 Task: Search one way flight ticket for 1 adult, 5 children, 2 infants in seat and 1 infant on lap in first from Bozeman: Bozeman Yellowstone International Airport (was Gallatin Field) to Fort Wayne: Fort Wayne International Airport on 5-4-2023. Choice of flights is Sun country airlines. Number of bags: 2 carry on bags and 6 checked bags. Price is upto 82000. Outbound departure time preference is 20:15.
Action: Mouse moved to (286, 112)
Screenshot: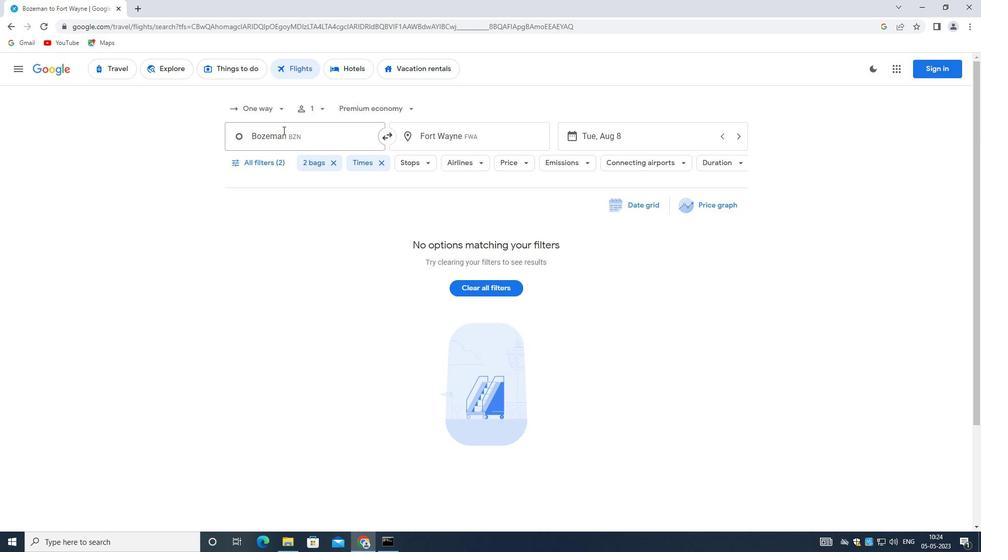 
Action: Mouse pressed left at (286, 112)
Screenshot: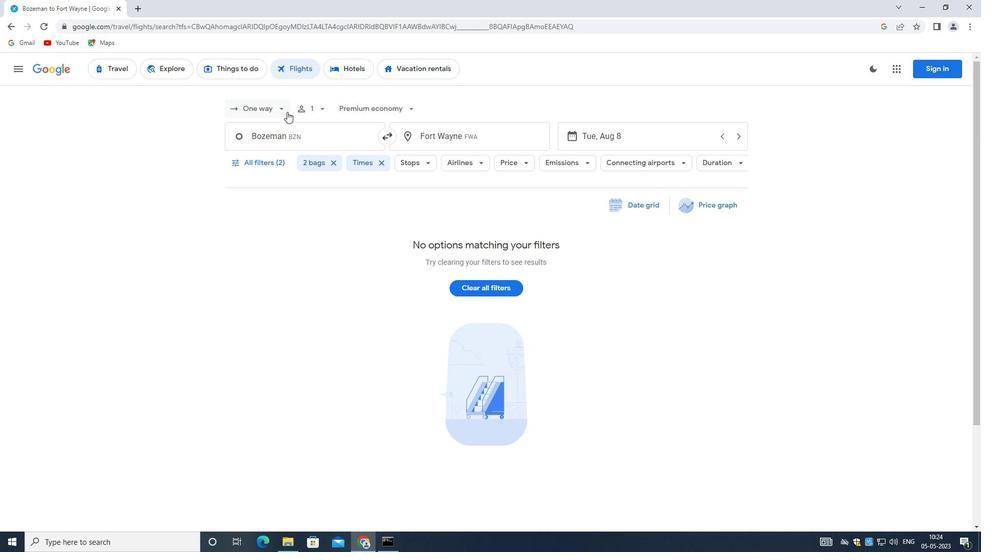 
Action: Mouse moved to (277, 155)
Screenshot: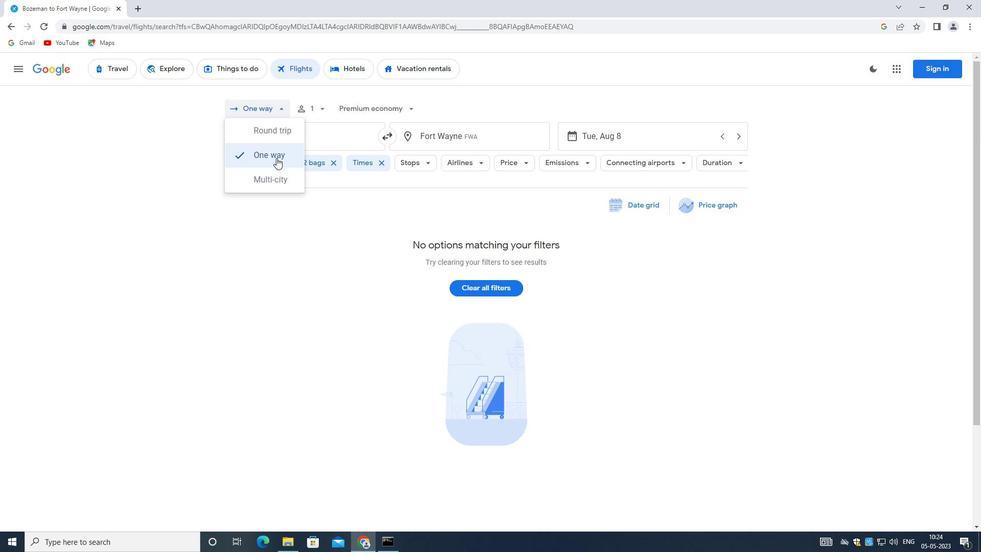 
Action: Mouse pressed left at (277, 155)
Screenshot: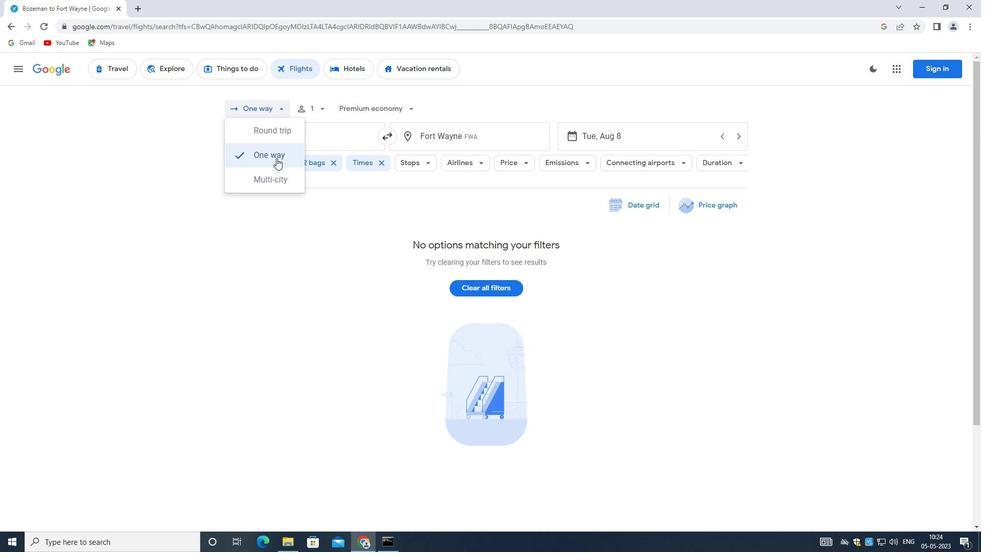 
Action: Mouse moved to (324, 107)
Screenshot: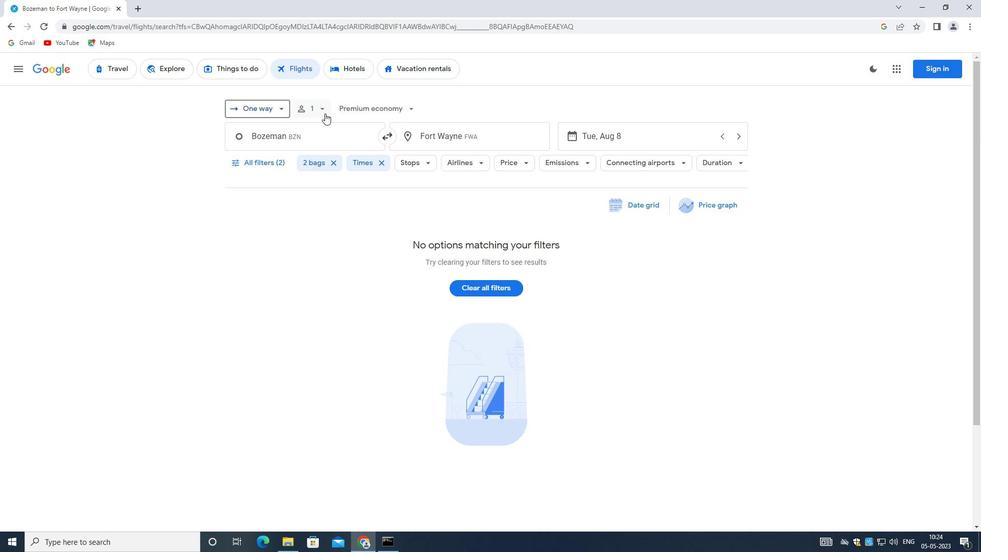 
Action: Mouse pressed left at (324, 107)
Screenshot: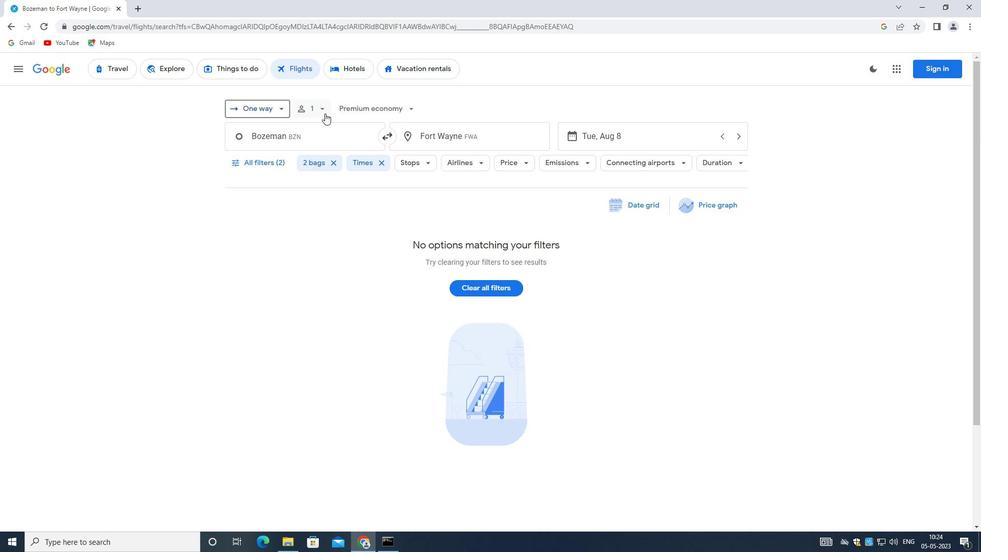 
Action: Mouse moved to (410, 166)
Screenshot: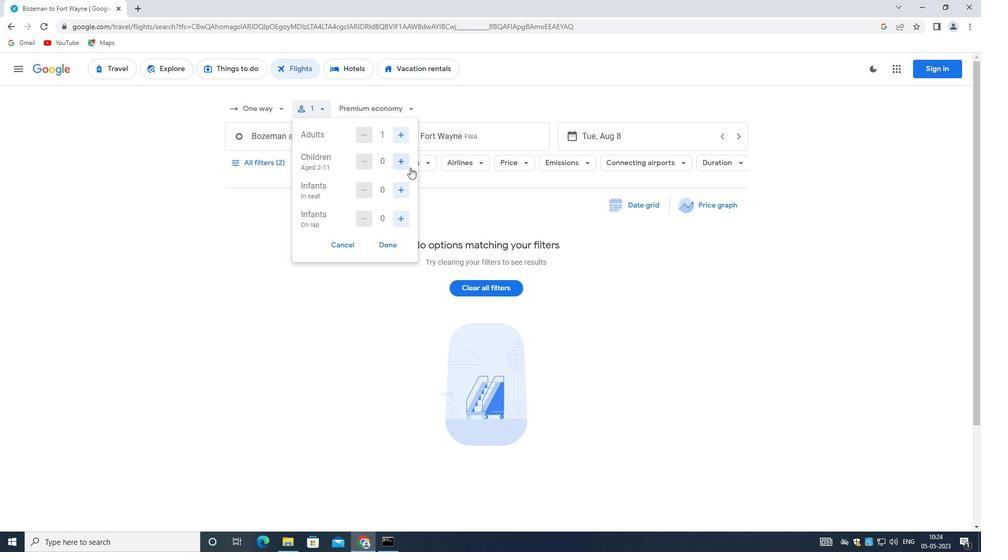 
Action: Mouse pressed left at (410, 166)
Screenshot: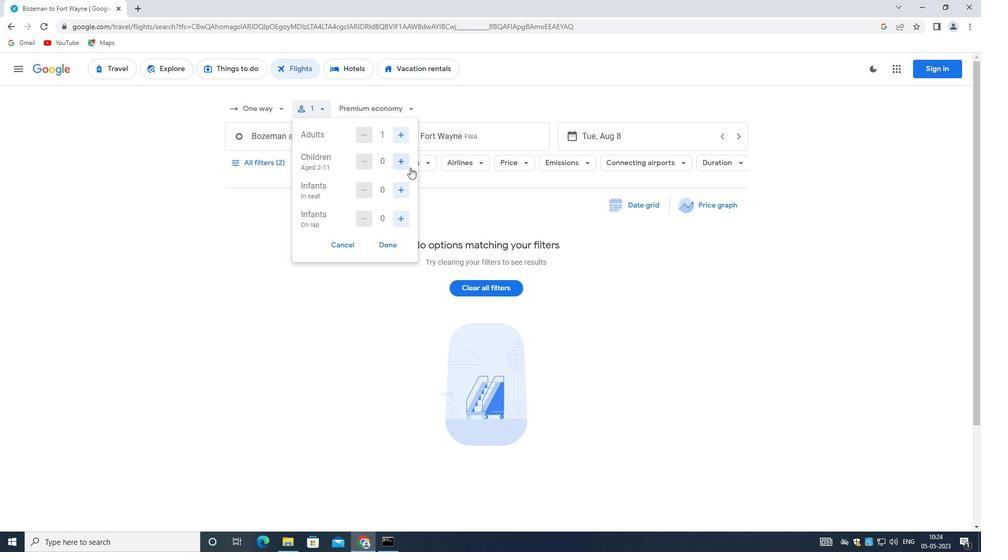 
Action: Mouse pressed left at (410, 166)
Screenshot: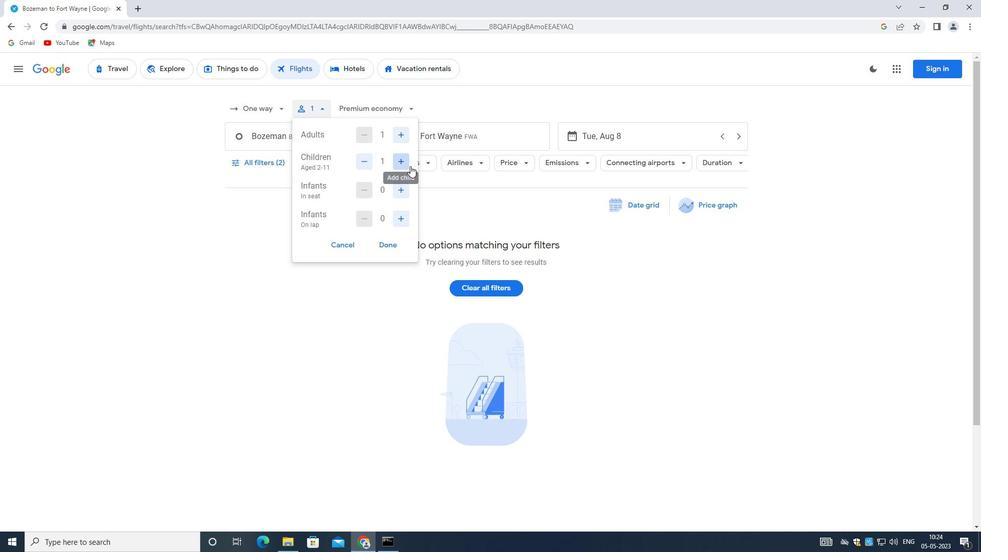 
Action: Mouse pressed left at (410, 166)
Screenshot: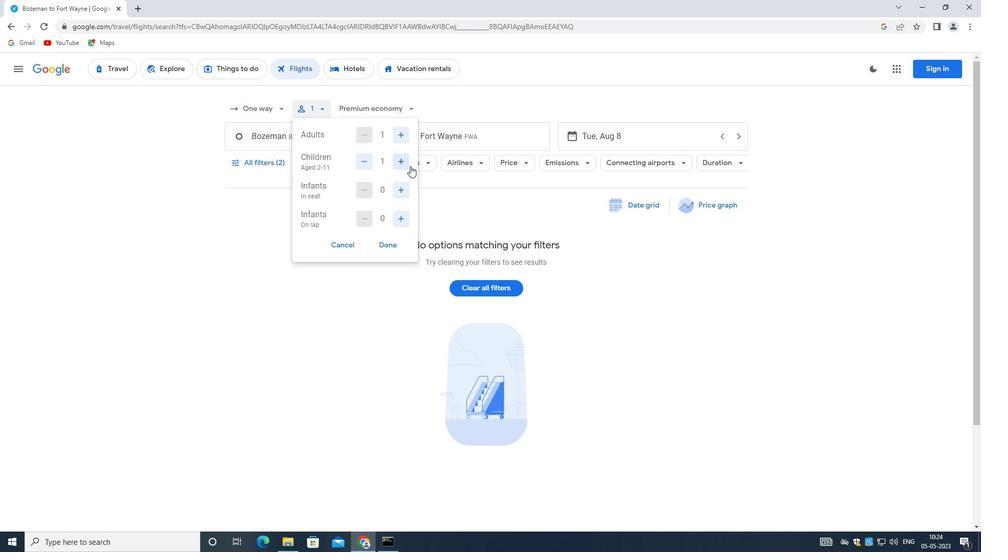 
Action: Mouse pressed left at (410, 166)
Screenshot: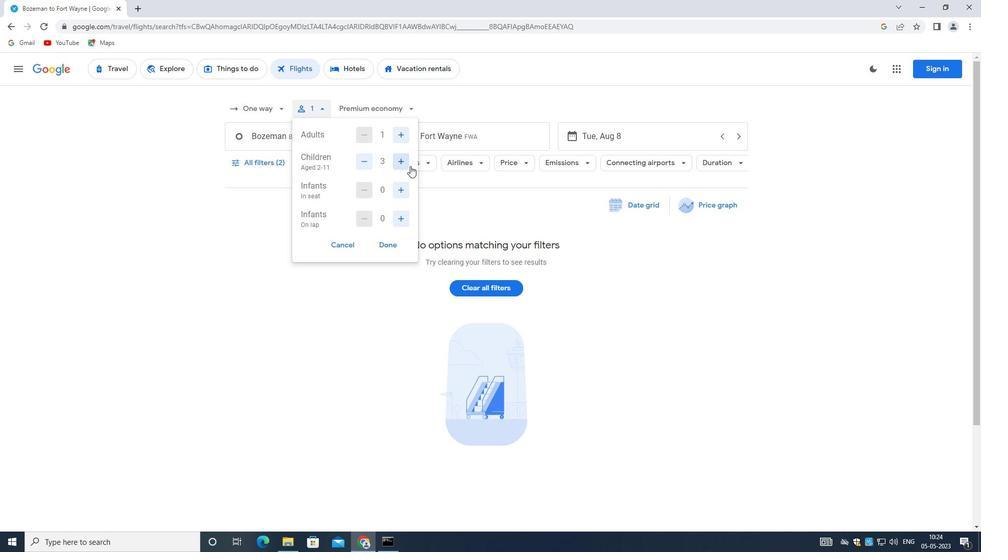 
Action: Mouse moved to (409, 164)
Screenshot: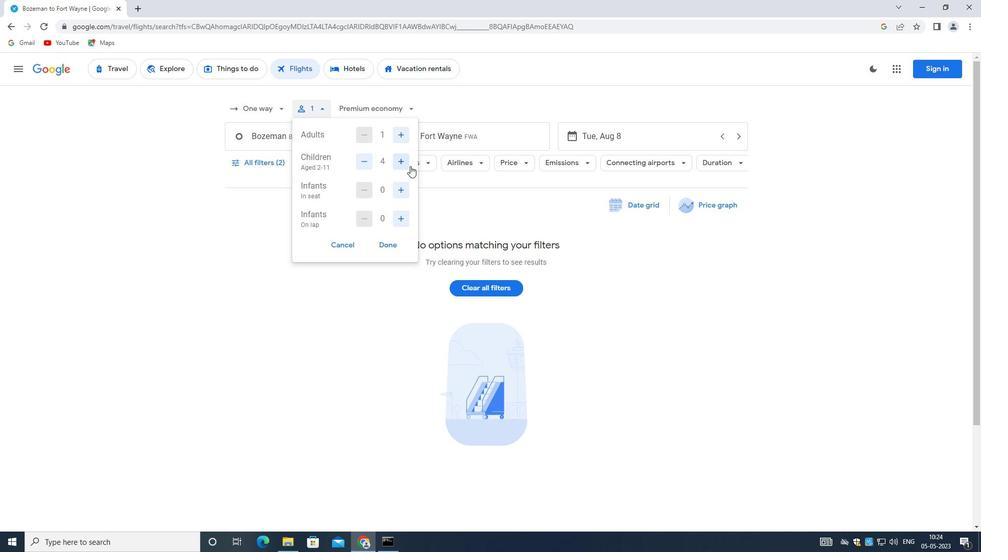 
Action: Mouse pressed left at (409, 164)
Screenshot: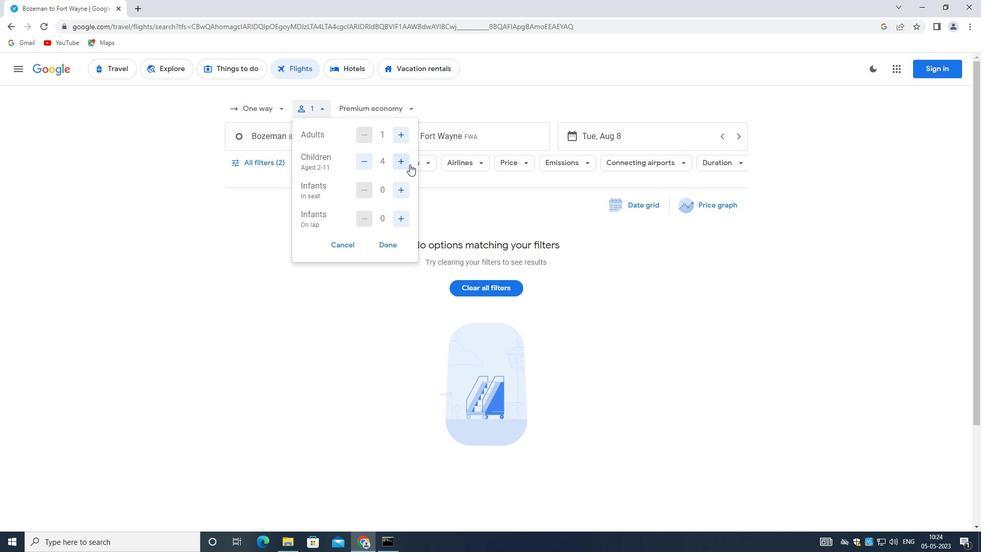 
Action: Mouse moved to (402, 190)
Screenshot: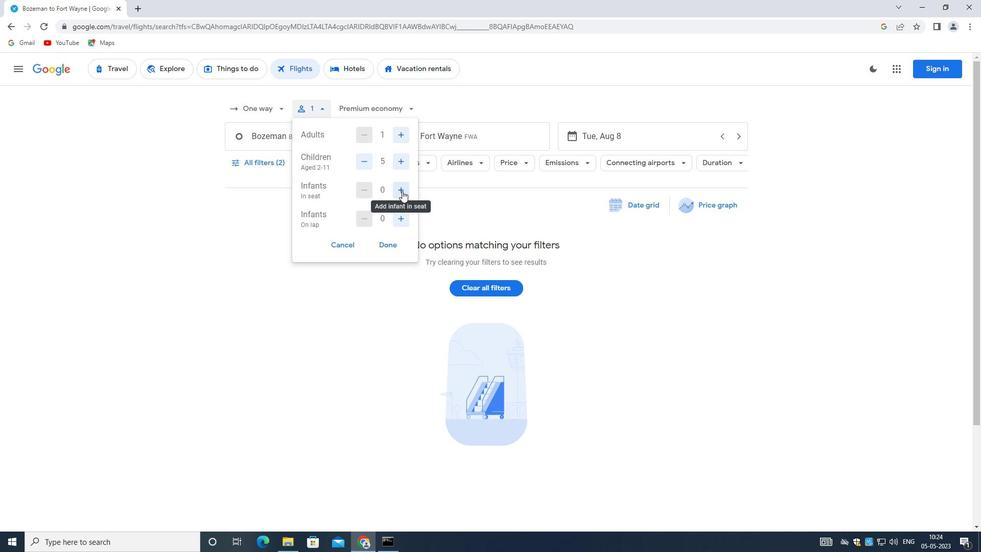 
Action: Mouse pressed left at (402, 190)
Screenshot: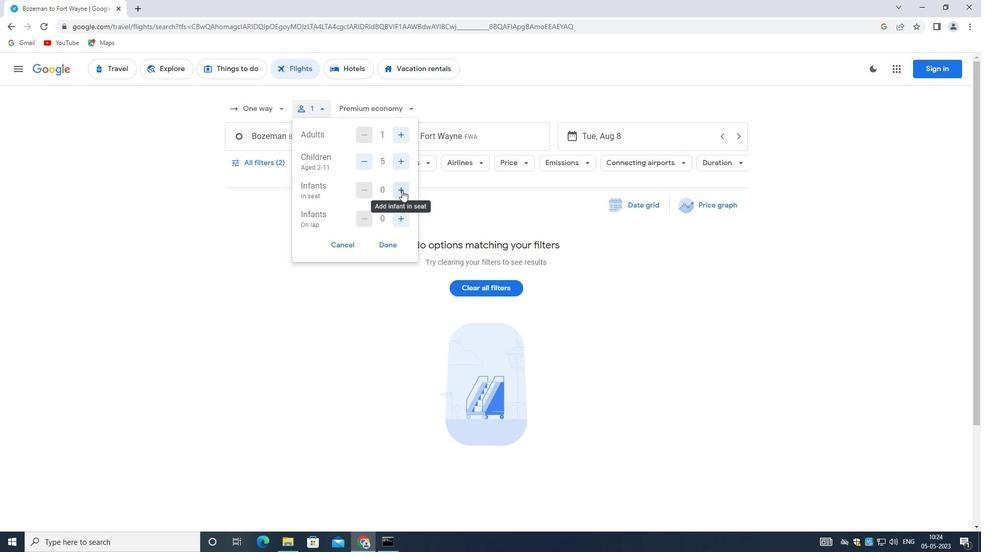 
Action: Mouse pressed left at (402, 190)
Screenshot: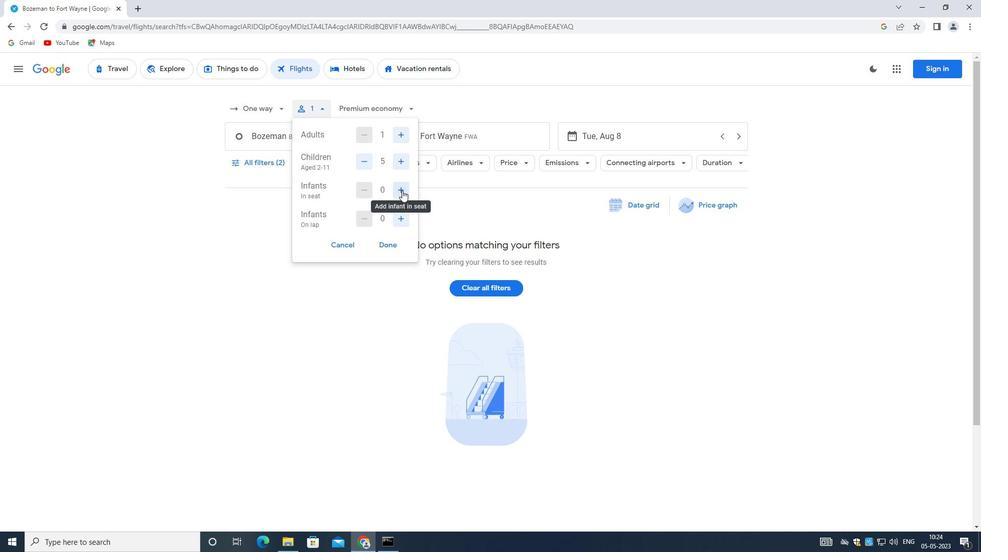 
Action: Mouse moved to (393, 216)
Screenshot: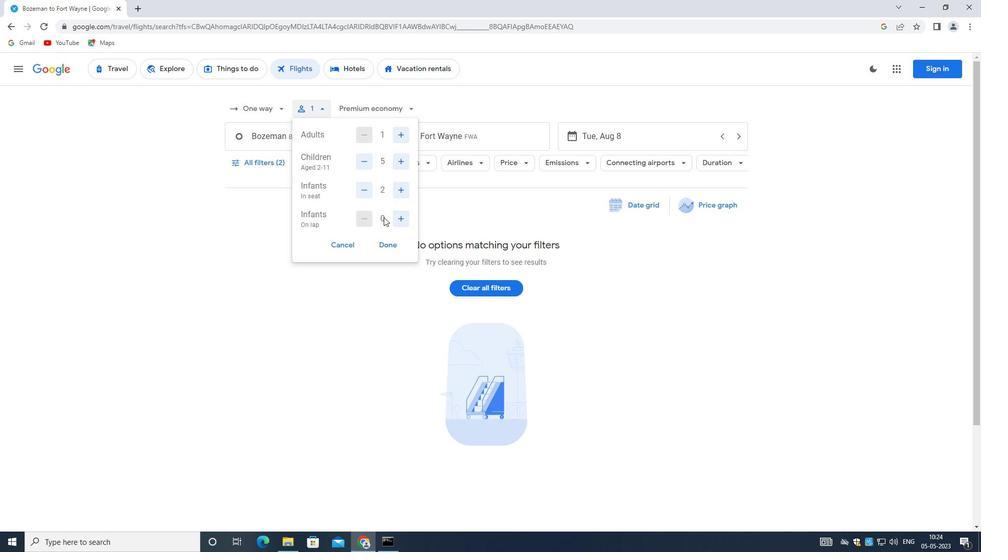 
Action: Mouse pressed left at (393, 216)
Screenshot: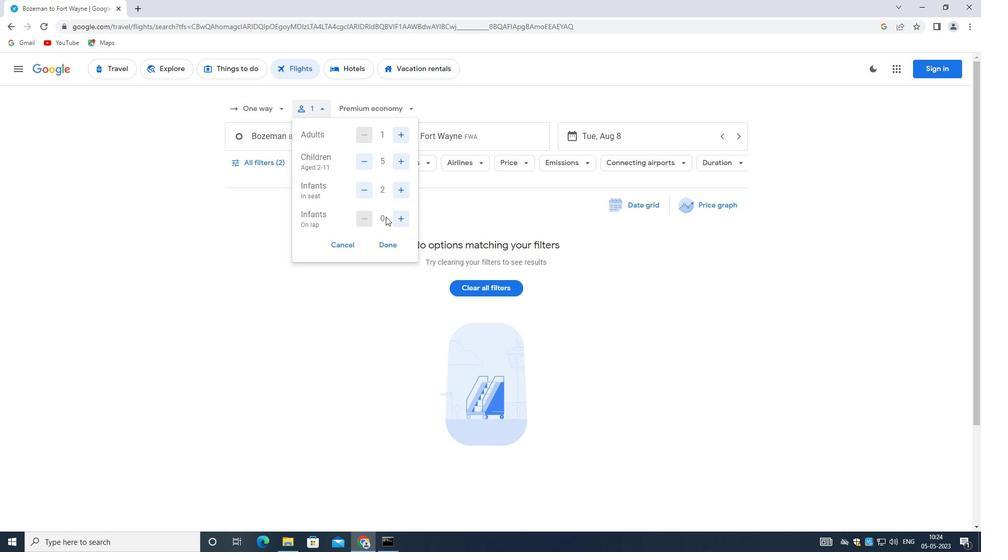 
Action: Mouse moved to (365, 190)
Screenshot: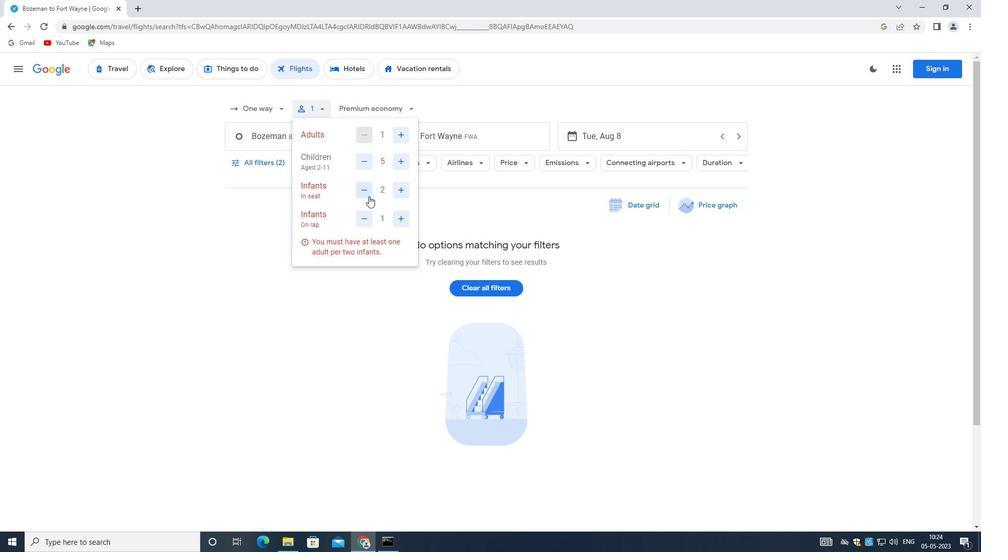 
Action: Mouse pressed left at (365, 190)
Screenshot: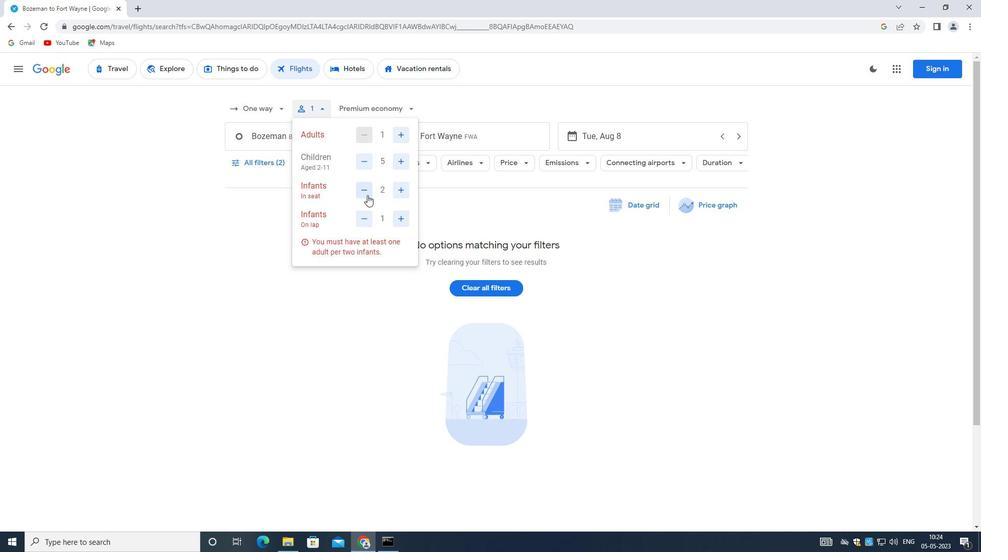 
Action: Mouse moved to (387, 242)
Screenshot: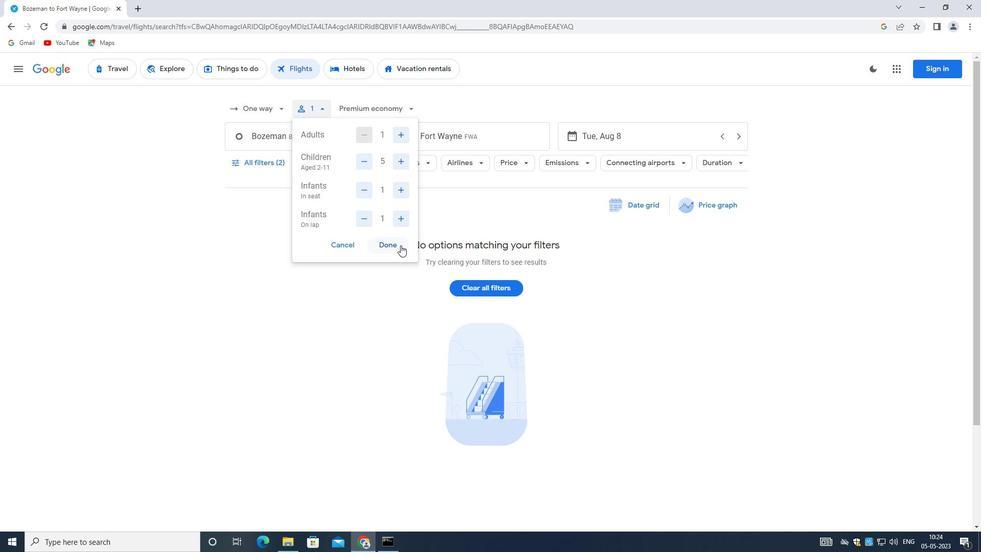 
Action: Mouse pressed left at (387, 242)
Screenshot: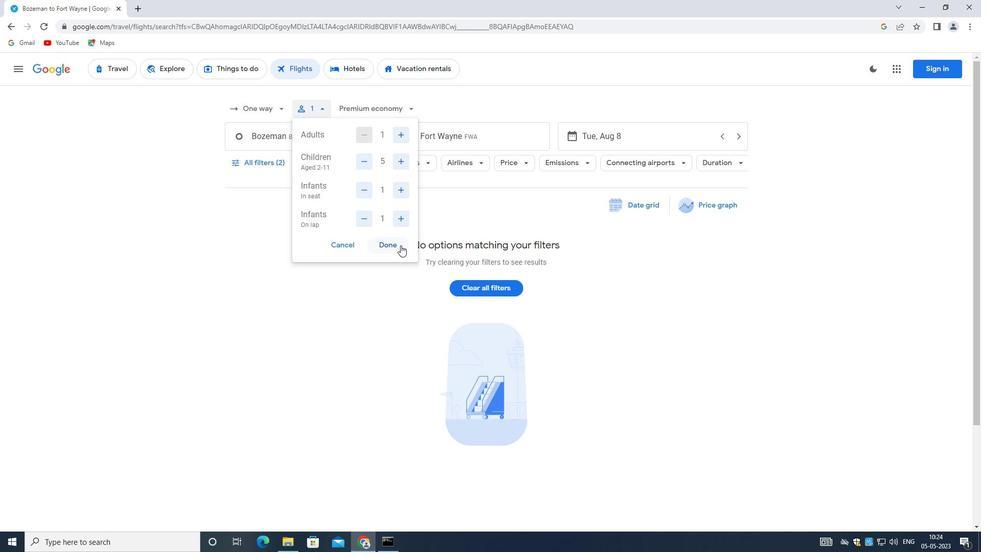
Action: Mouse moved to (313, 139)
Screenshot: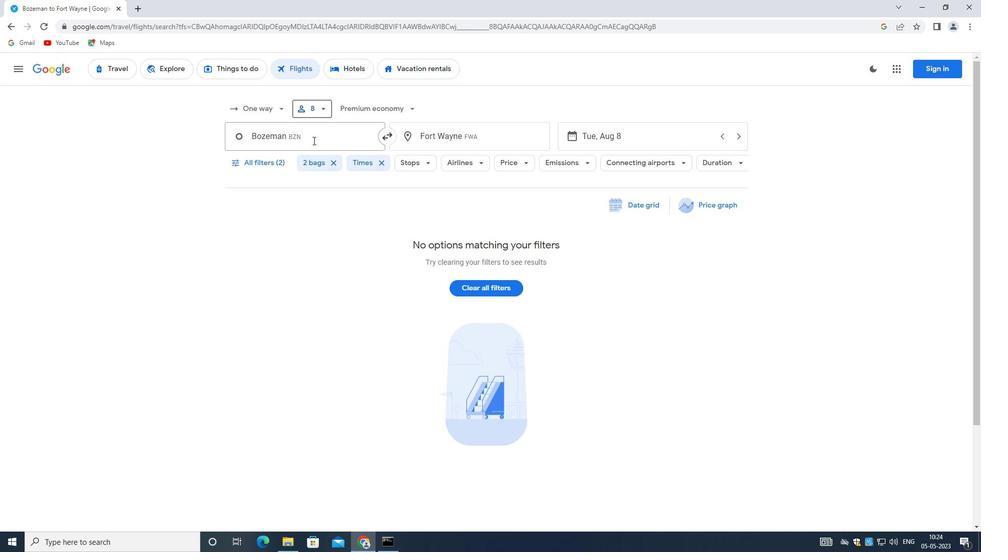 
Action: Mouse pressed left at (313, 139)
Screenshot: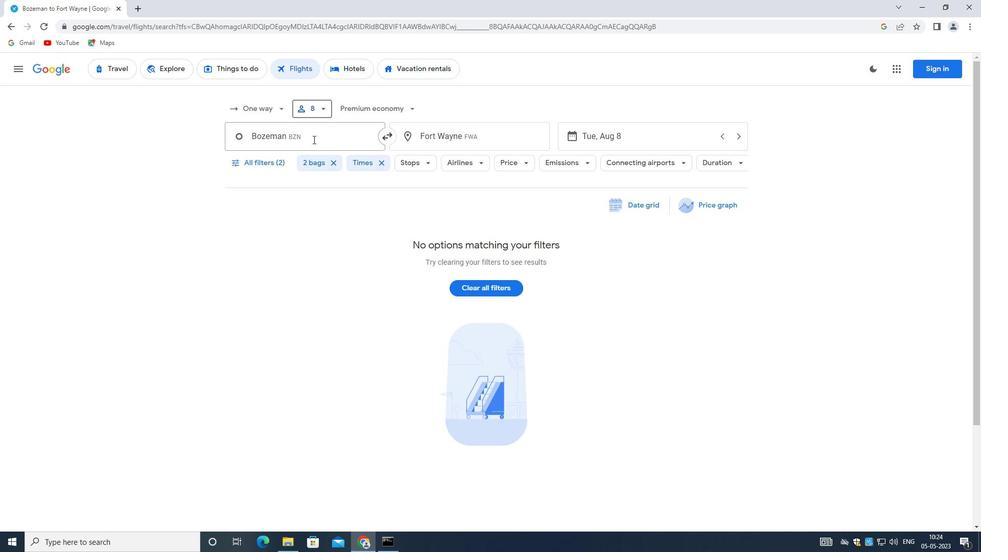 
Action: Mouse moved to (314, 190)
Screenshot: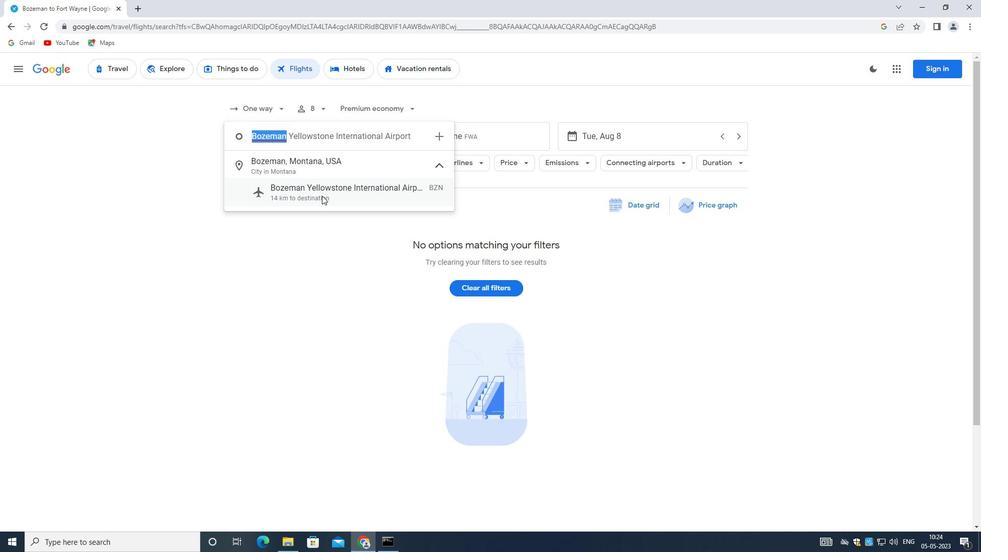 
Action: Mouse pressed left at (314, 190)
Screenshot: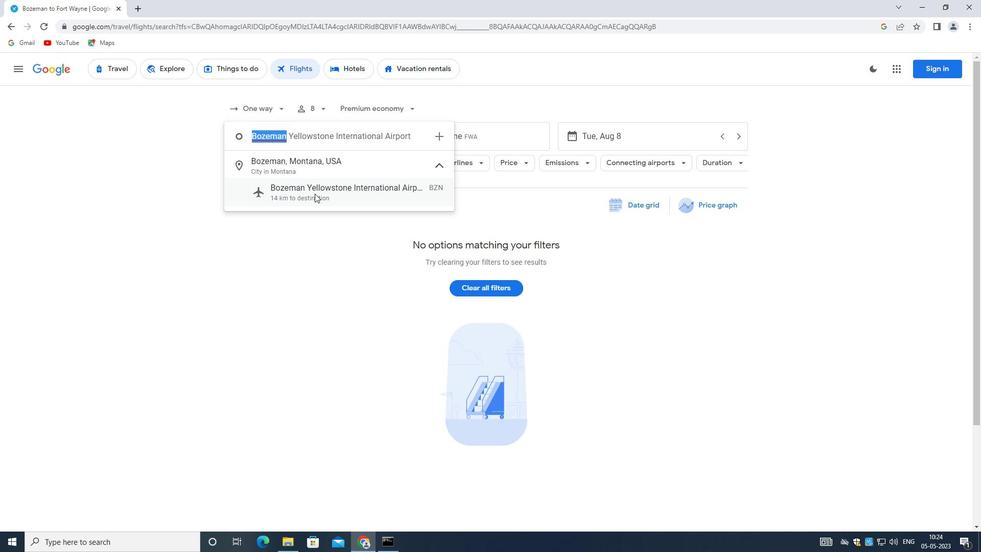 
Action: Mouse moved to (445, 136)
Screenshot: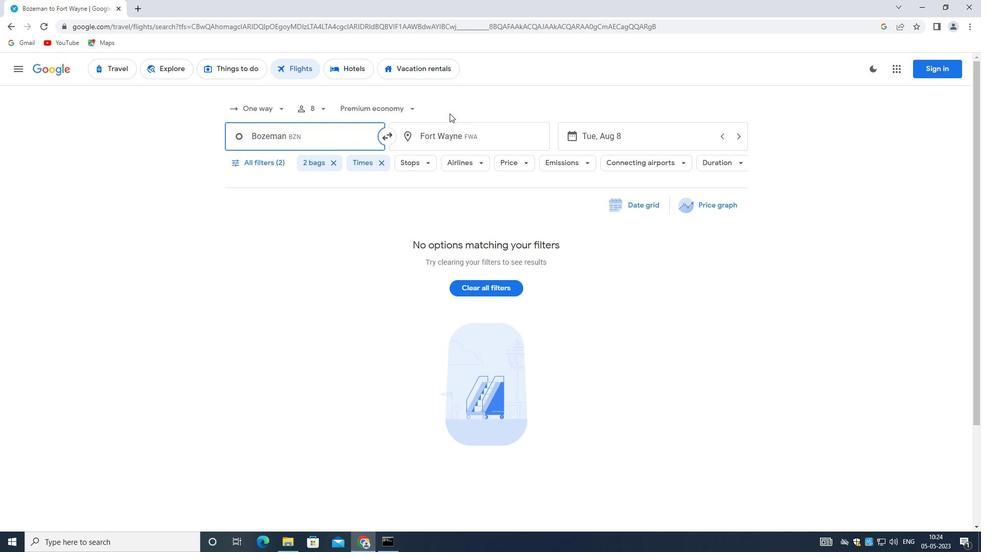 
Action: Mouse pressed left at (445, 136)
Screenshot: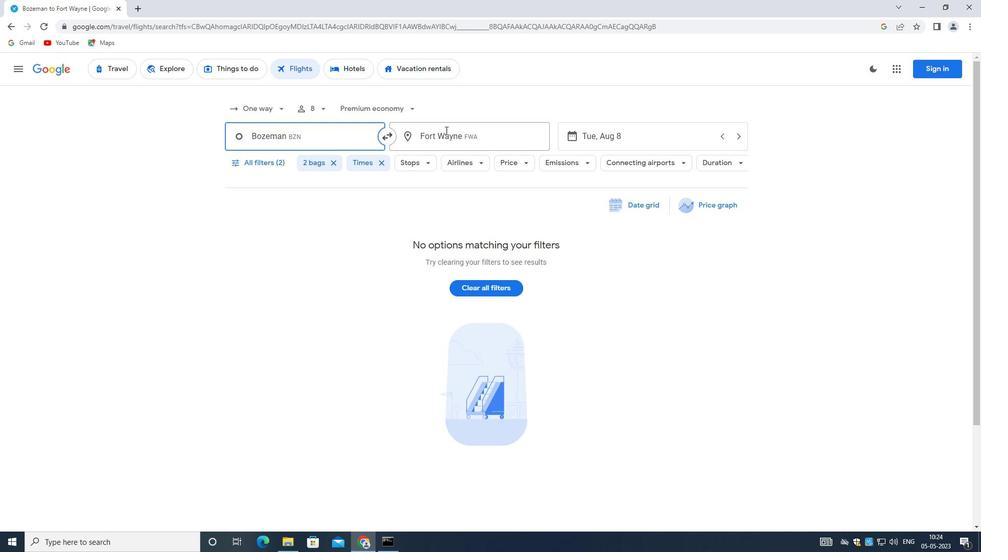 
Action: Mouse moved to (475, 199)
Screenshot: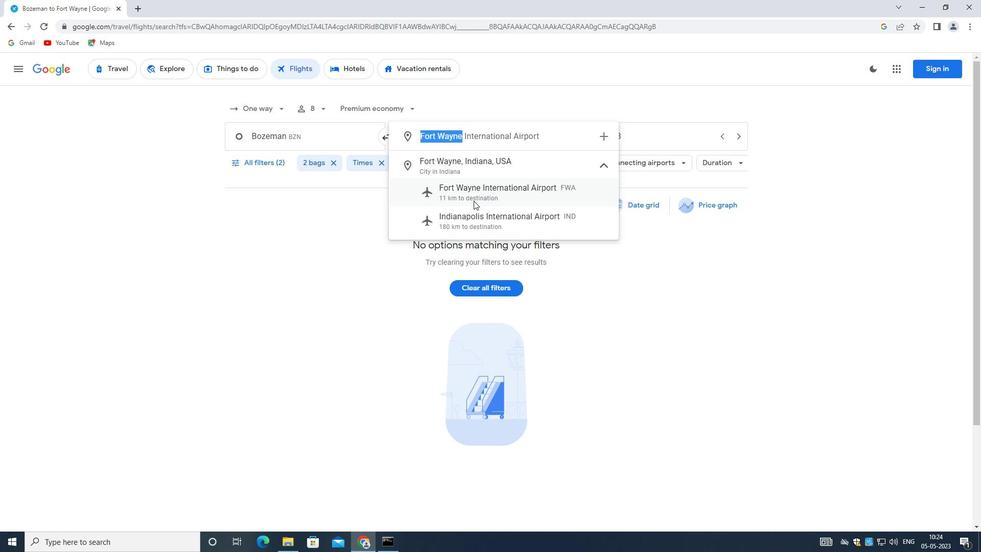 
Action: Mouse pressed left at (475, 199)
Screenshot: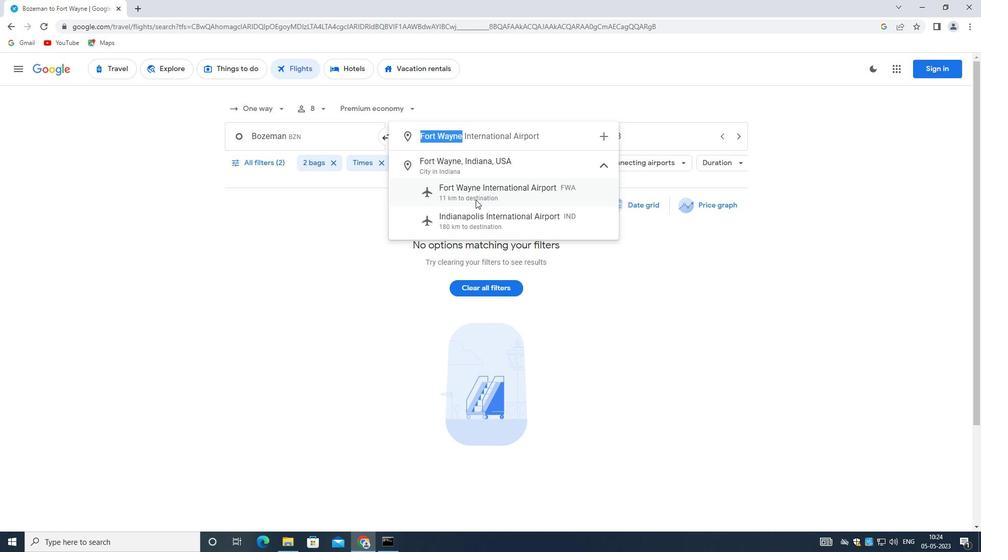 
Action: Mouse moved to (628, 132)
Screenshot: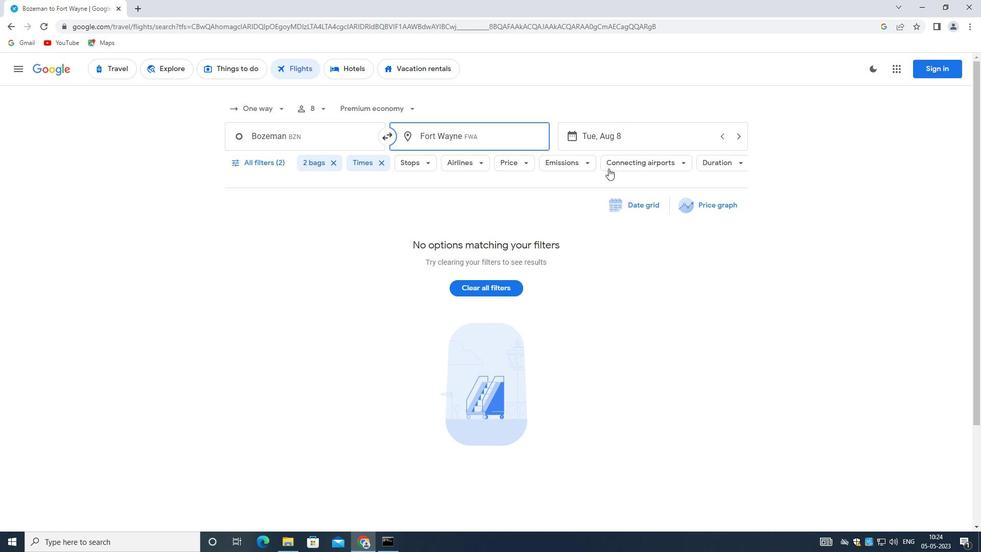 
Action: Mouse pressed left at (628, 132)
Screenshot: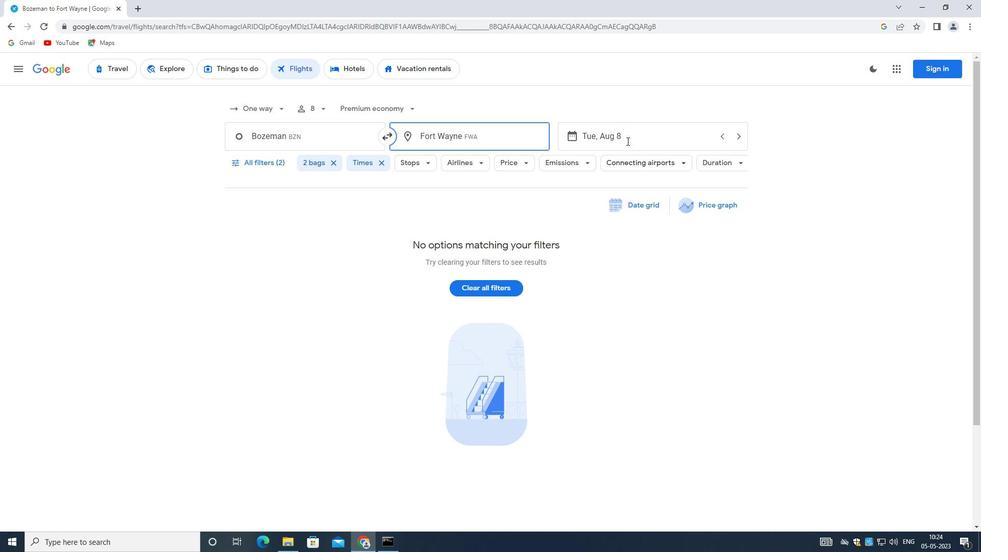 
Action: Mouse moved to (442, 243)
Screenshot: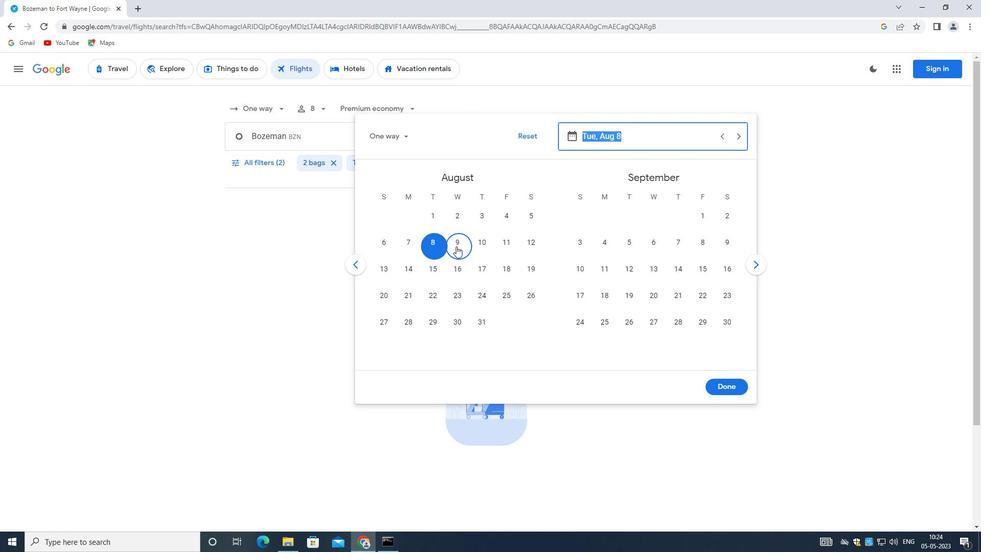 
Action: Mouse pressed left at (442, 243)
Screenshot: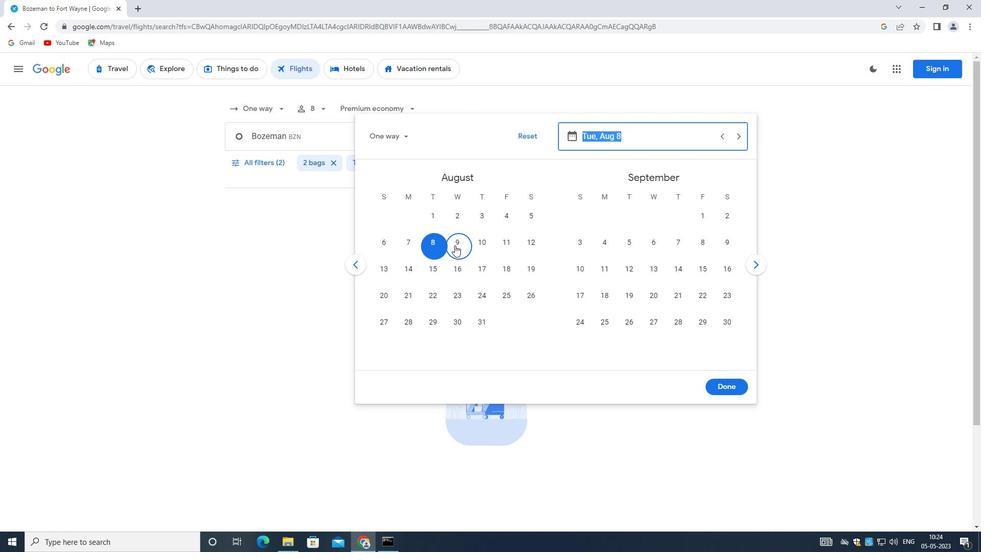 
Action: Mouse moved to (719, 382)
Screenshot: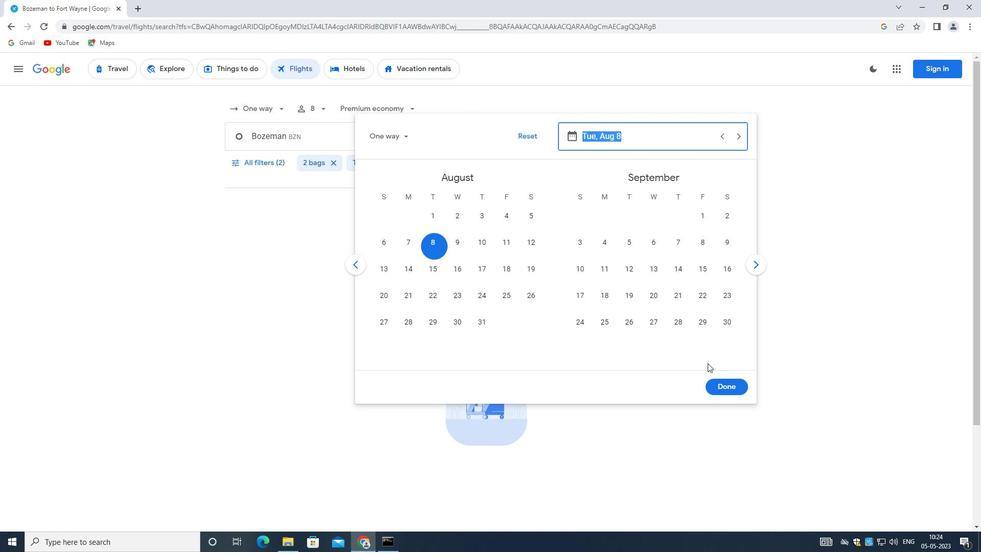 
Action: Mouse pressed left at (719, 382)
Screenshot: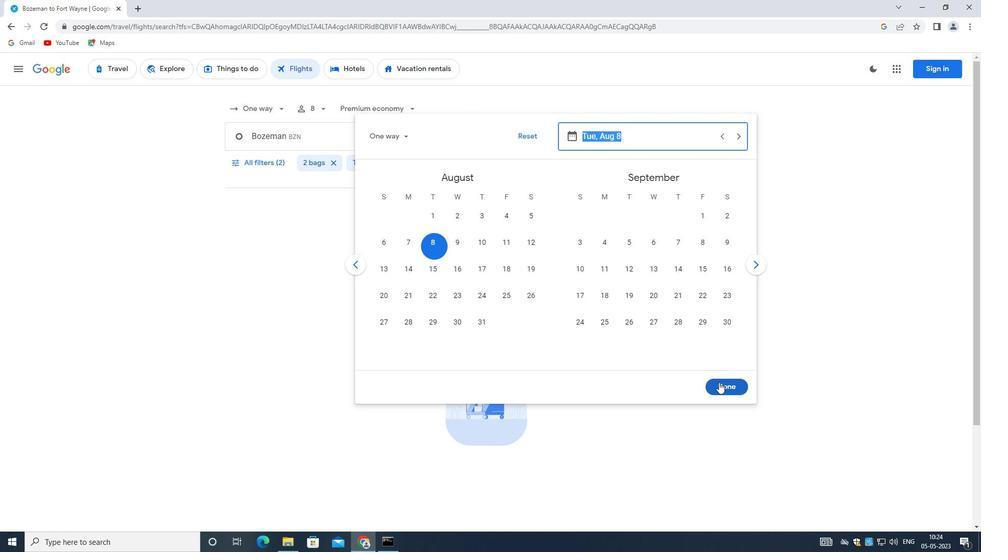 
Action: Mouse moved to (266, 161)
Screenshot: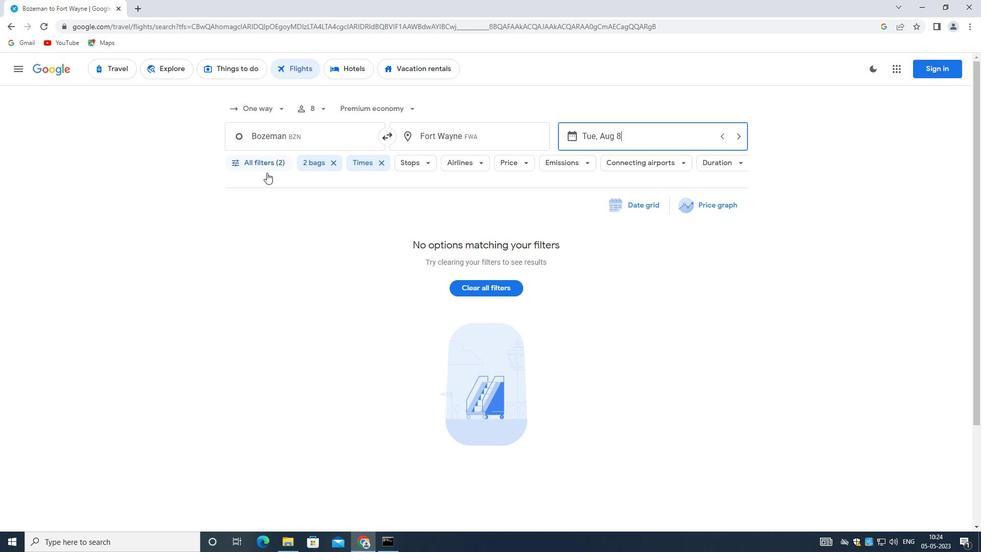 
Action: Mouse pressed left at (266, 161)
Screenshot: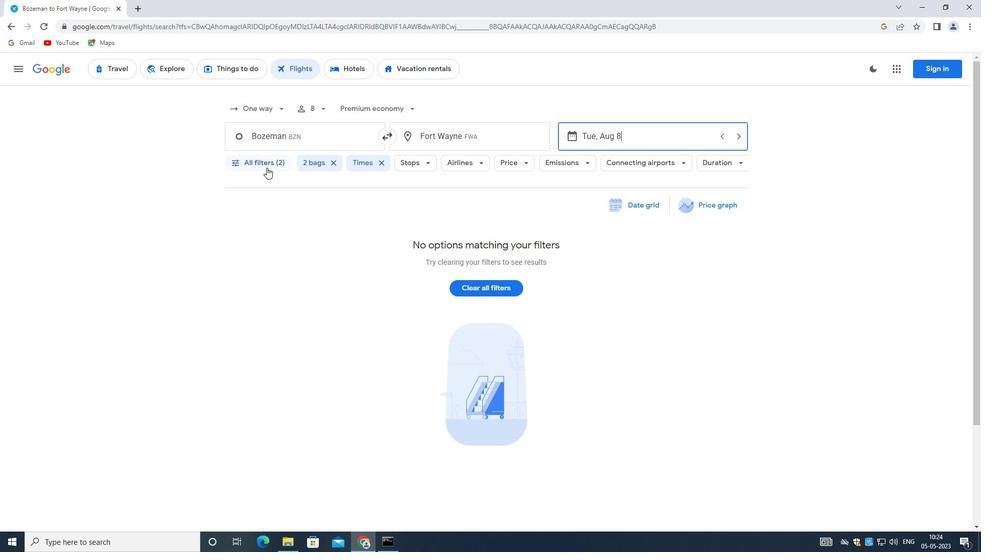 
Action: Mouse moved to (346, 364)
Screenshot: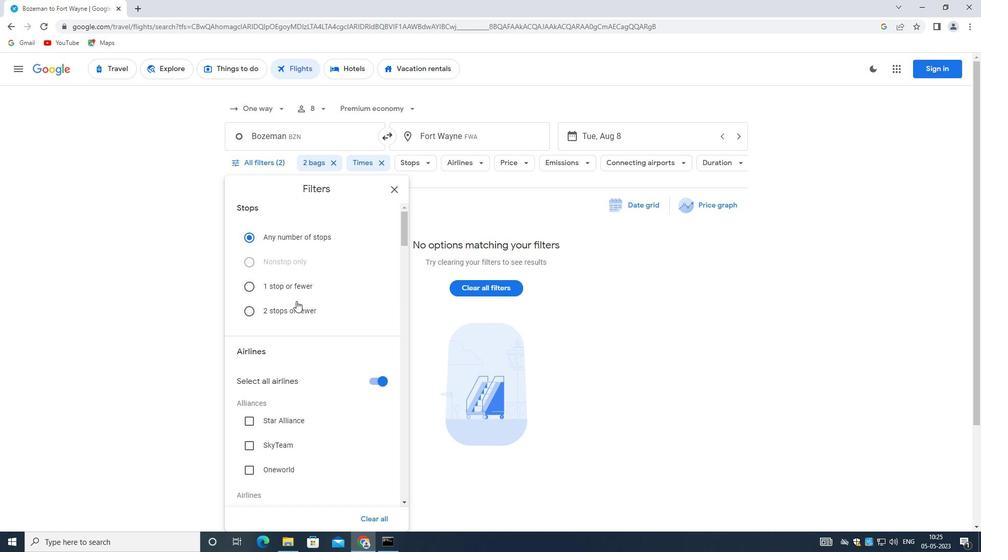 
Action: Mouse scrolled (346, 363) with delta (0, 0)
Screenshot: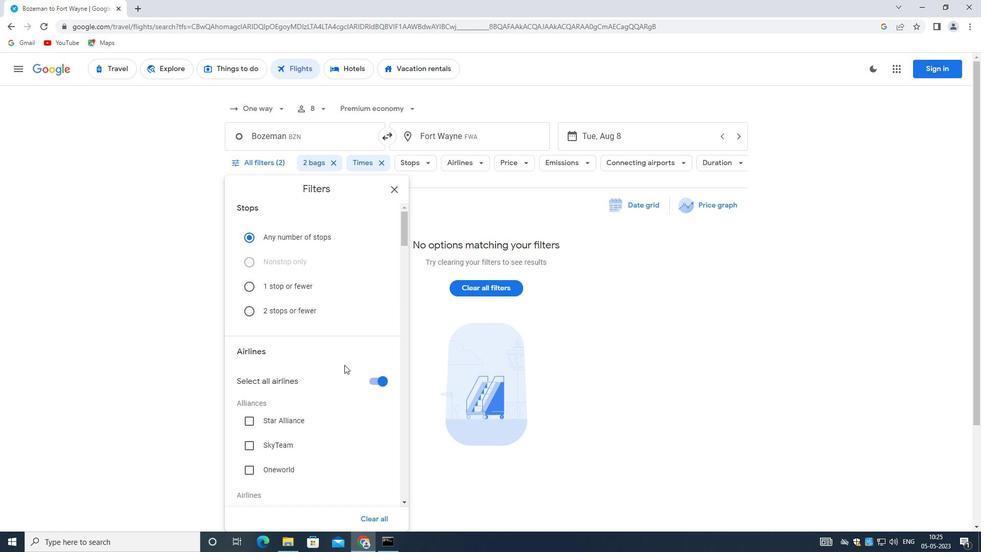 
Action: Mouse moved to (374, 330)
Screenshot: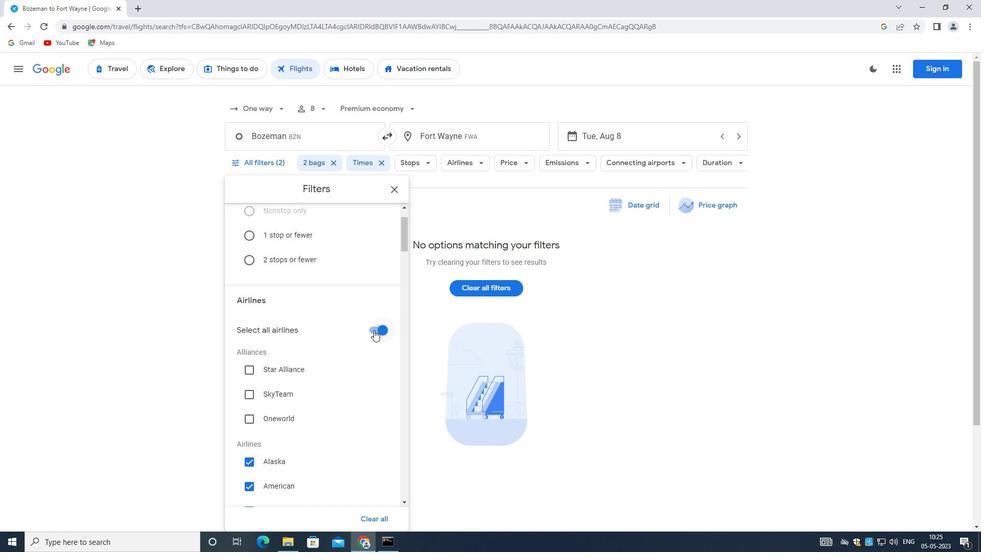 
Action: Mouse scrolled (374, 330) with delta (0, 0)
Screenshot: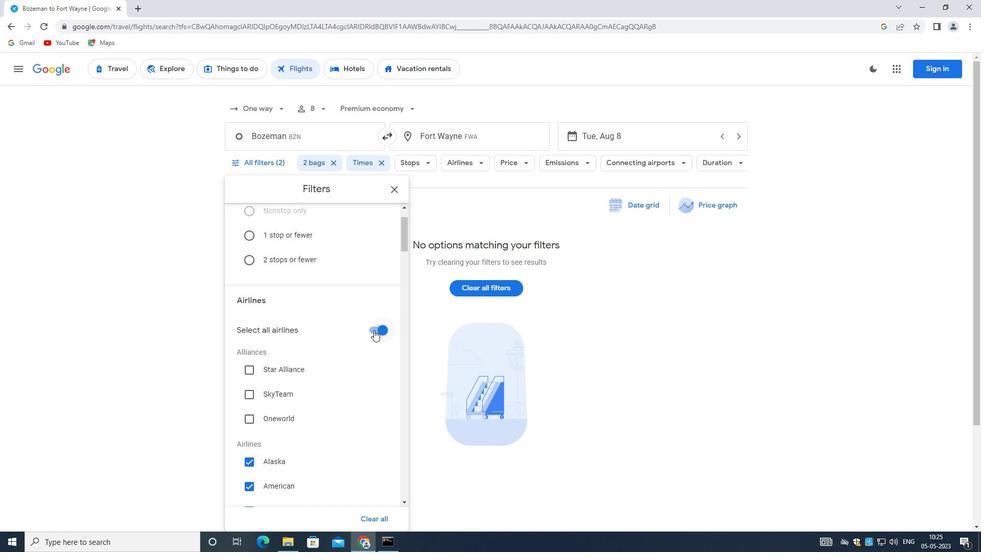 
Action: Mouse moved to (373, 332)
Screenshot: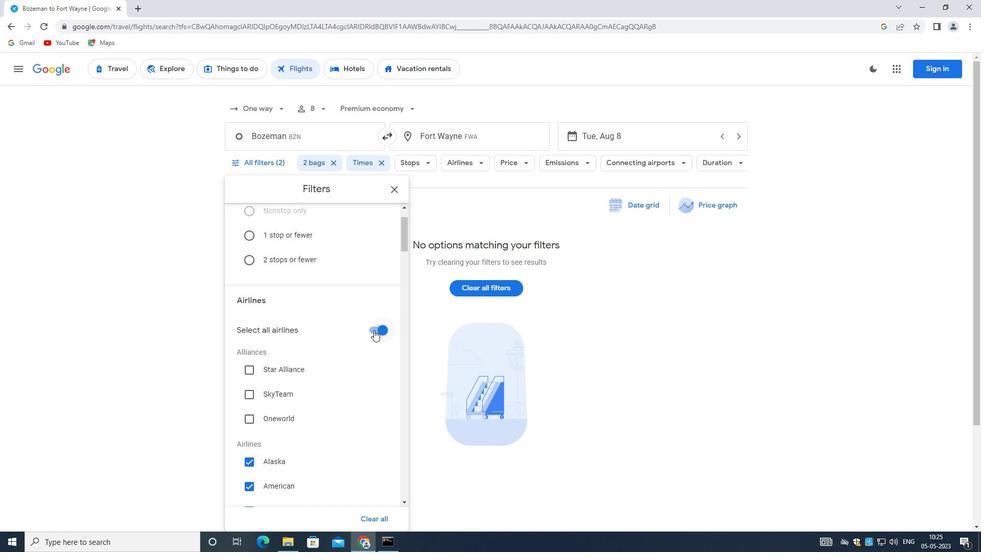 
Action: Mouse scrolled (373, 332) with delta (0, 0)
Screenshot: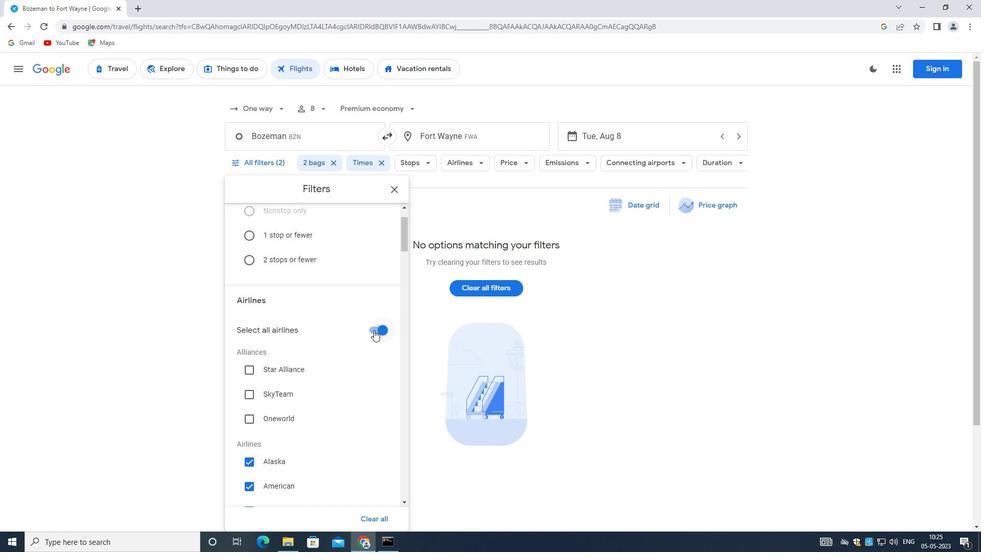 
Action: Mouse moved to (373, 333)
Screenshot: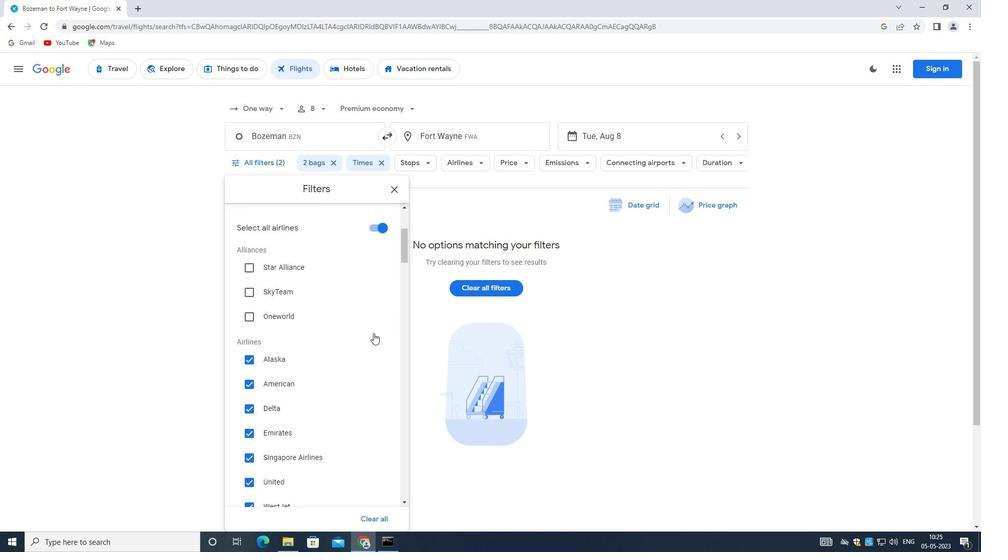 
Action: Mouse scrolled (373, 333) with delta (0, 0)
Screenshot: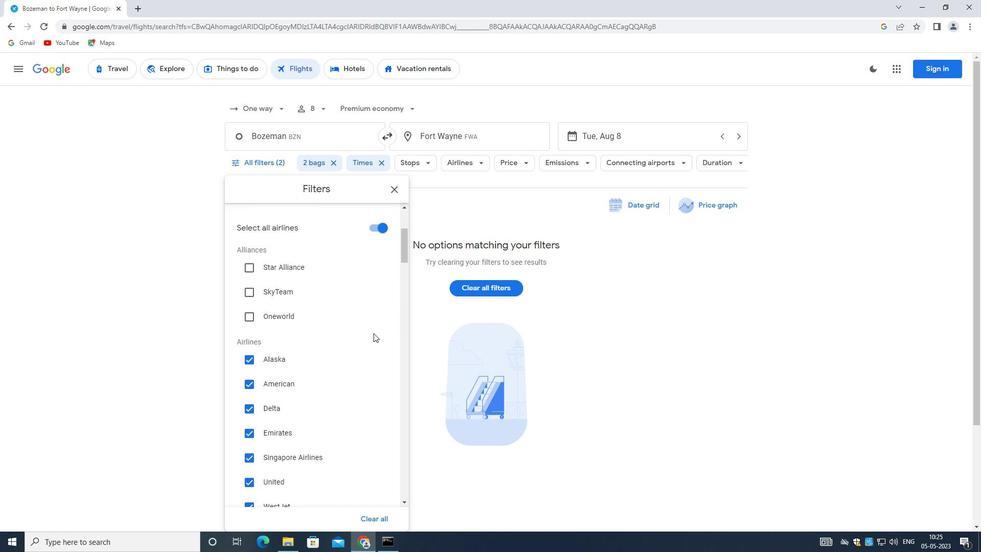 
Action: Mouse moved to (324, 351)
Screenshot: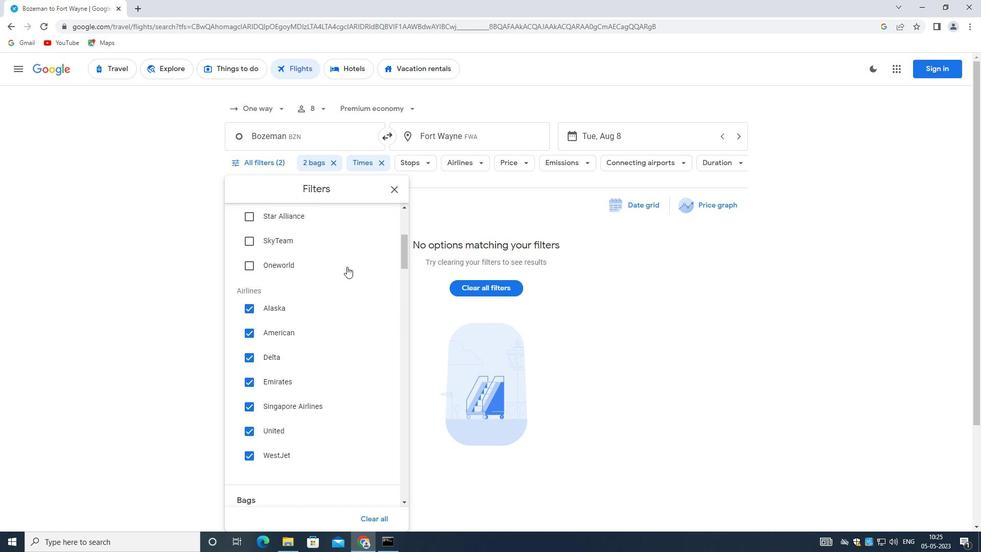 
Action: Mouse scrolled (324, 351) with delta (0, 0)
Screenshot: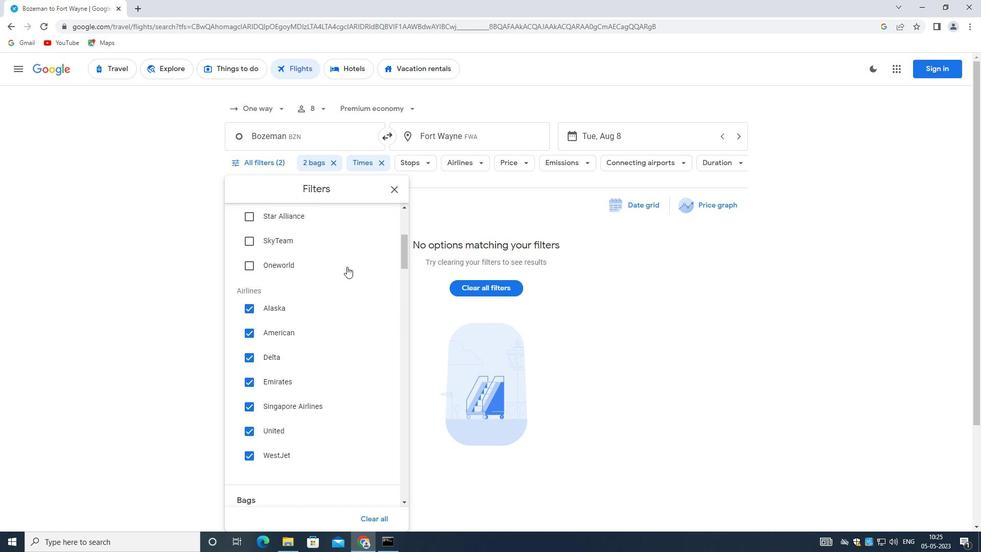 
Action: Mouse moved to (325, 344)
Screenshot: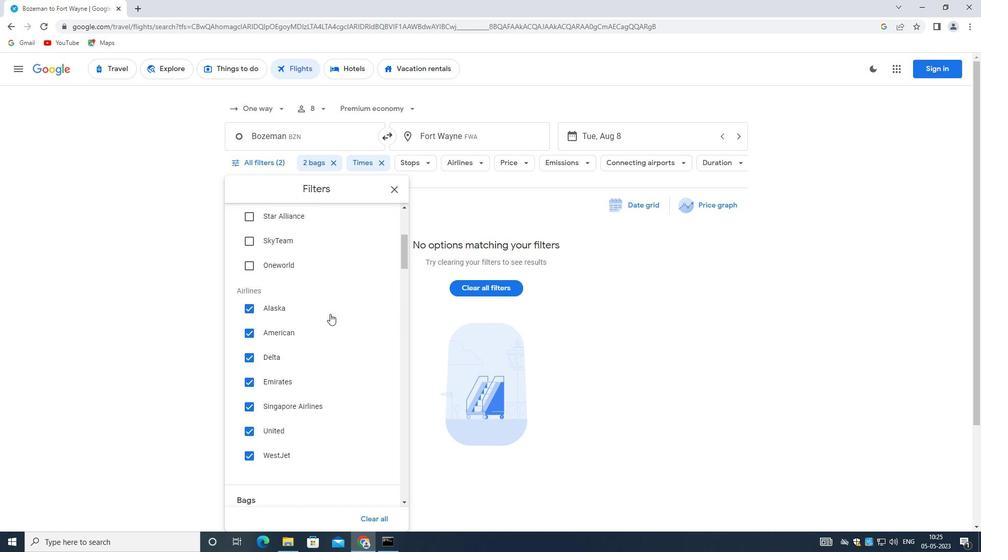 
Action: Mouse scrolled (325, 345) with delta (0, 0)
Screenshot: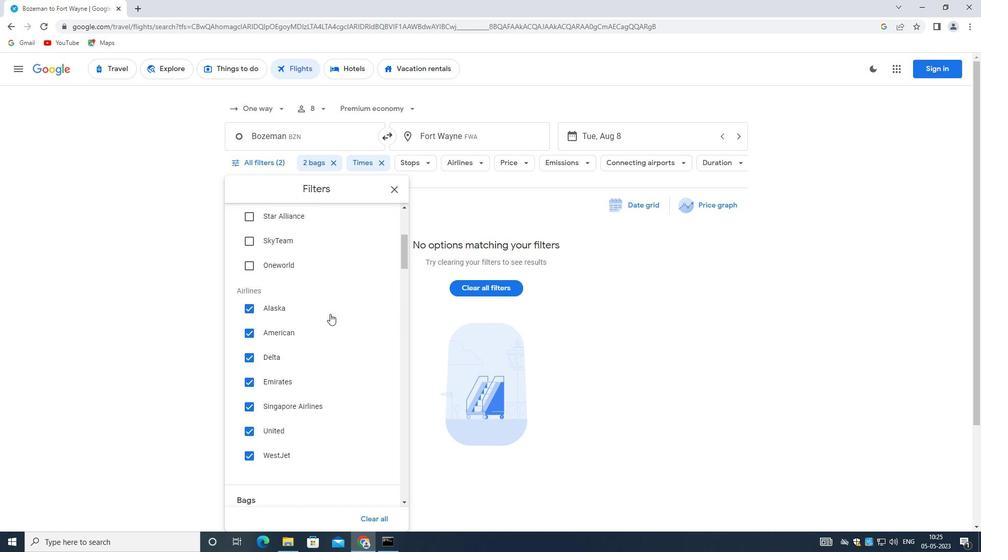 
Action: Mouse moved to (326, 343)
Screenshot: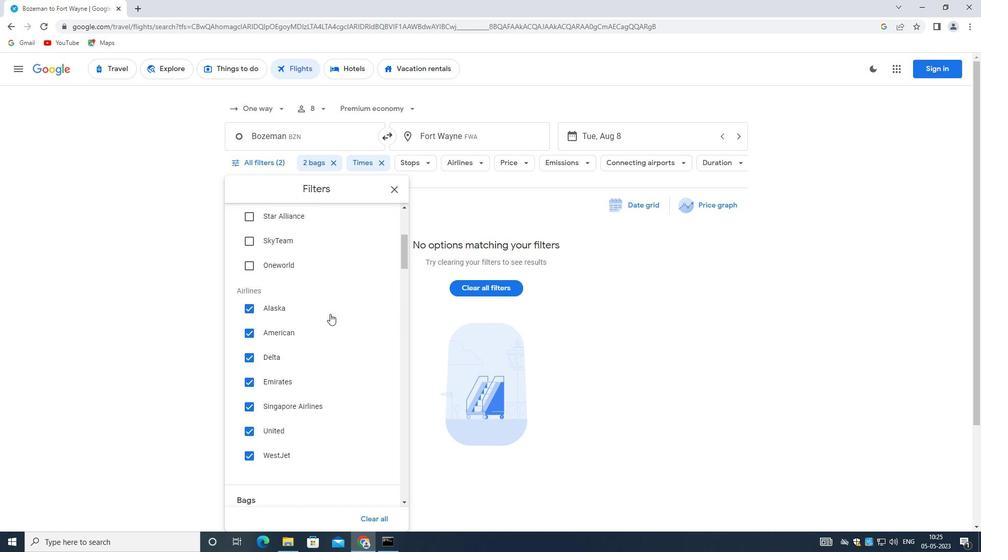 
Action: Mouse scrolled (326, 343) with delta (0, 0)
Screenshot: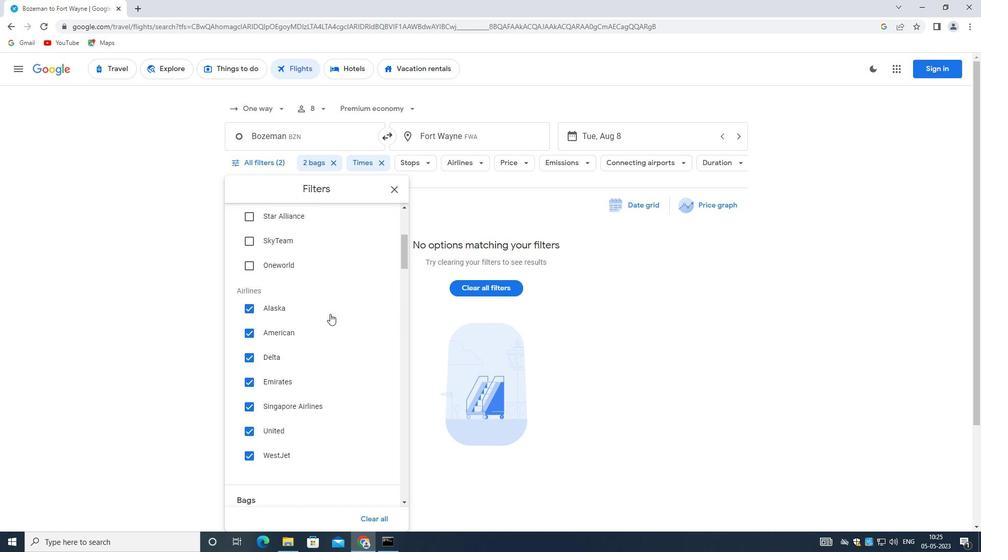 
Action: Mouse moved to (365, 329)
Screenshot: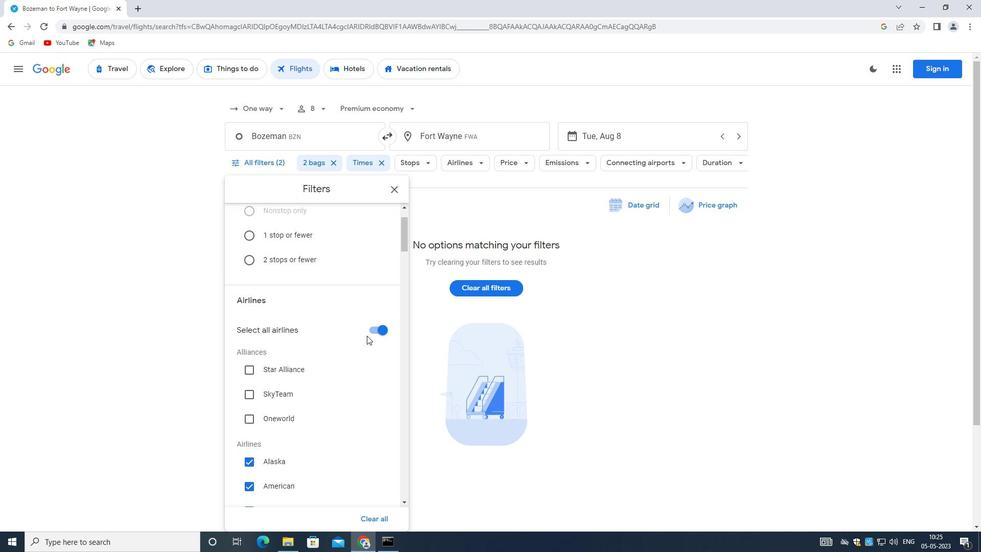 
Action: Mouse pressed left at (365, 329)
Screenshot: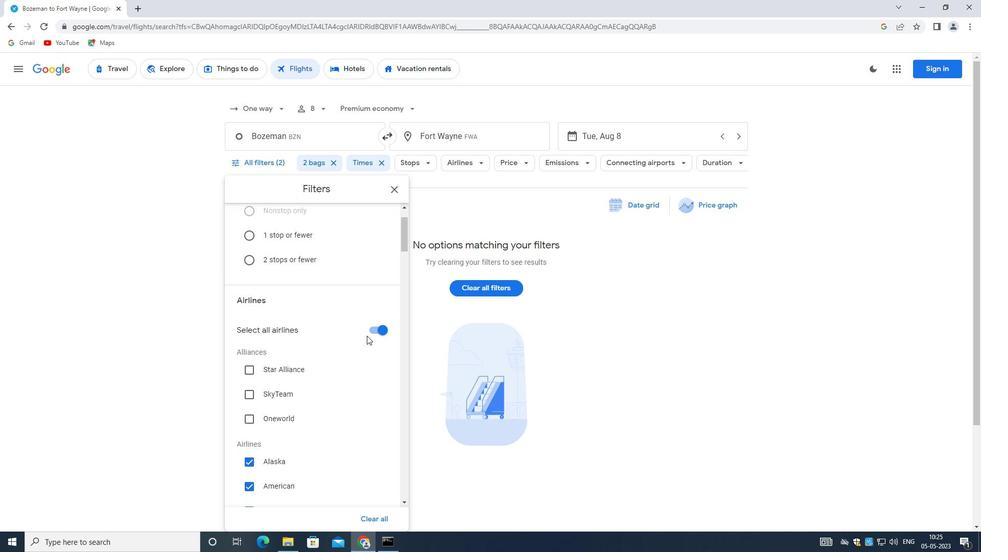 
Action: Mouse moved to (372, 327)
Screenshot: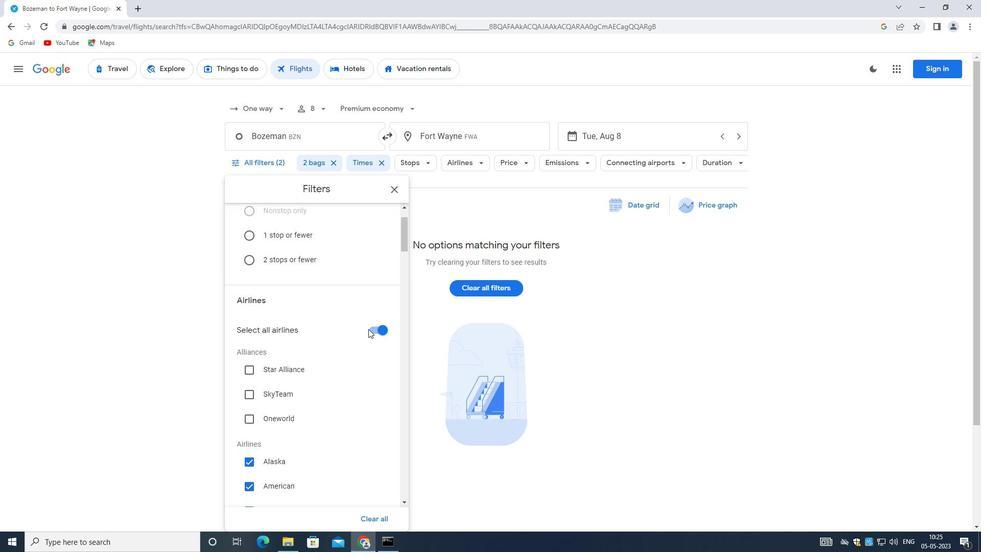 
Action: Mouse pressed left at (372, 327)
Screenshot: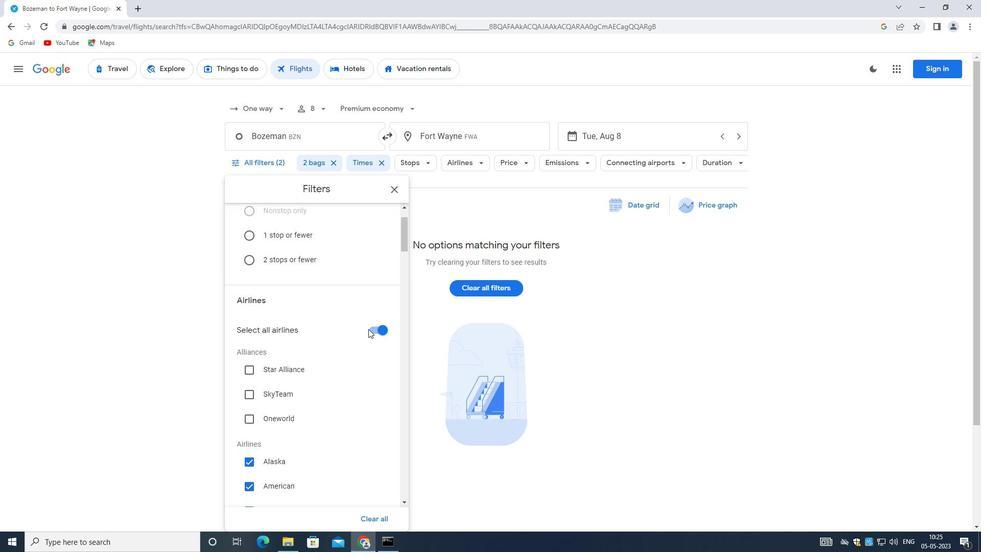 
Action: Mouse moved to (348, 328)
Screenshot: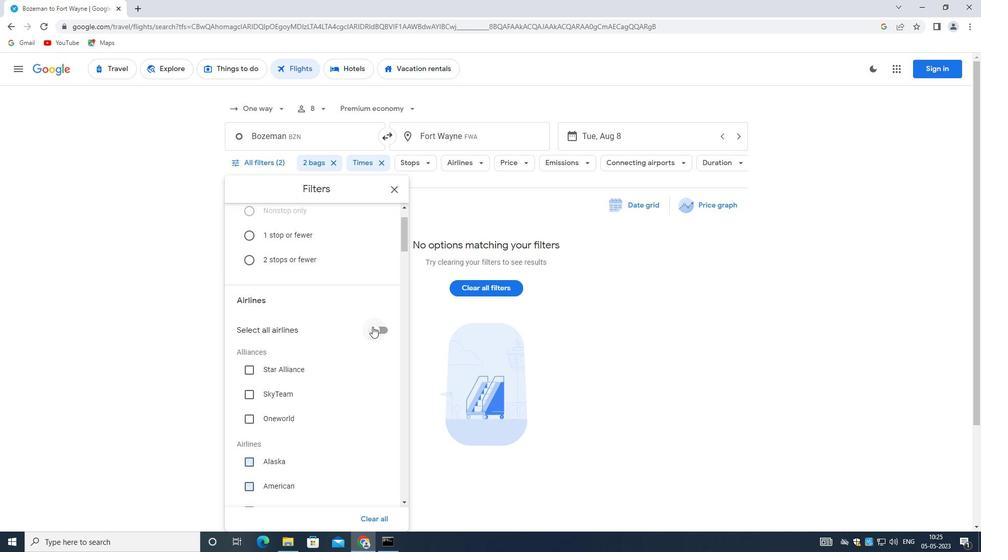 
Action: Mouse scrolled (348, 328) with delta (0, 0)
Screenshot: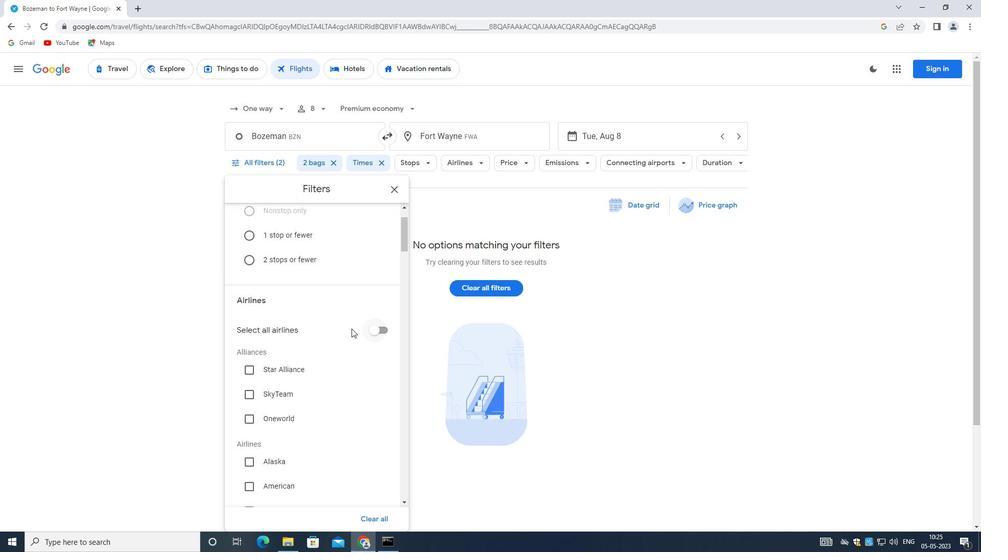 
Action: Mouse scrolled (348, 328) with delta (0, 0)
Screenshot: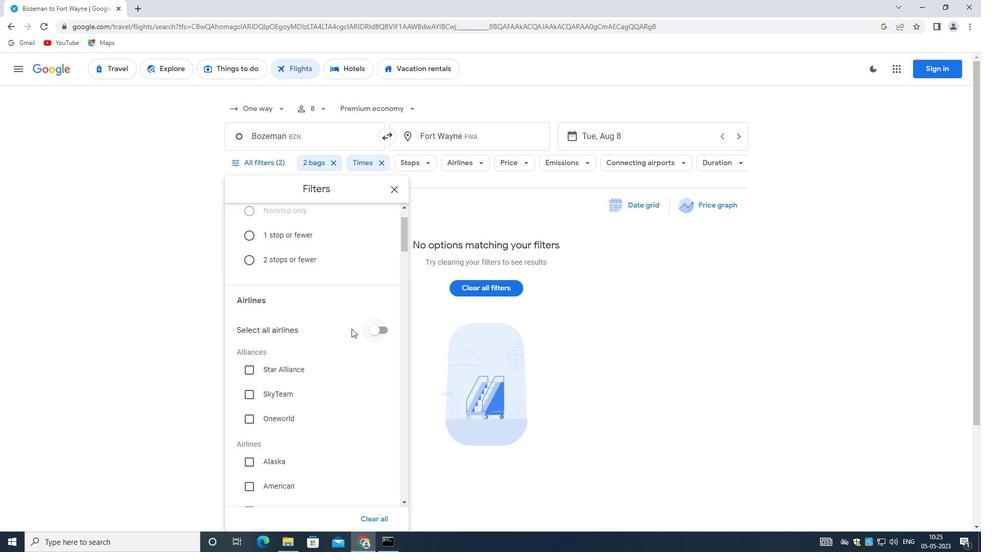 
Action: Mouse scrolled (348, 328) with delta (0, 0)
Screenshot: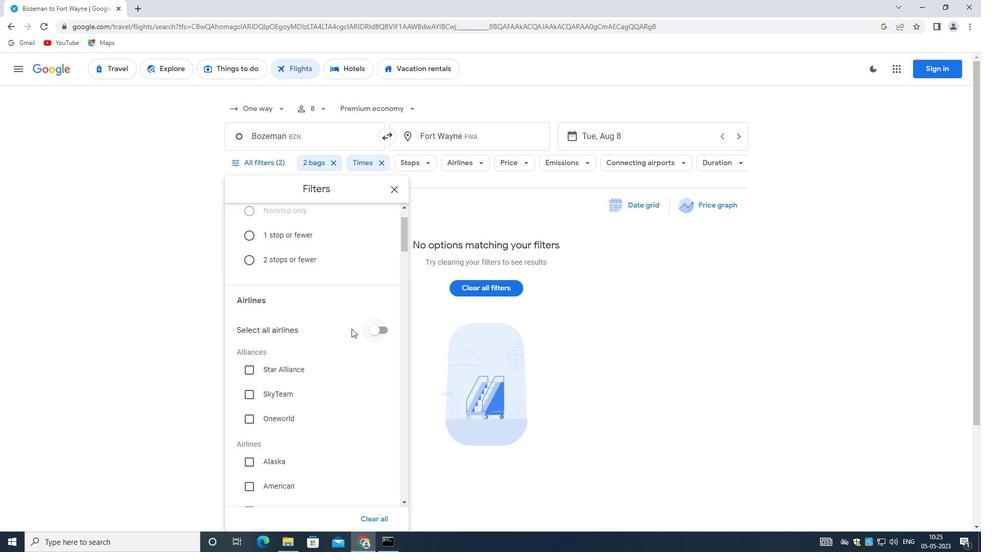 
Action: Mouse scrolled (348, 328) with delta (0, 0)
Screenshot: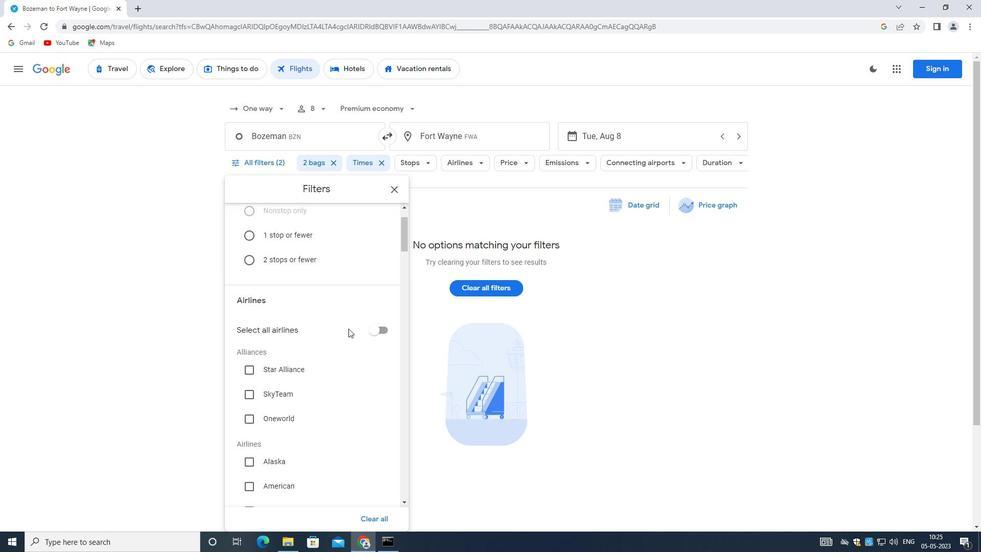 
Action: Mouse scrolled (348, 328) with delta (0, 0)
Screenshot: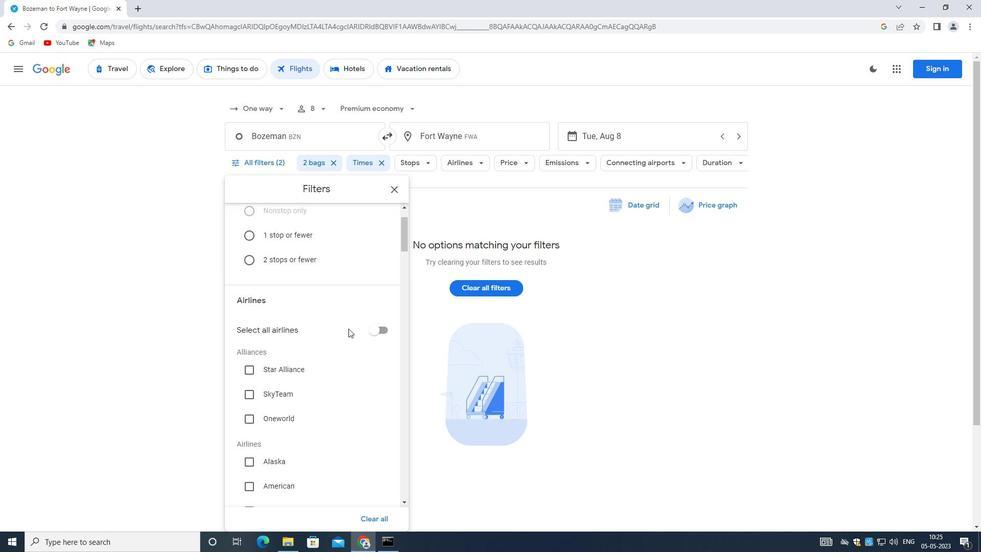 
Action: Mouse scrolled (348, 328) with delta (0, 0)
Screenshot: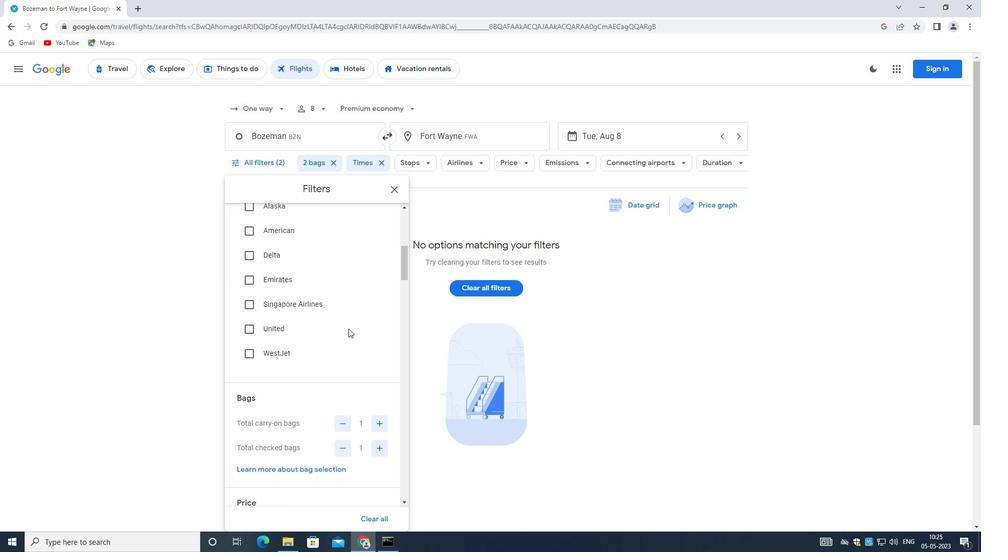 
Action: Mouse scrolled (348, 328) with delta (0, 0)
Screenshot: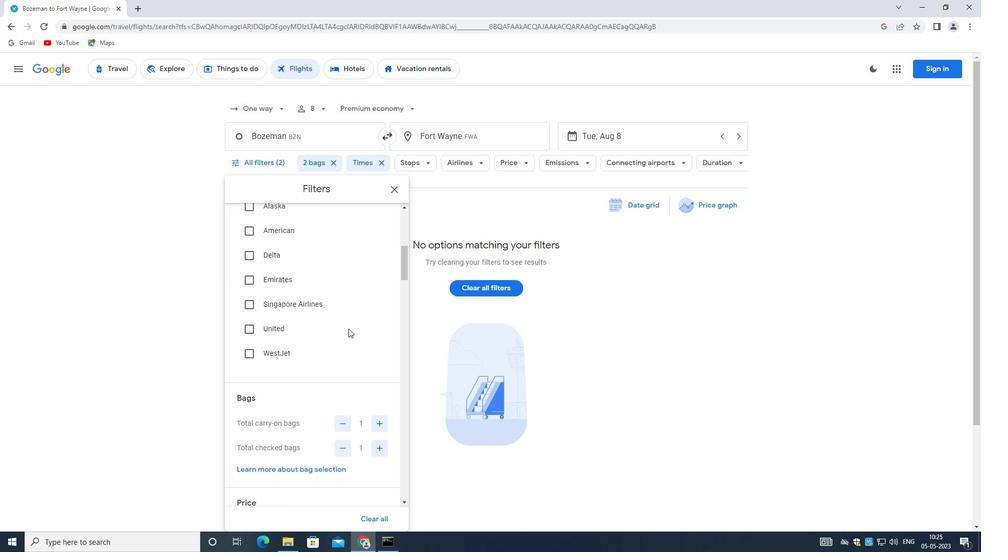 
Action: Mouse moved to (378, 319)
Screenshot: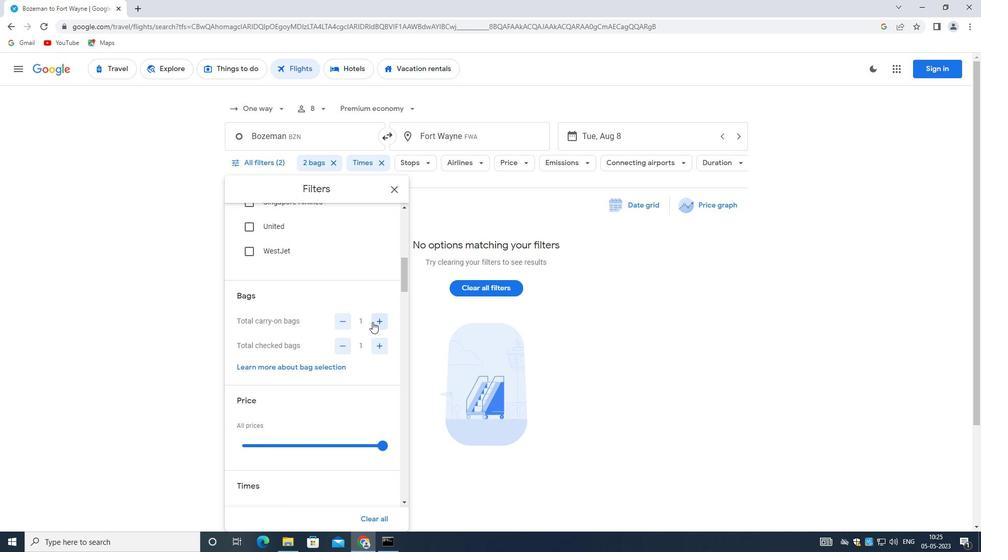 
Action: Mouse pressed left at (378, 319)
Screenshot: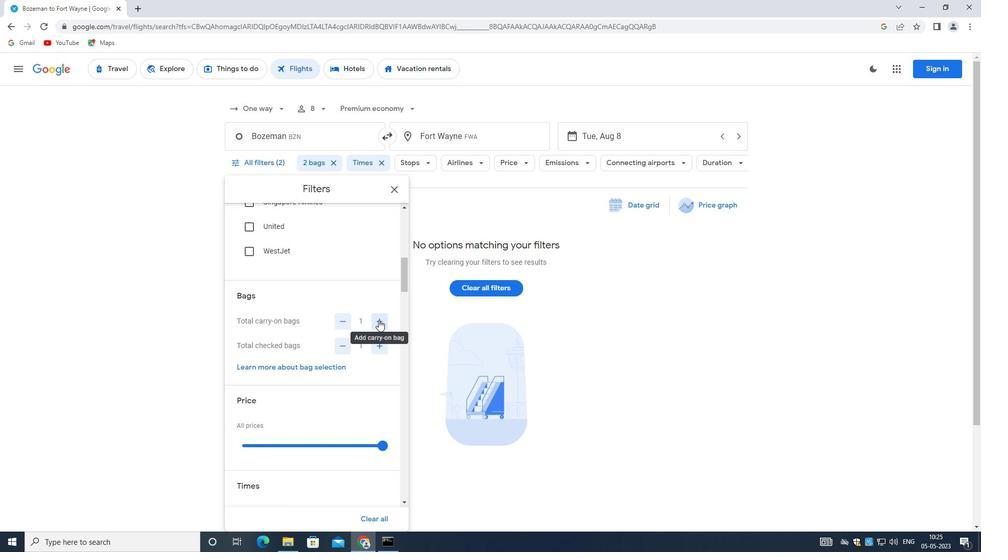
Action: Mouse moved to (376, 348)
Screenshot: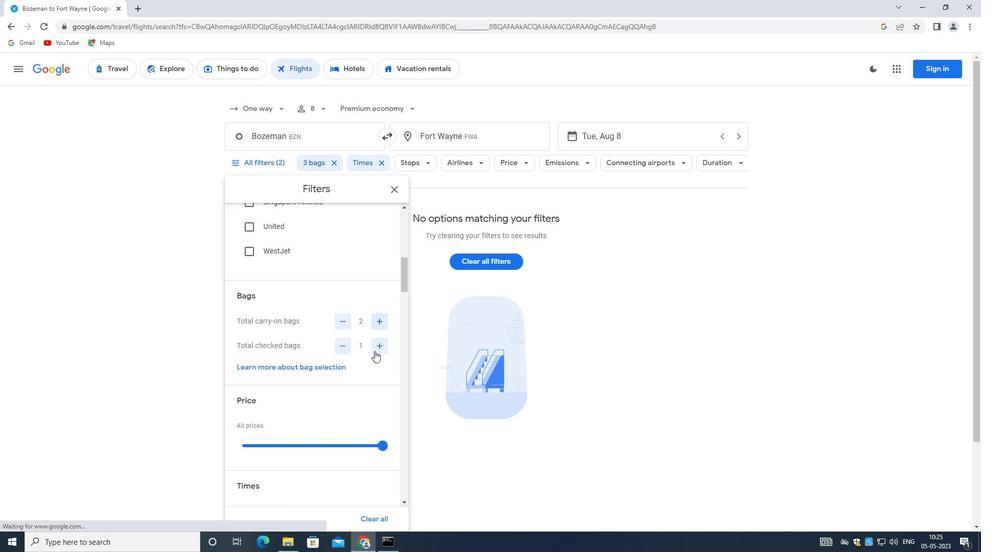 
Action: Mouse pressed left at (376, 348)
Screenshot: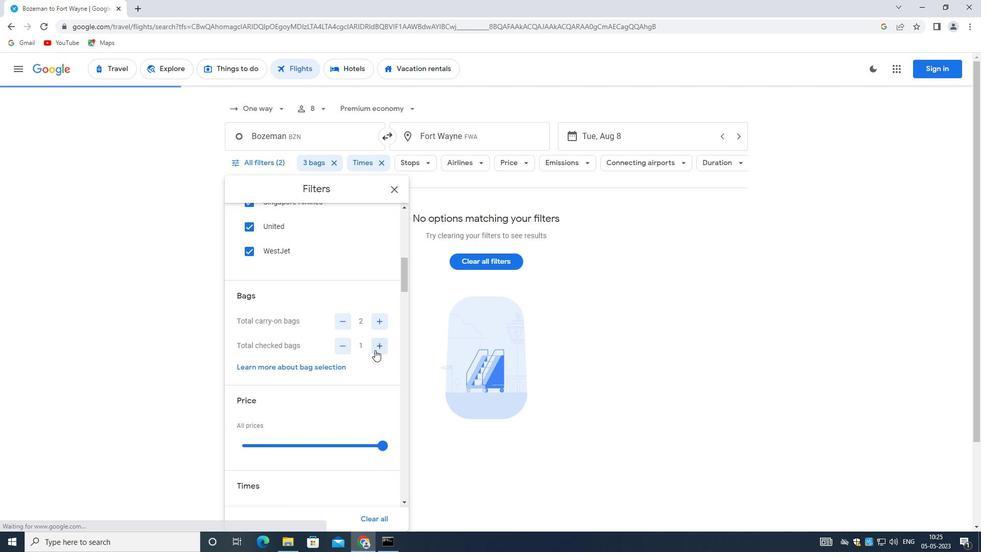 
Action: Mouse pressed left at (376, 348)
Screenshot: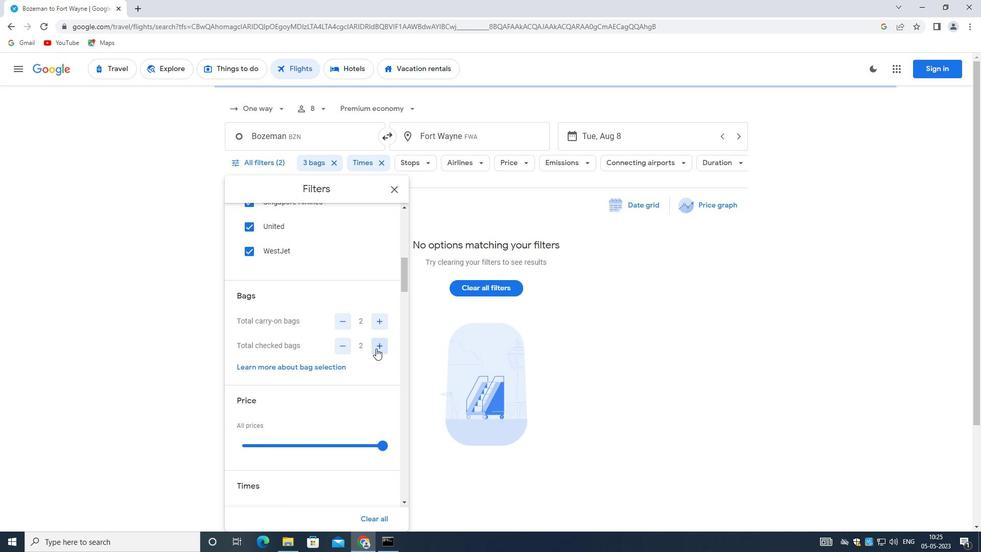 
Action: Mouse pressed left at (376, 348)
Screenshot: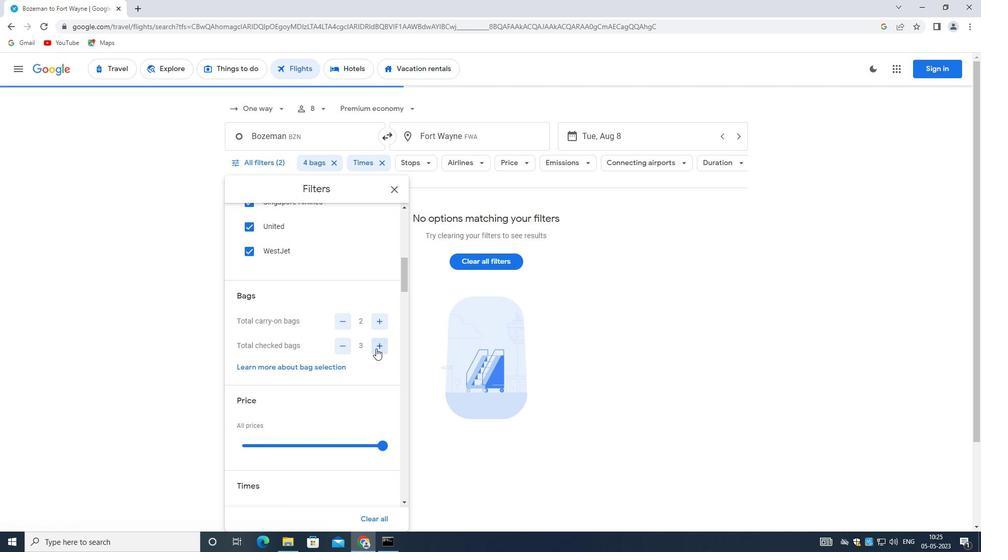 
Action: Mouse pressed left at (376, 348)
Screenshot: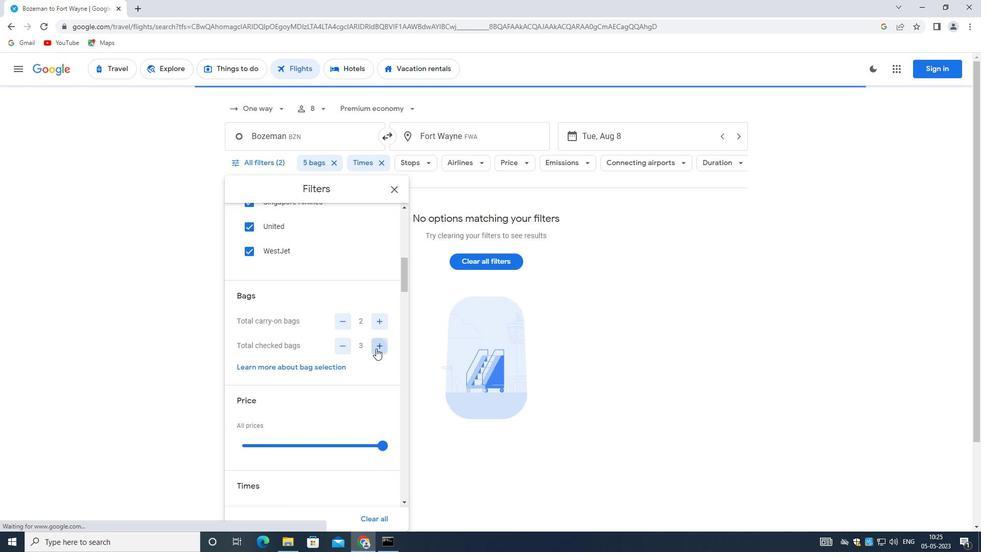 
Action: Mouse pressed left at (376, 348)
Screenshot: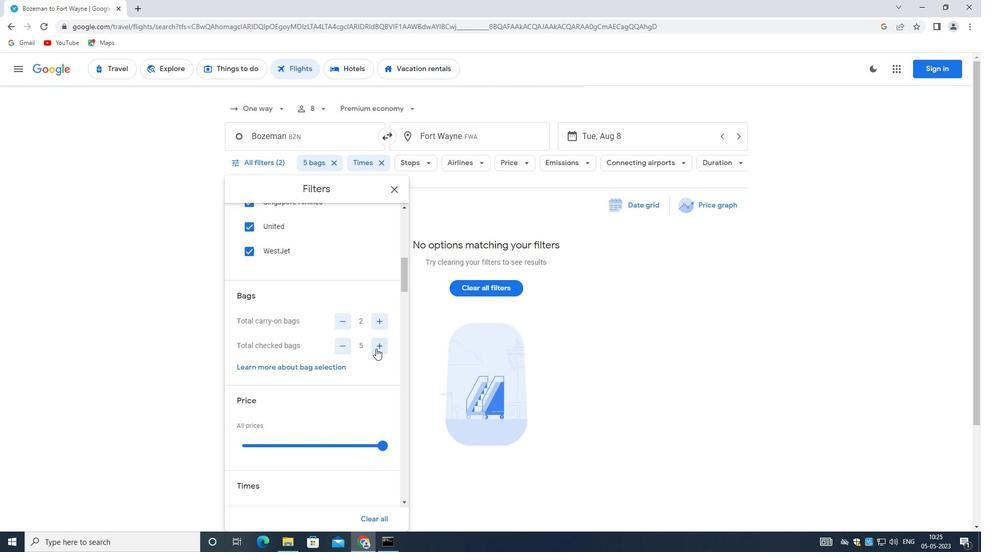 
Action: Mouse moved to (321, 368)
Screenshot: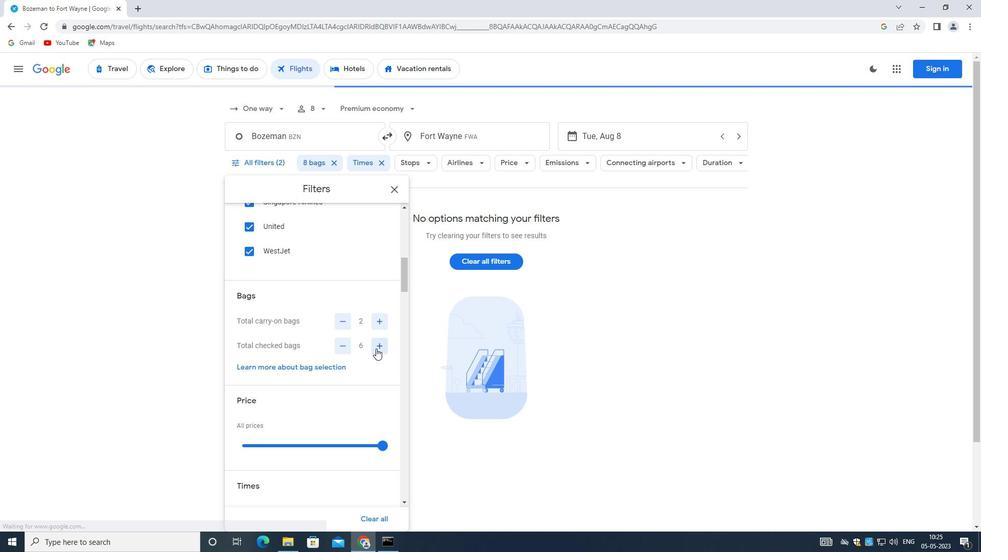 
Action: Mouse scrolled (321, 367) with delta (0, 0)
Screenshot: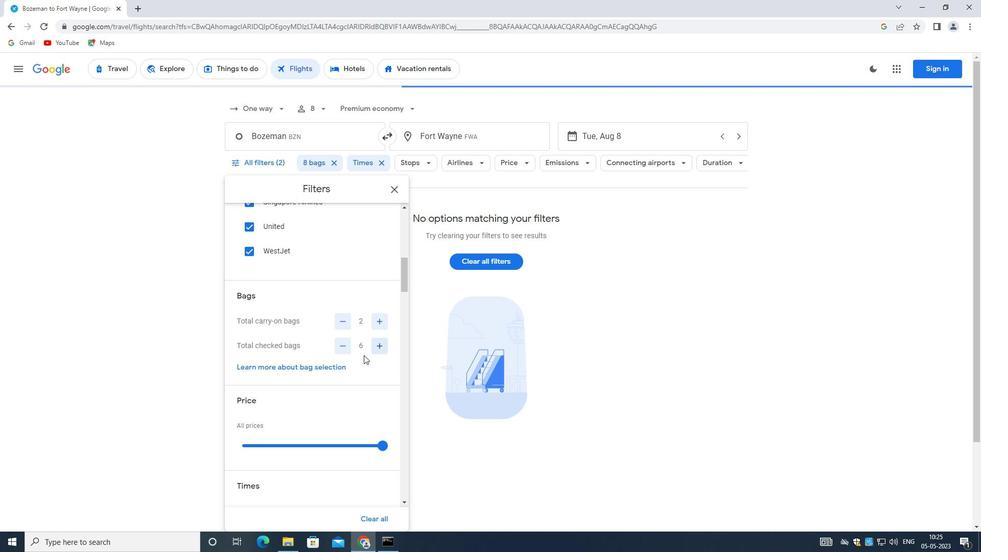
Action: Mouse moved to (318, 368)
Screenshot: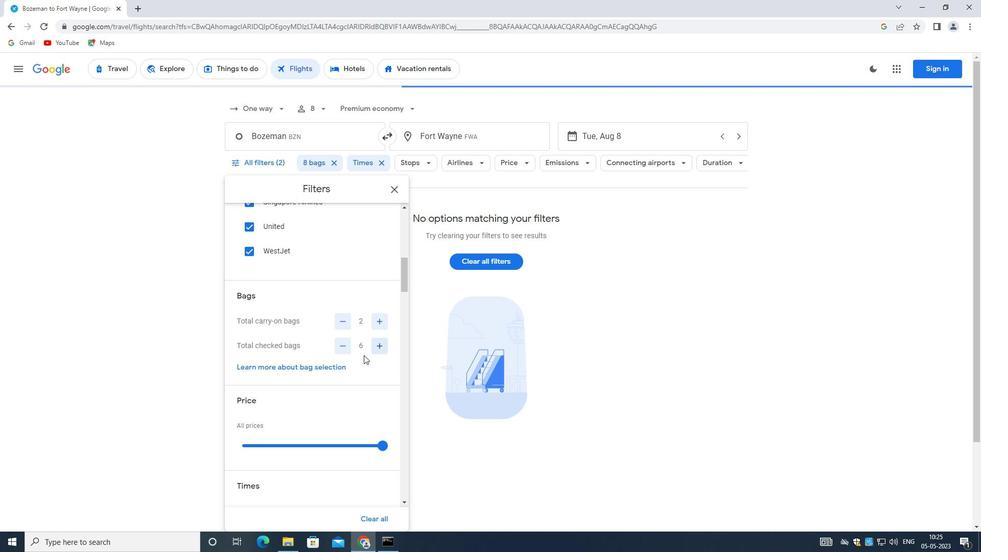 
Action: Mouse scrolled (318, 367) with delta (0, 0)
Screenshot: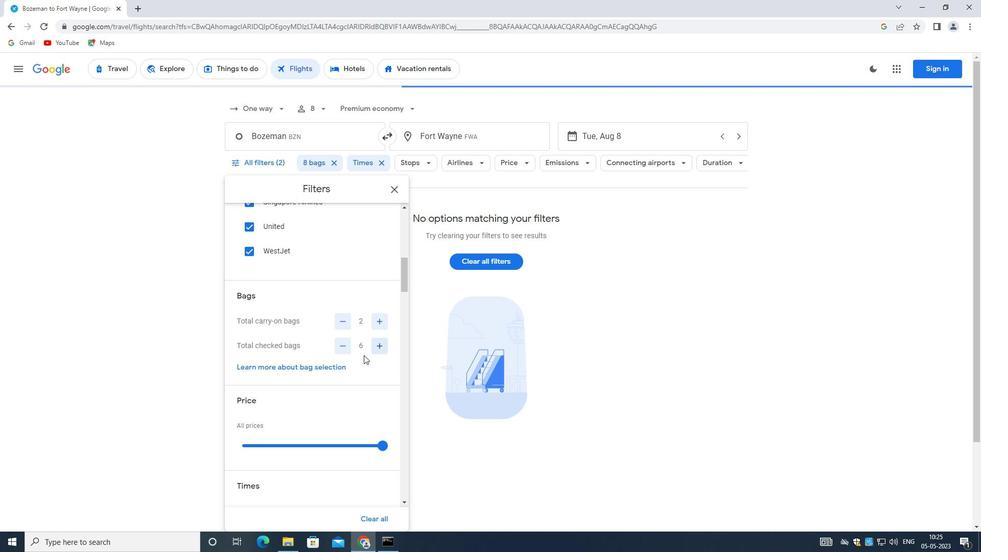 
Action: Mouse moved to (317, 369)
Screenshot: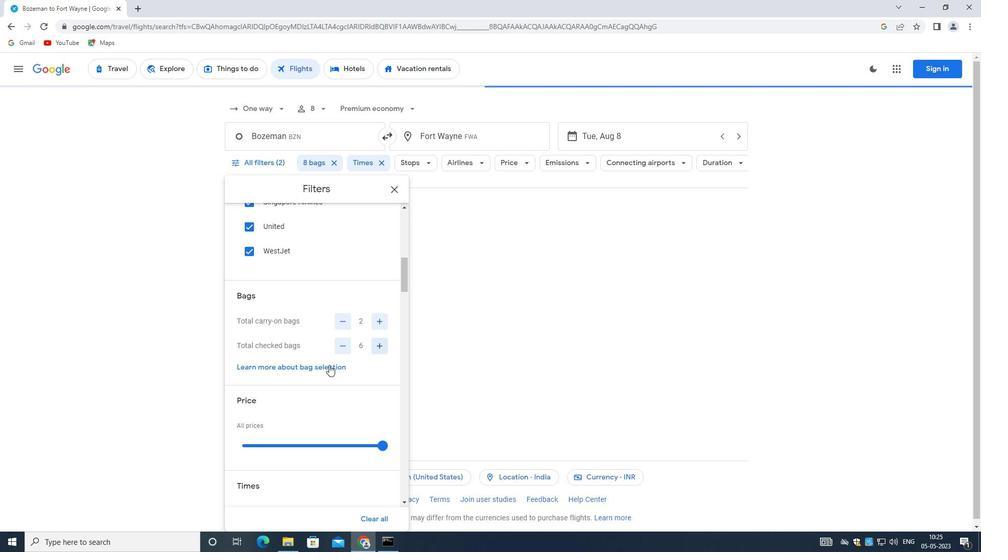 
Action: Mouse scrolled (317, 368) with delta (0, 0)
Screenshot: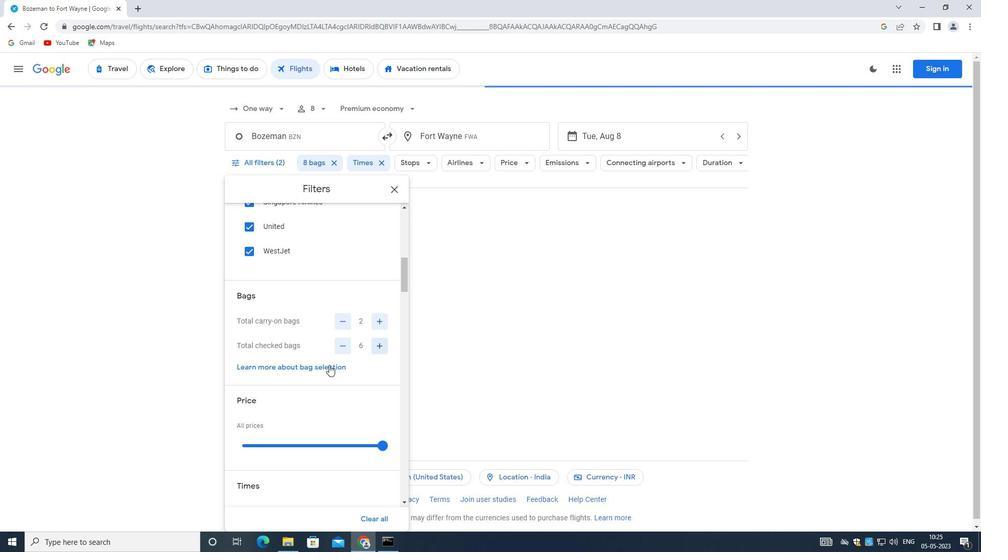 
Action: Mouse moved to (385, 293)
Screenshot: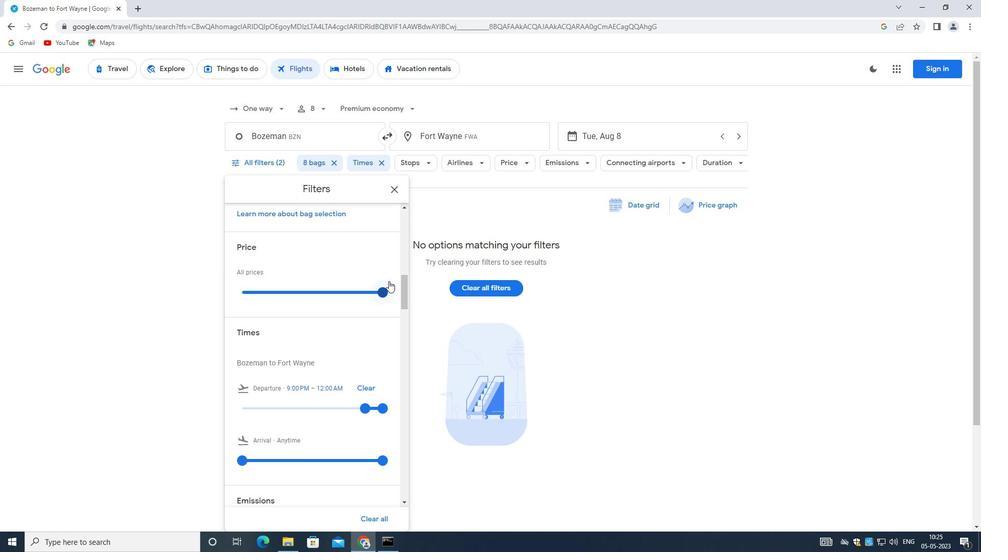 
Action: Mouse pressed left at (385, 293)
Screenshot: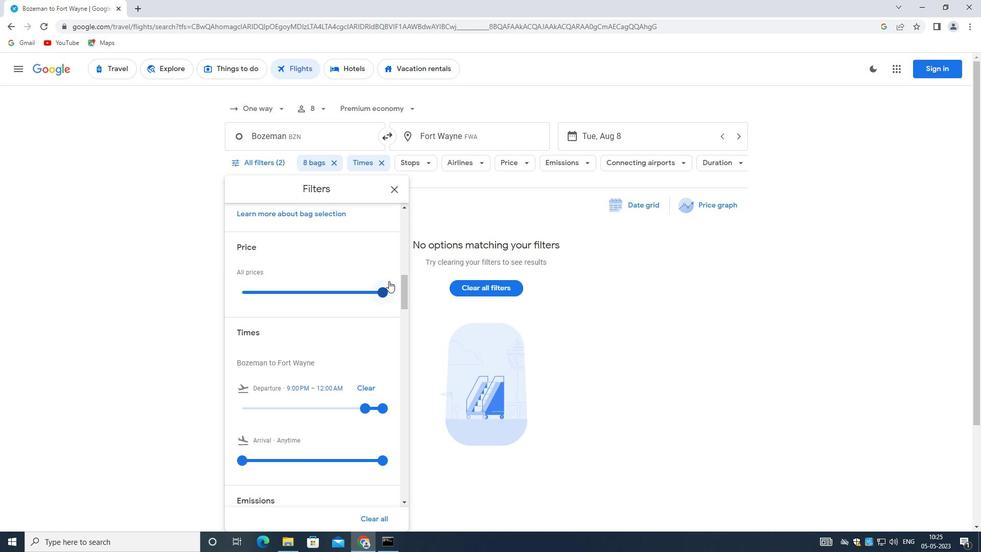 
Action: Mouse moved to (385, 294)
Screenshot: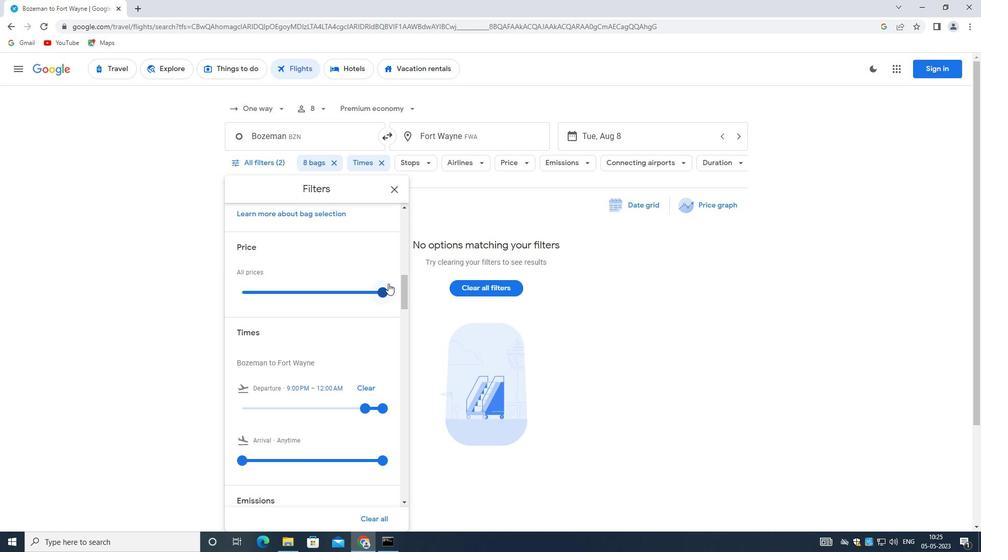 
Action: Mouse pressed left at (385, 294)
Screenshot: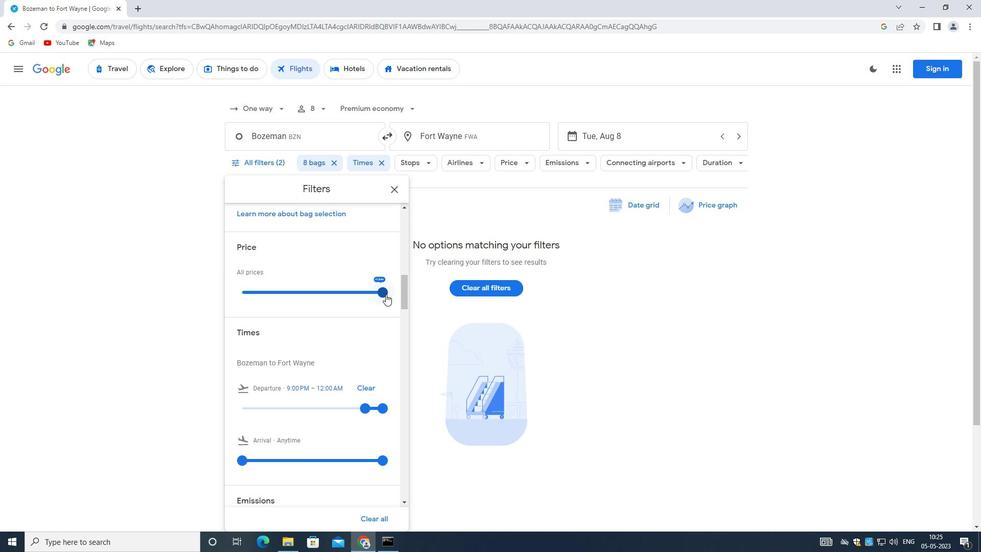 
Action: Mouse moved to (367, 405)
Screenshot: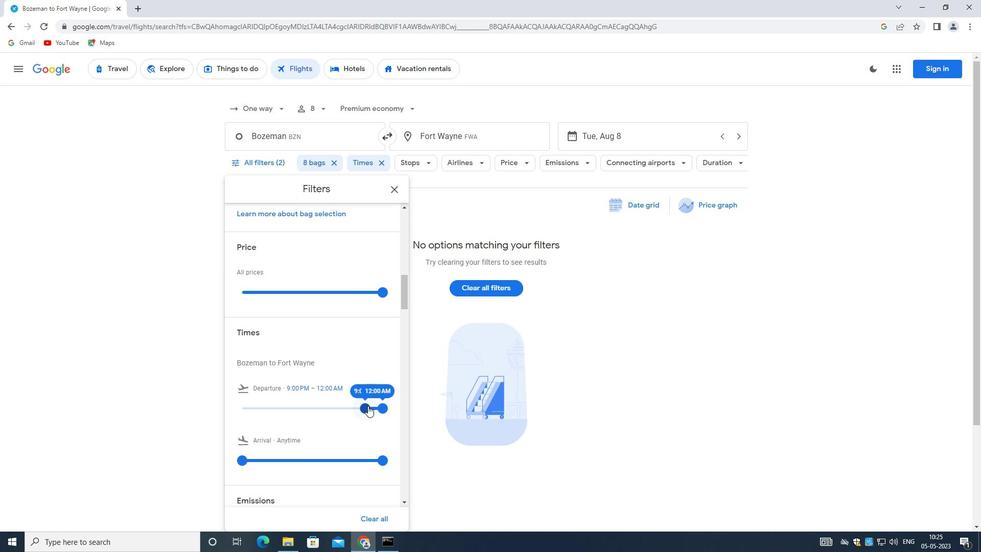 
Action: Mouse pressed left at (367, 405)
Screenshot: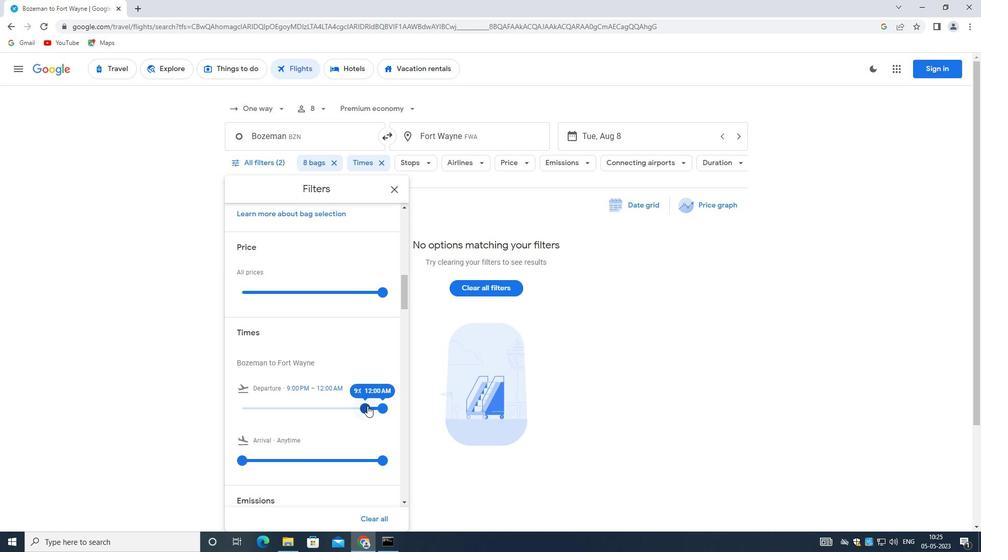 
Action: Mouse moved to (352, 408)
Screenshot: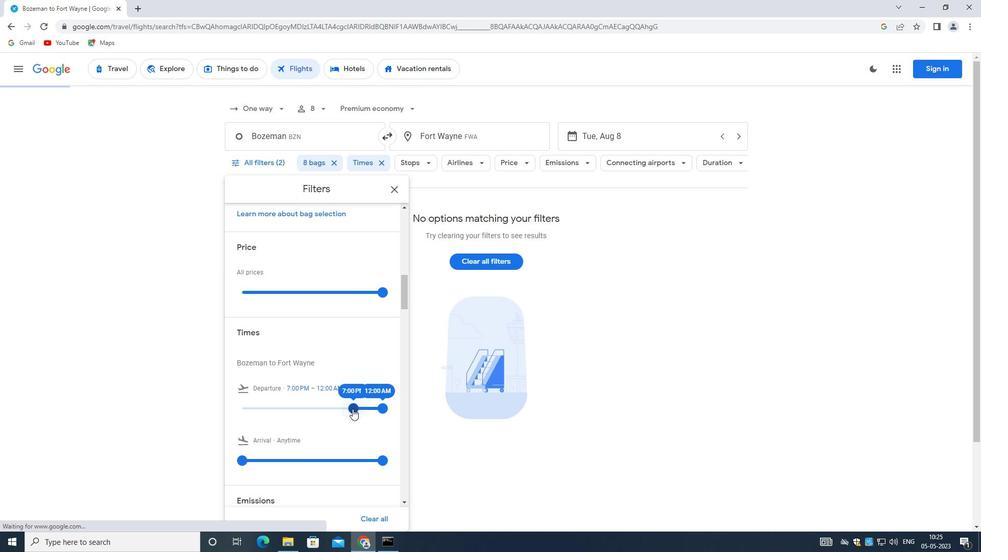 
Action: Mouse pressed left at (352, 408)
Screenshot: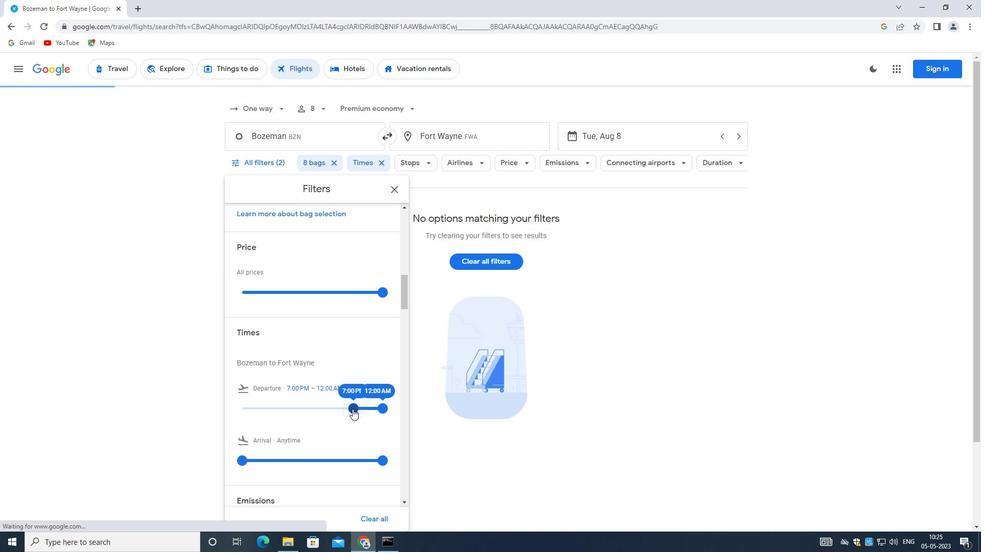 
Action: Mouse moved to (381, 406)
Screenshot: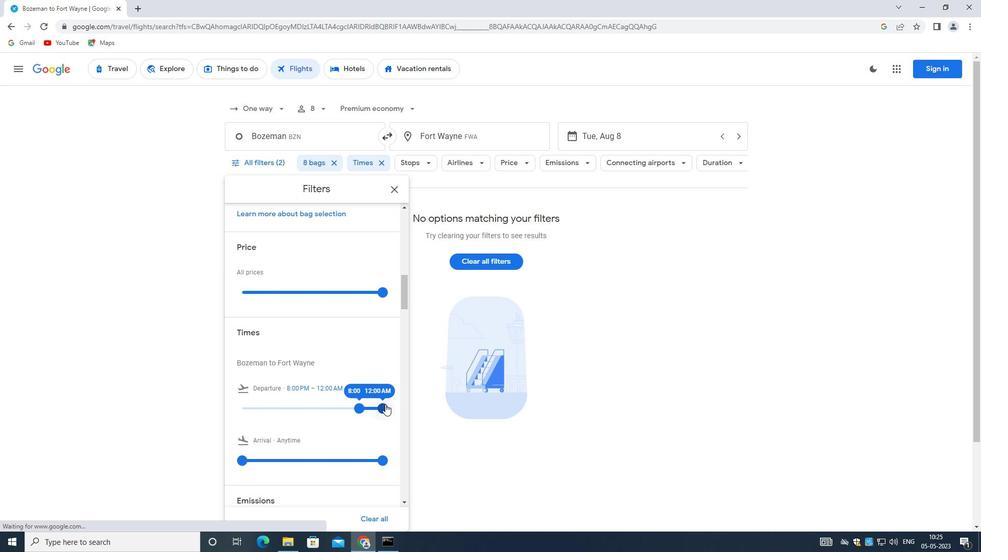 
Action: Mouse pressed left at (381, 406)
Screenshot: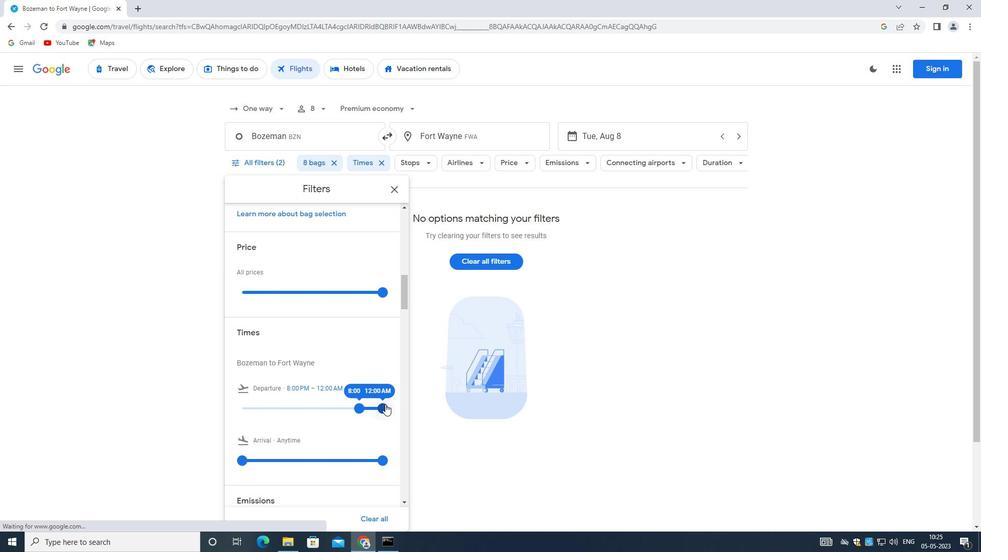 
Action: Mouse moved to (360, 400)
Screenshot: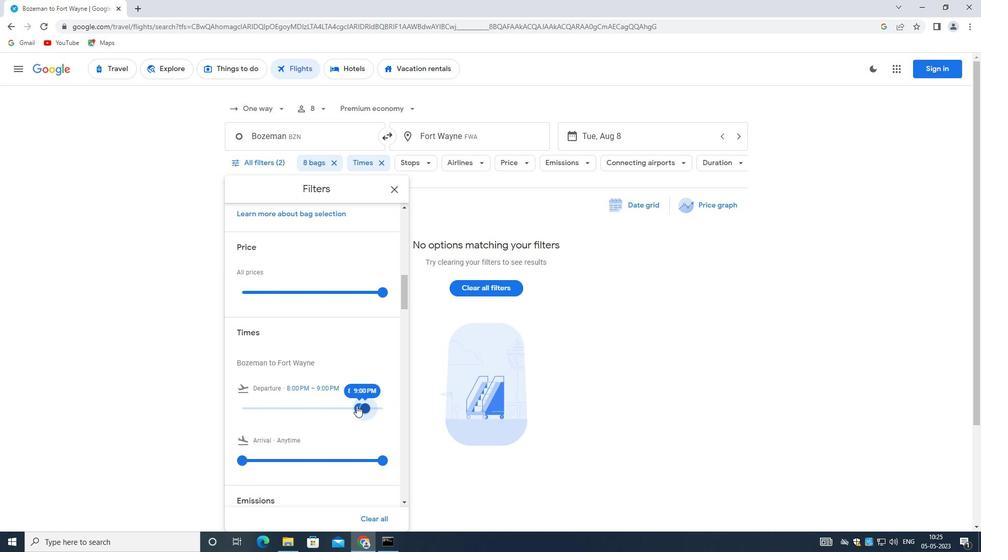 
Action: Mouse scrolled (360, 399) with delta (0, 0)
Screenshot: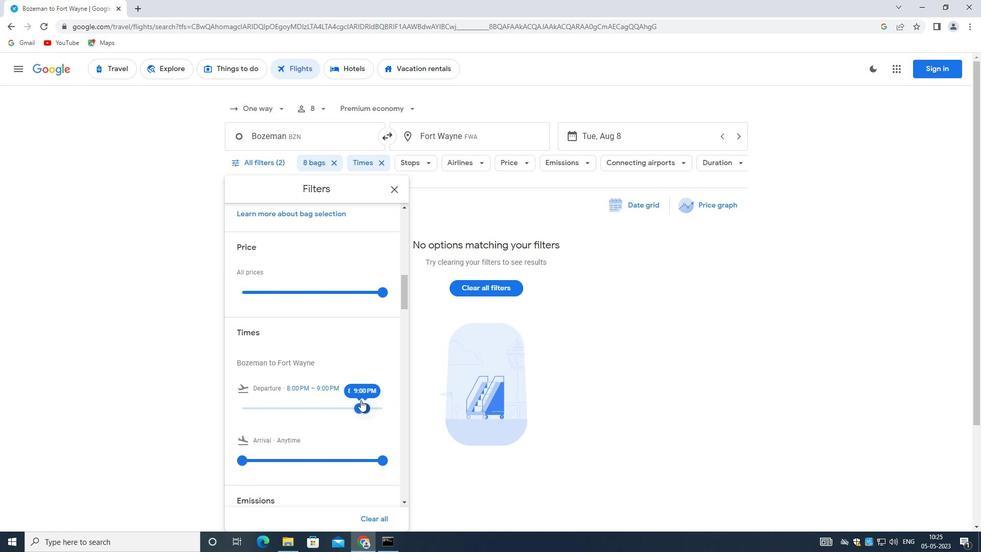 
Action: Mouse scrolled (360, 399) with delta (0, 0)
Screenshot: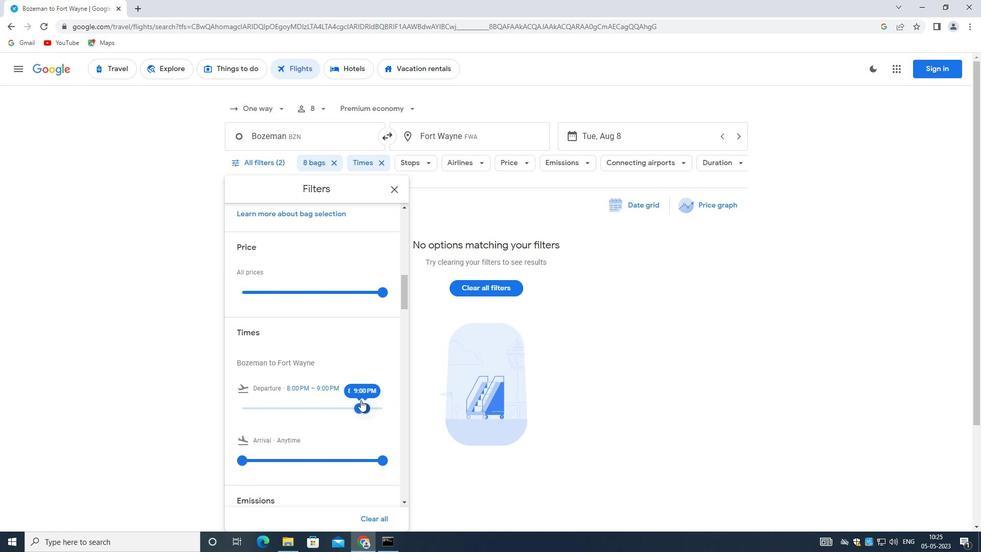 
Action: Mouse scrolled (360, 399) with delta (0, 0)
Screenshot: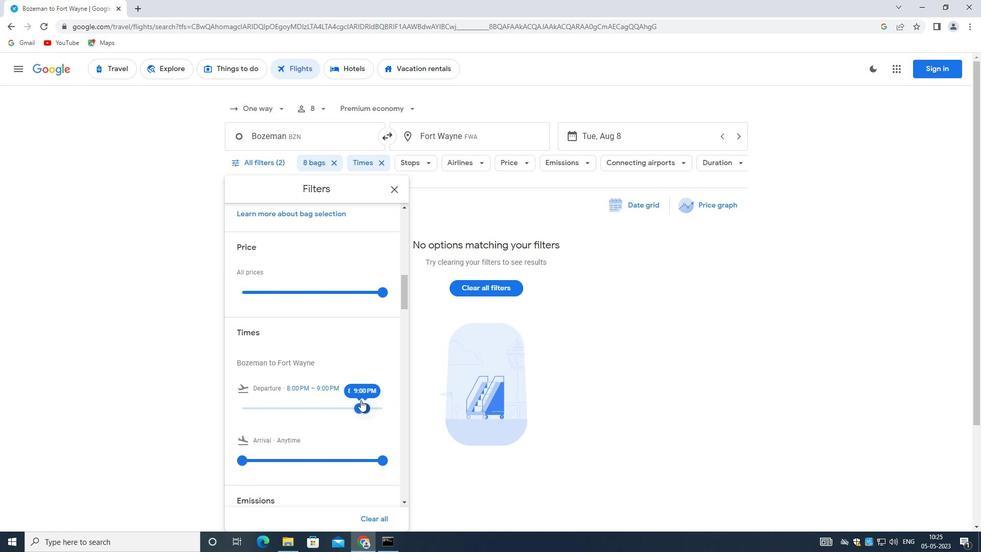 
Action: Mouse scrolled (360, 399) with delta (0, 0)
Screenshot: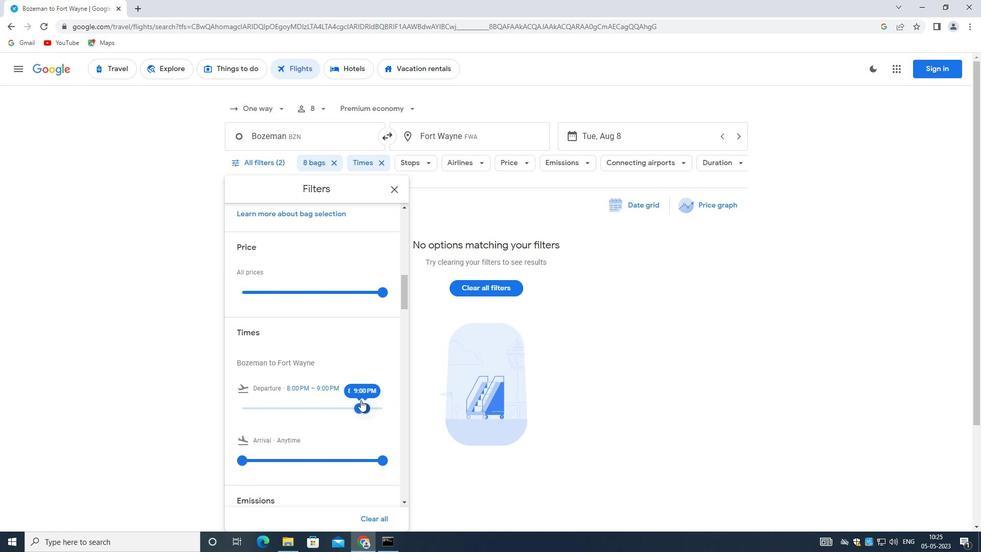 
Action: Mouse scrolled (360, 399) with delta (0, 0)
Screenshot: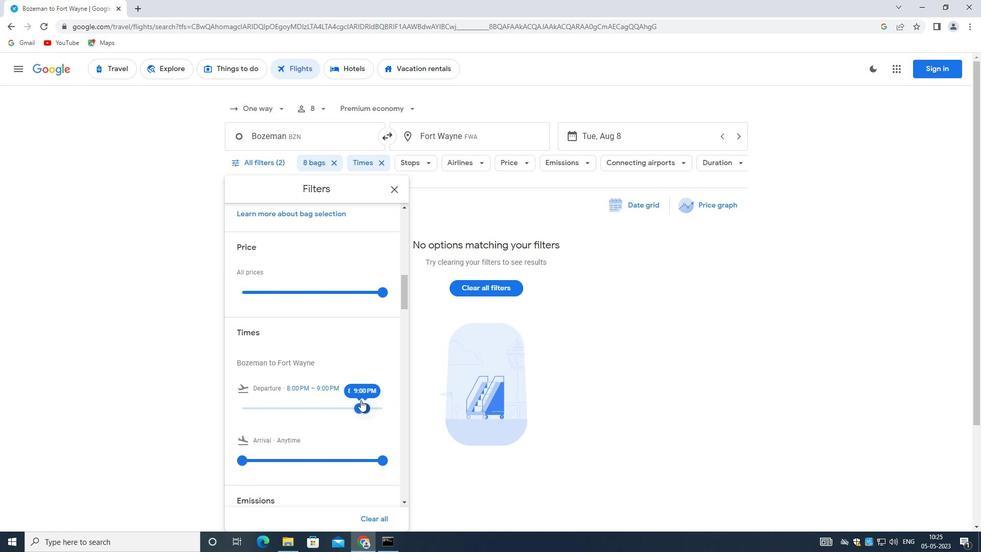 
Action: Mouse moved to (356, 393)
Screenshot: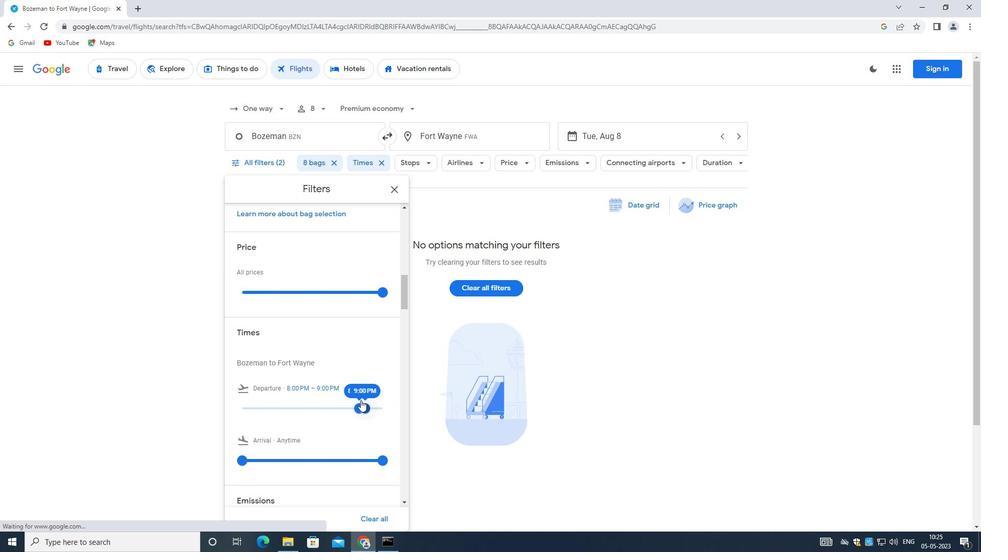 
Action: Mouse scrolled (356, 393) with delta (0, 0)
Screenshot: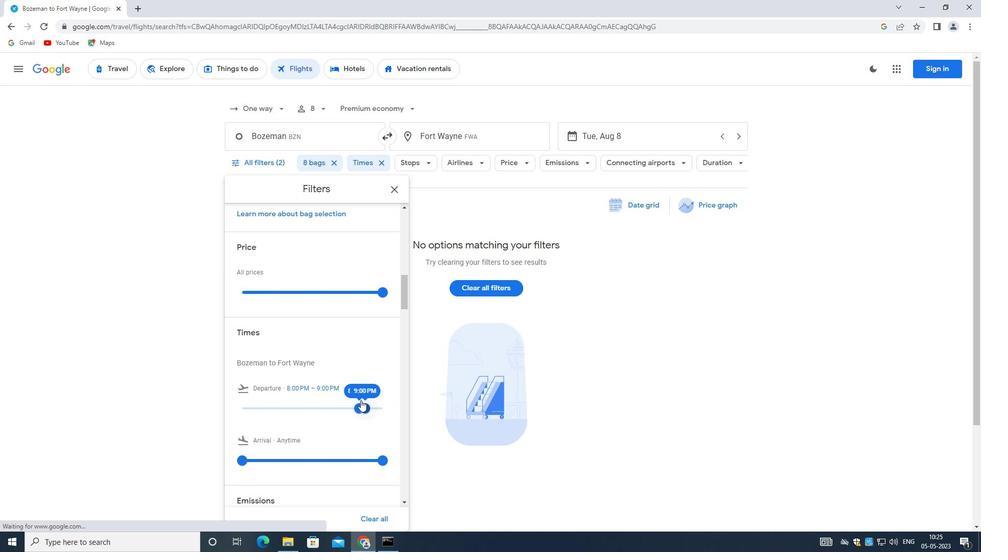 
Action: Mouse scrolled (356, 393) with delta (0, 0)
Screenshot: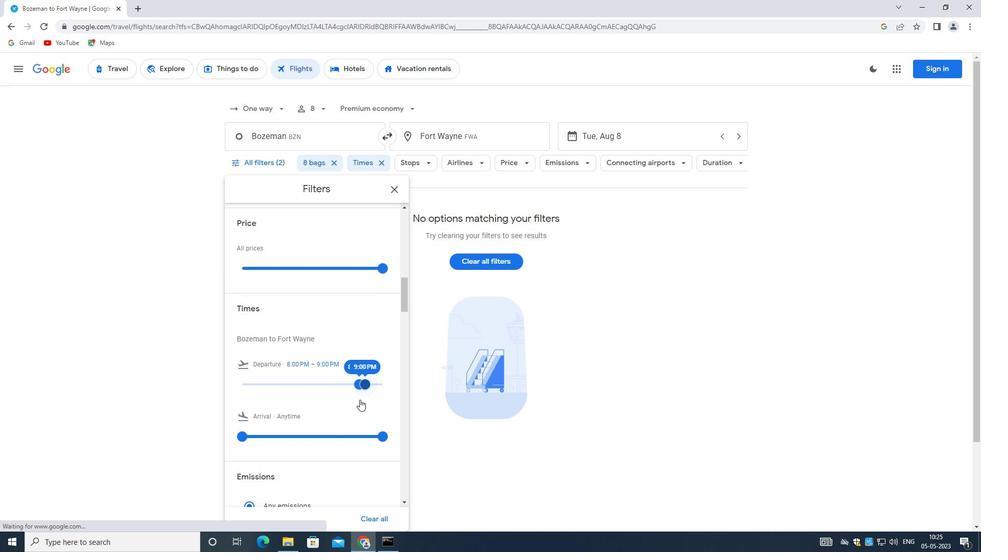 
Action: Mouse scrolled (356, 393) with delta (0, 0)
Screenshot: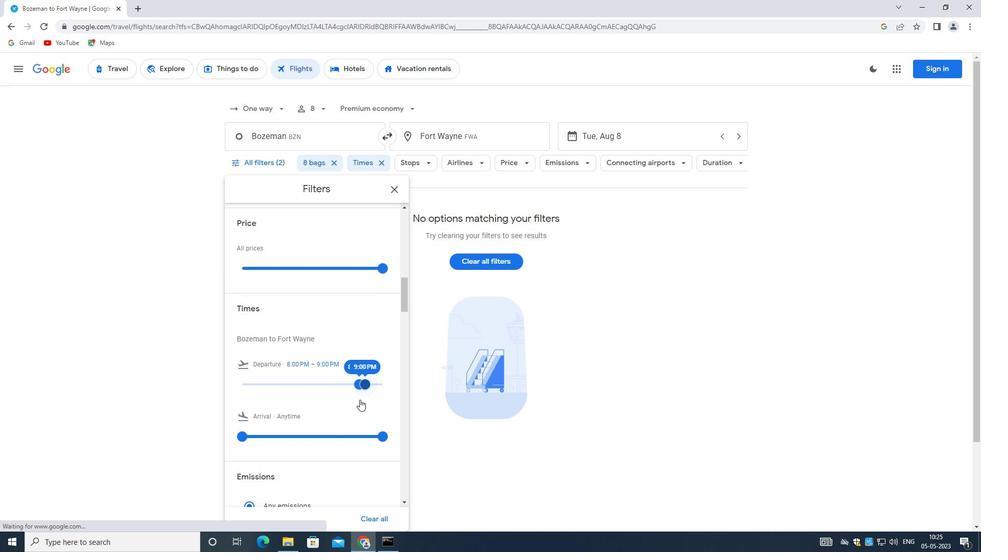 
Action: Mouse moved to (355, 393)
Screenshot: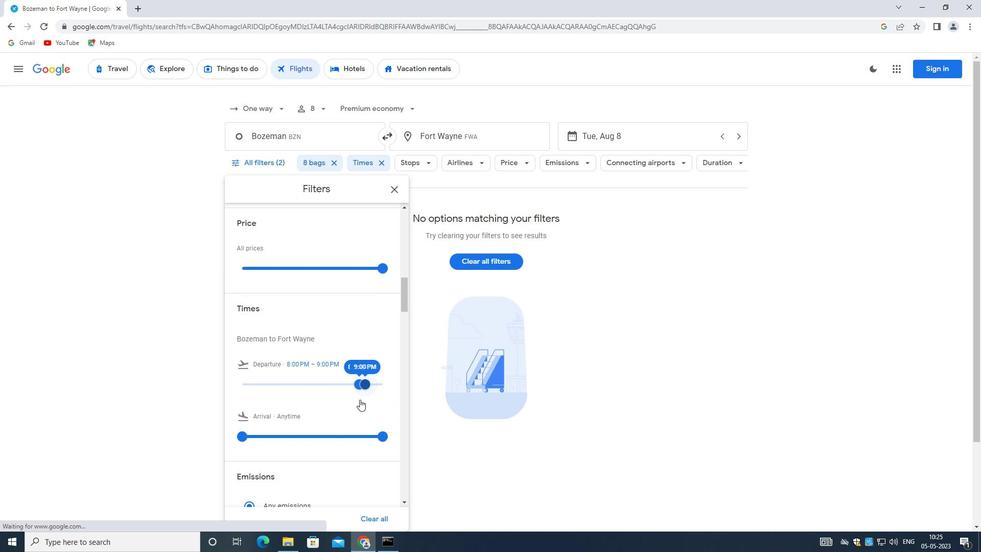 
Action: Mouse scrolled (355, 392) with delta (0, 0)
Screenshot: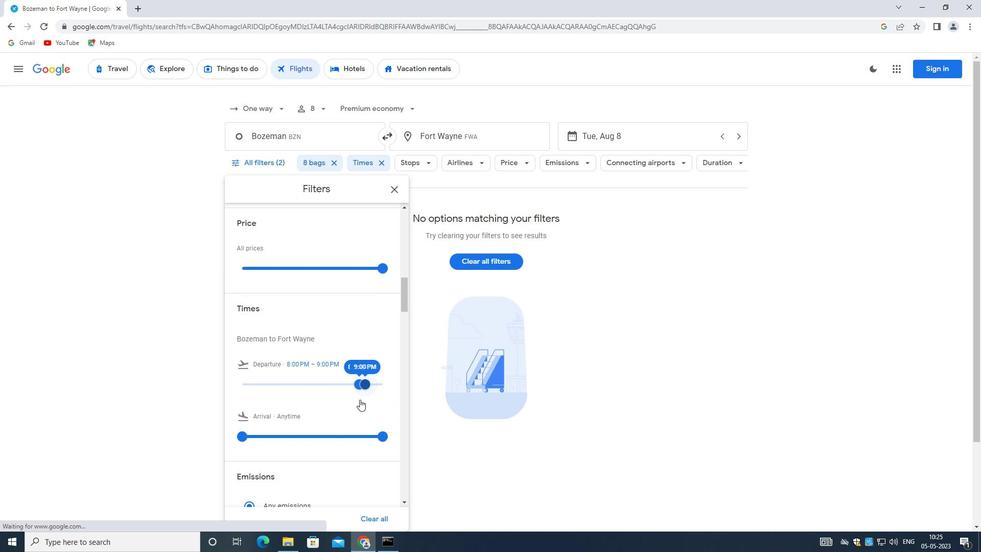 
Action: Mouse moved to (348, 386)
Screenshot: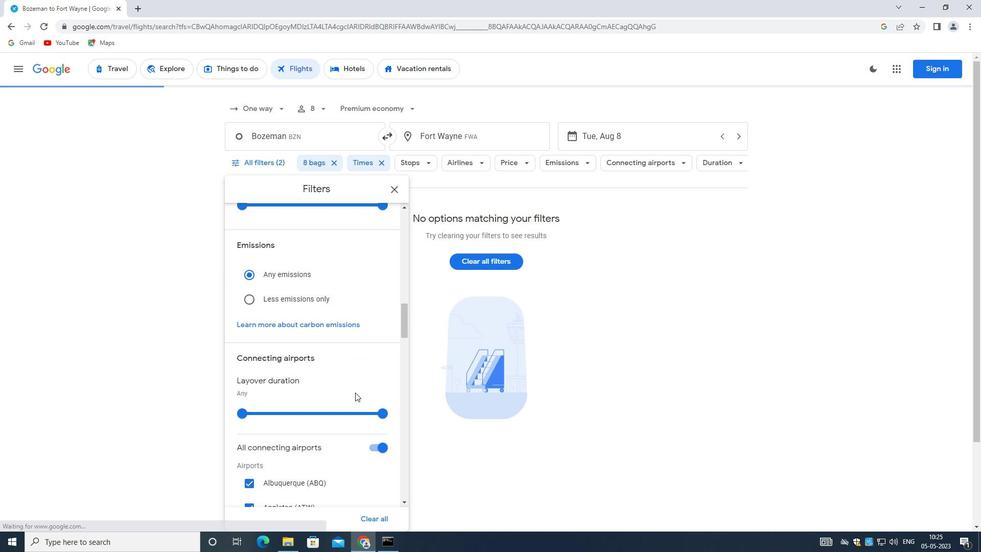 
Action: Mouse scrolled (348, 386) with delta (0, 0)
Screenshot: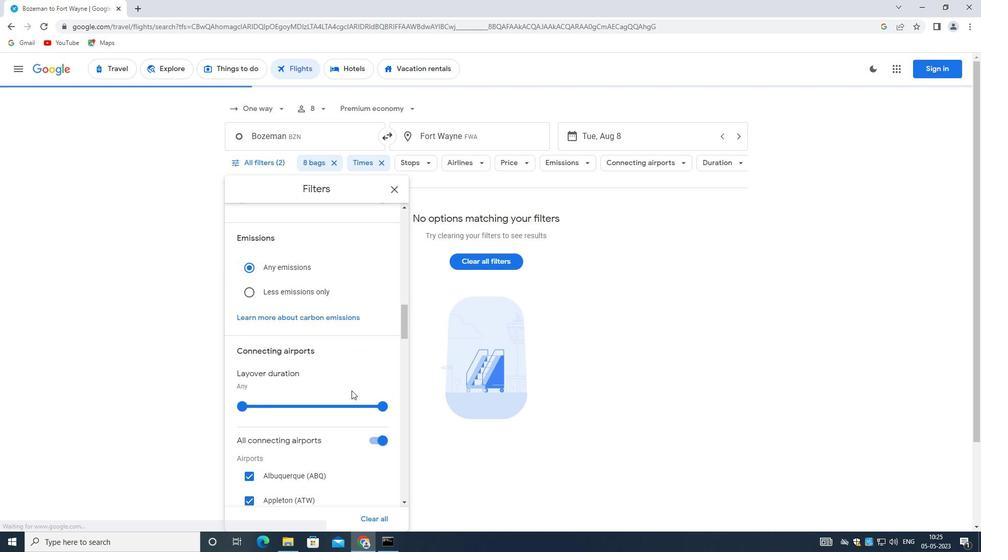 
Action: Mouse scrolled (348, 386) with delta (0, 0)
Screenshot: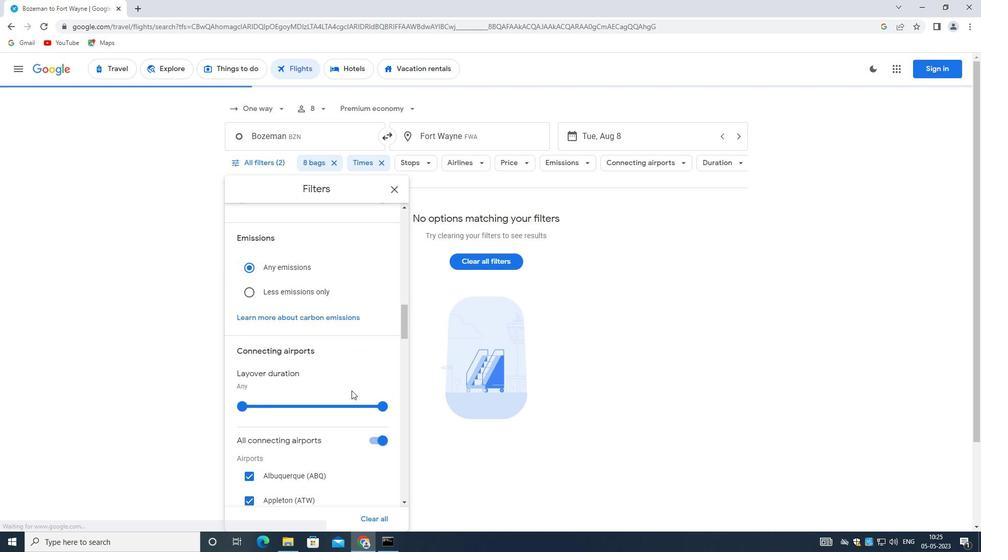 
Action: Mouse scrolled (348, 386) with delta (0, 0)
Screenshot: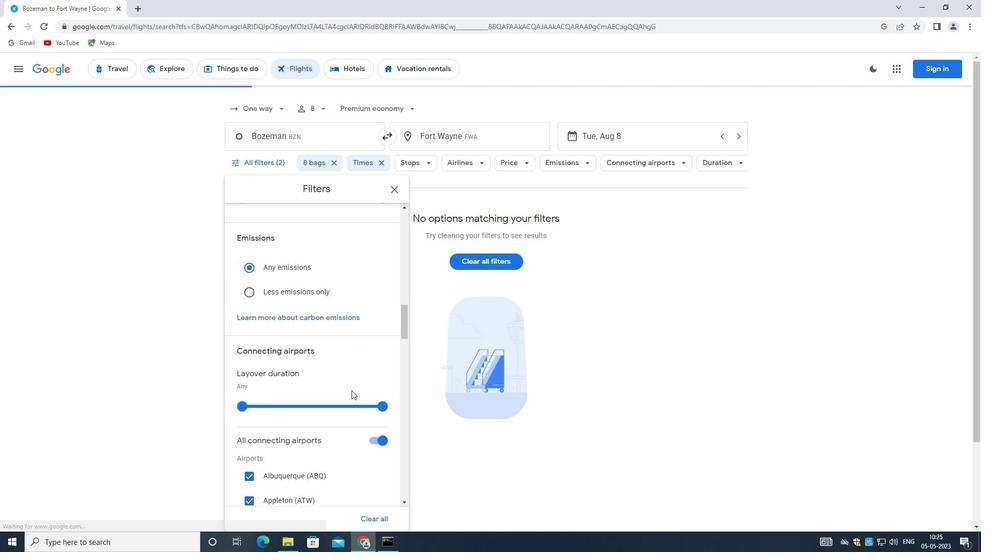 
Action: Mouse scrolled (348, 386) with delta (0, 0)
Screenshot: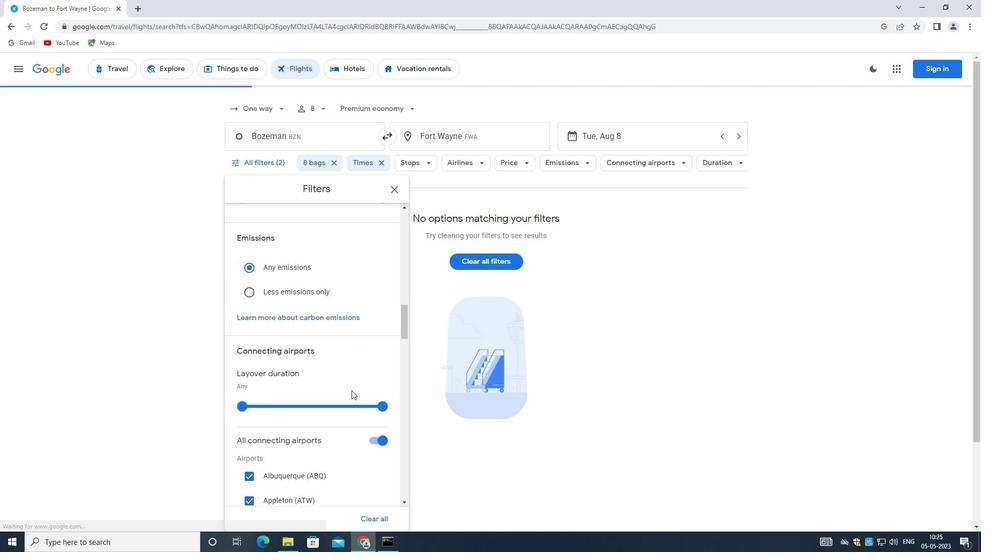 
Action: Mouse scrolled (348, 386) with delta (0, 0)
Screenshot: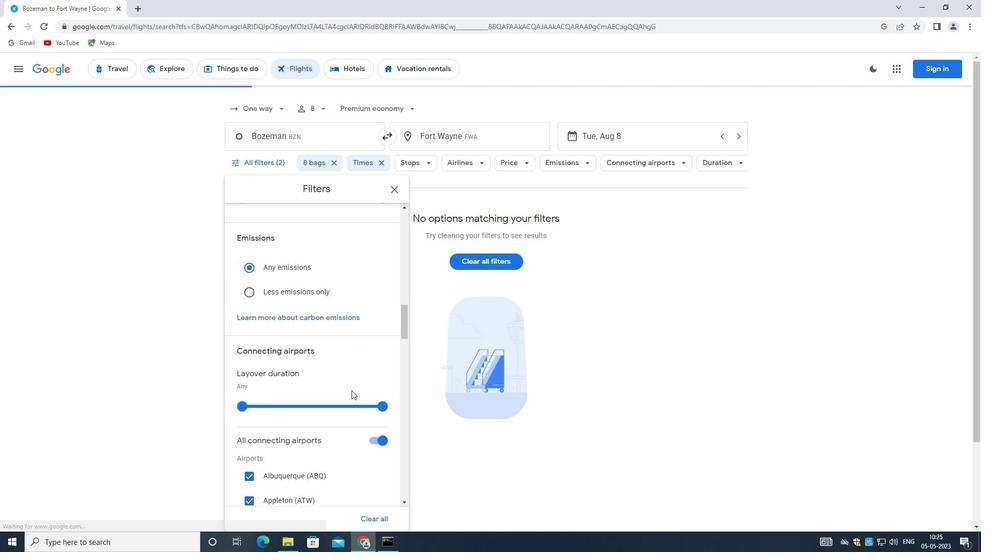 
Action: Mouse moved to (347, 386)
Screenshot: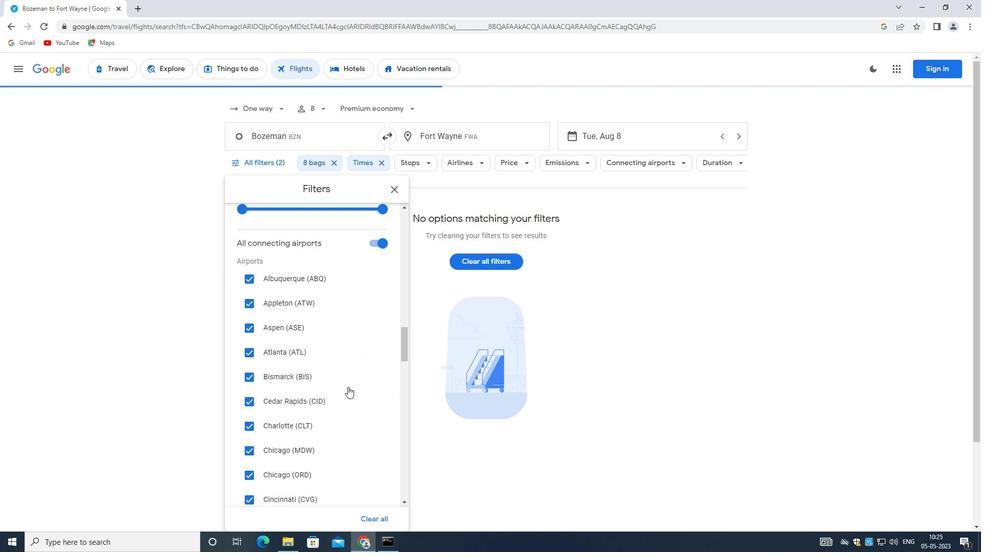 
Action: Mouse scrolled (347, 385) with delta (0, 0)
Screenshot: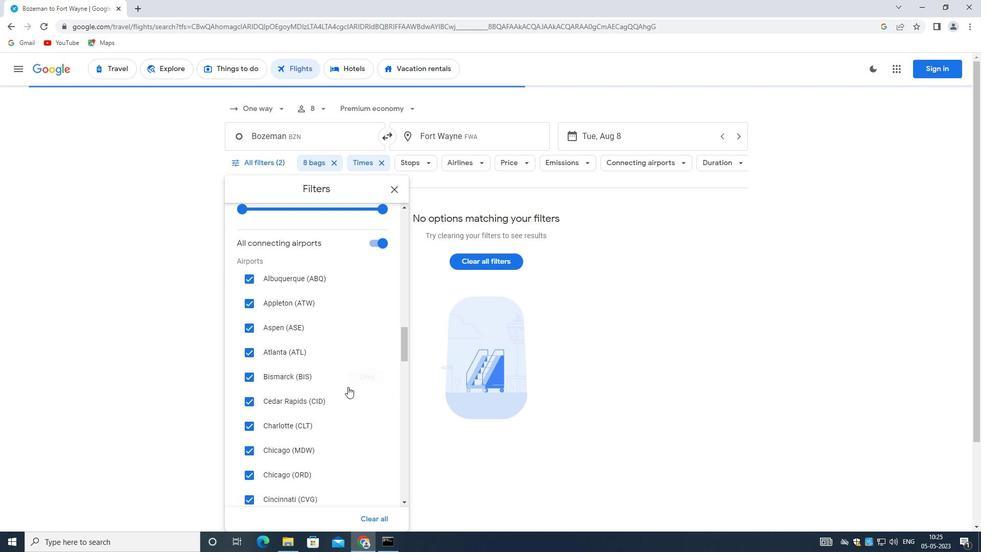 
Action: Mouse scrolled (347, 385) with delta (0, 0)
Screenshot: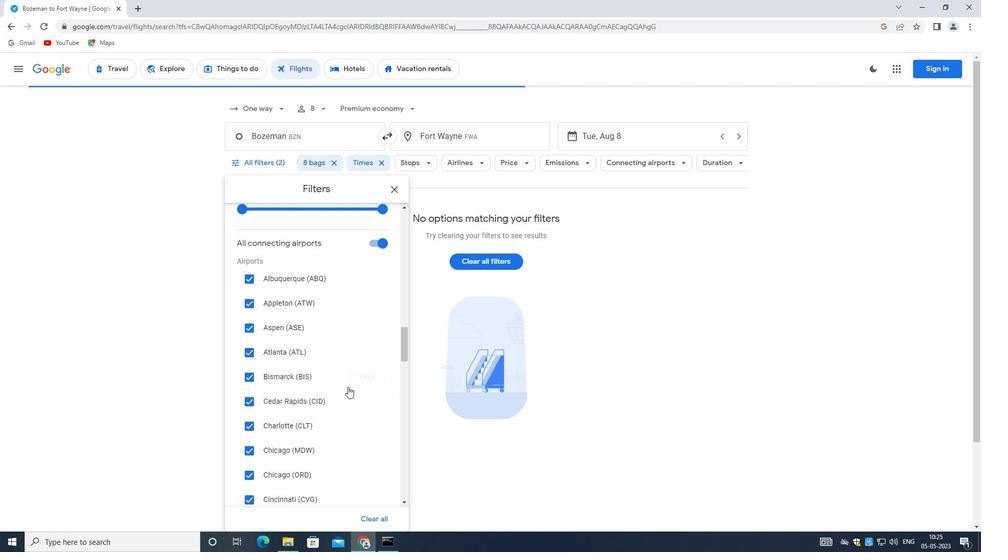 
Action: Mouse scrolled (347, 385) with delta (0, -1)
Screenshot: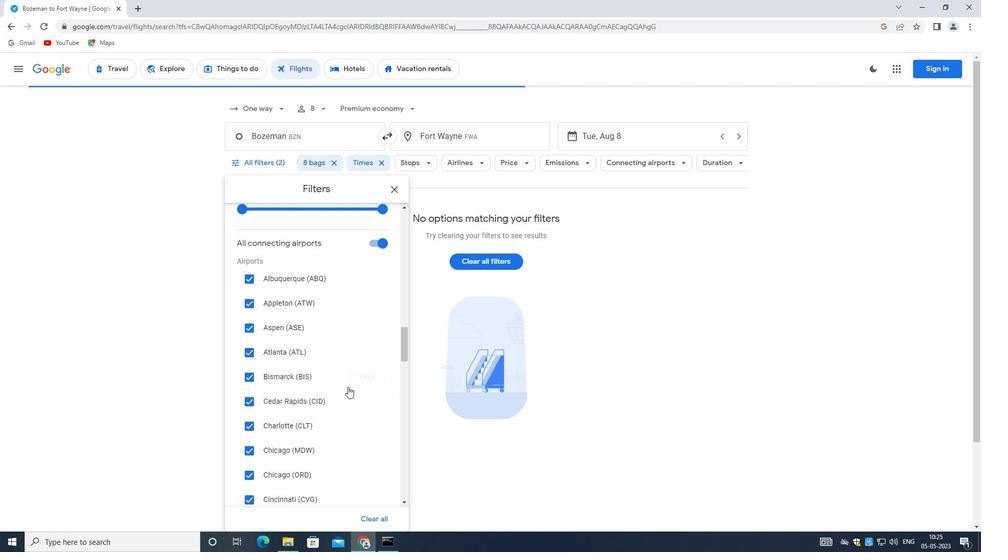 
Action: Mouse scrolled (347, 385) with delta (0, 0)
Screenshot: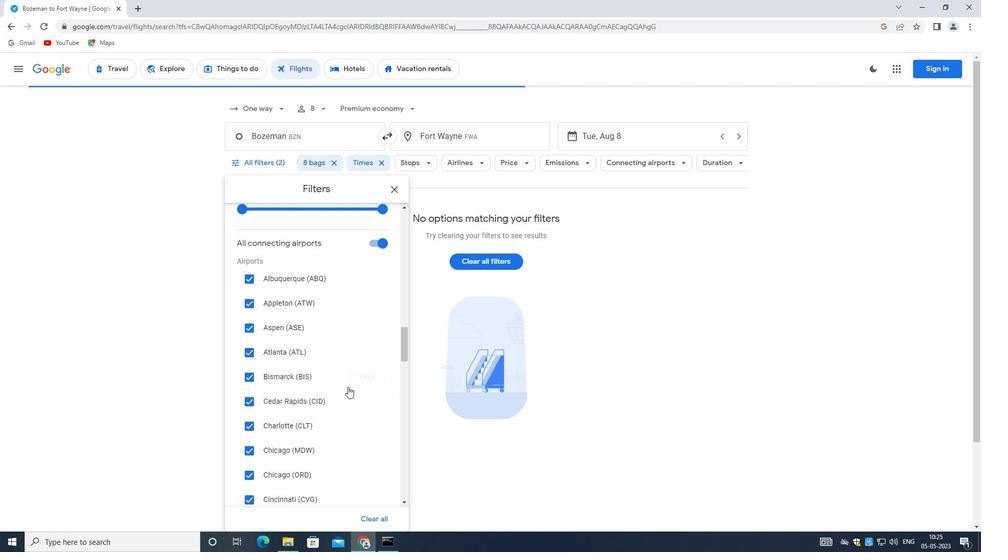 
Action: Mouse scrolled (347, 386) with delta (0, 0)
Screenshot: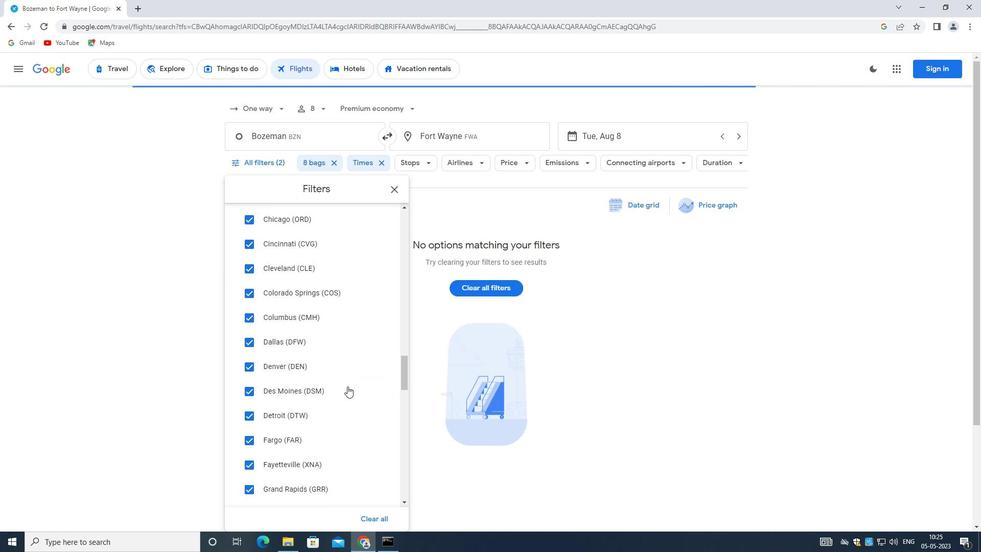 
Action: Mouse scrolled (347, 385) with delta (0, 0)
Screenshot: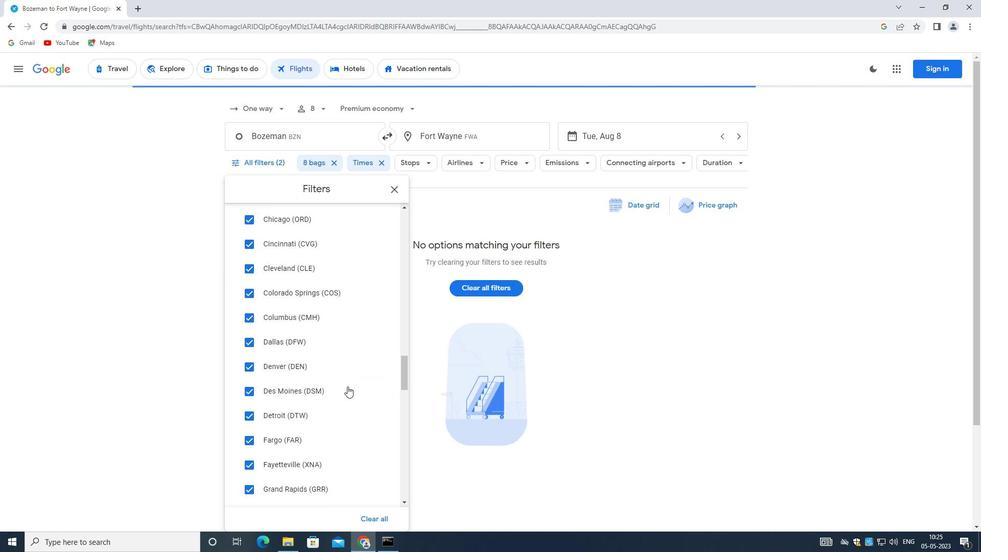 
Action: Mouse scrolled (347, 385) with delta (0, 0)
Screenshot: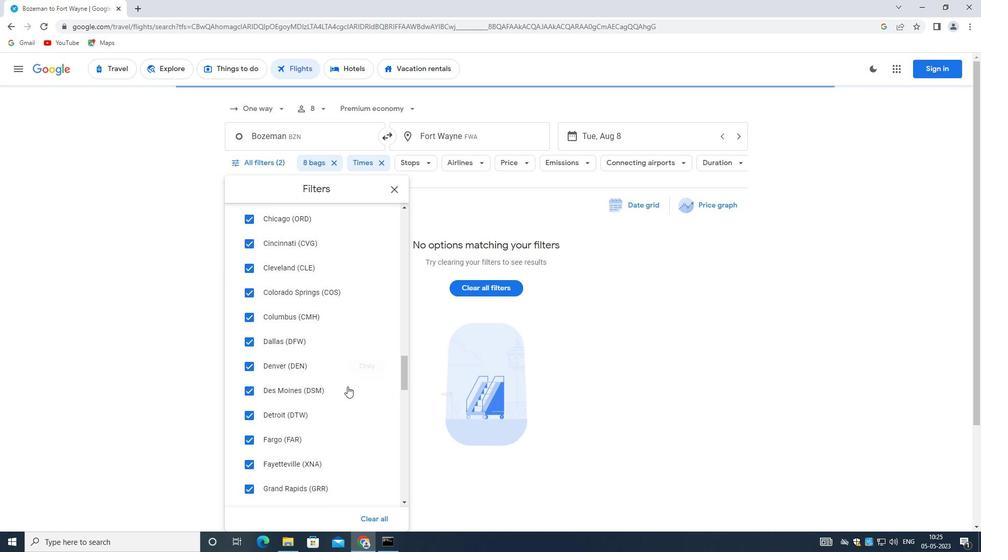 
Action: Mouse scrolled (347, 385) with delta (0, -1)
Screenshot: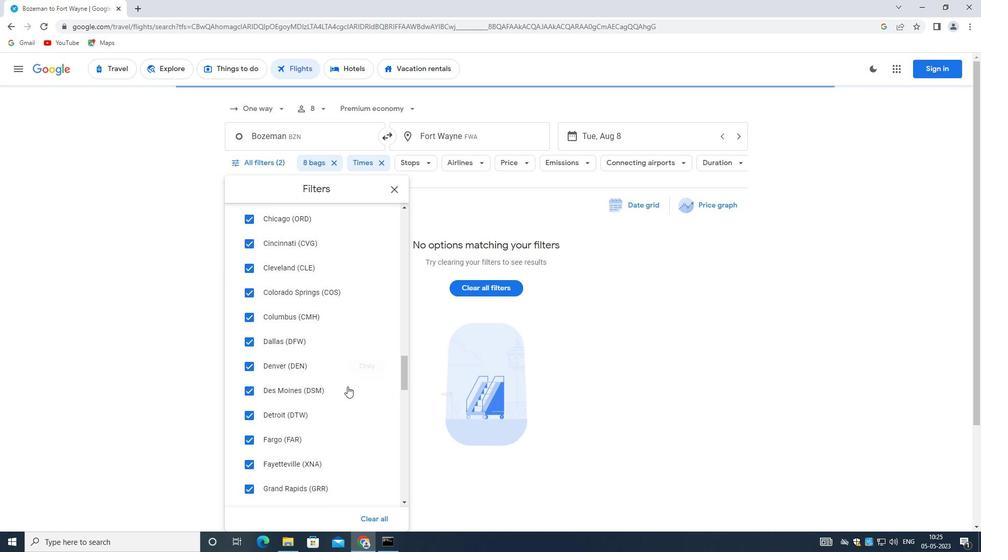 
Action: Mouse scrolled (347, 385) with delta (0, 0)
Screenshot: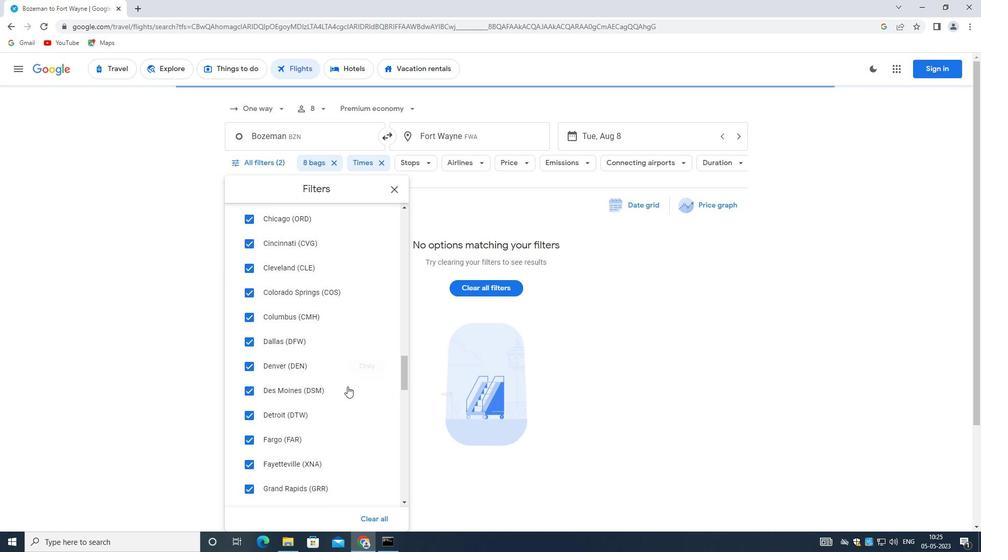 
Action: Mouse scrolled (347, 385) with delta (0, 0)
Screenshot: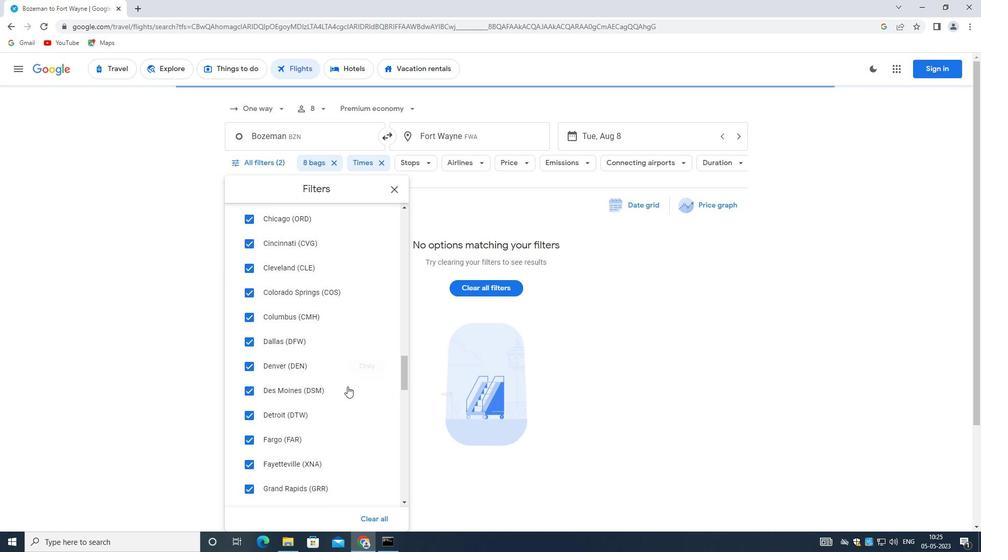 
Action: Mouse moved to (343, 381)
Screenshot: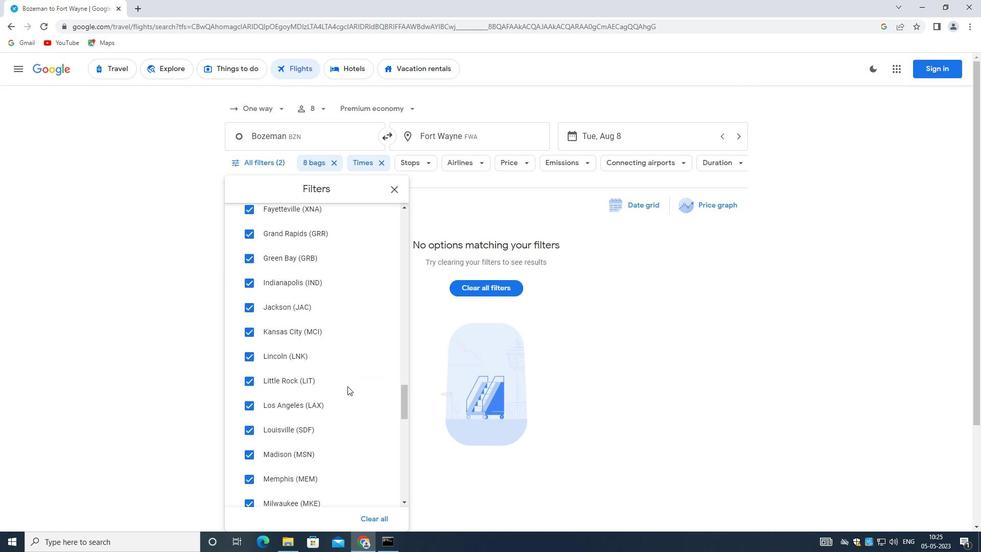 
Action: Mouse scrolled (343, 381) with delta (0, 0)
Screenshot: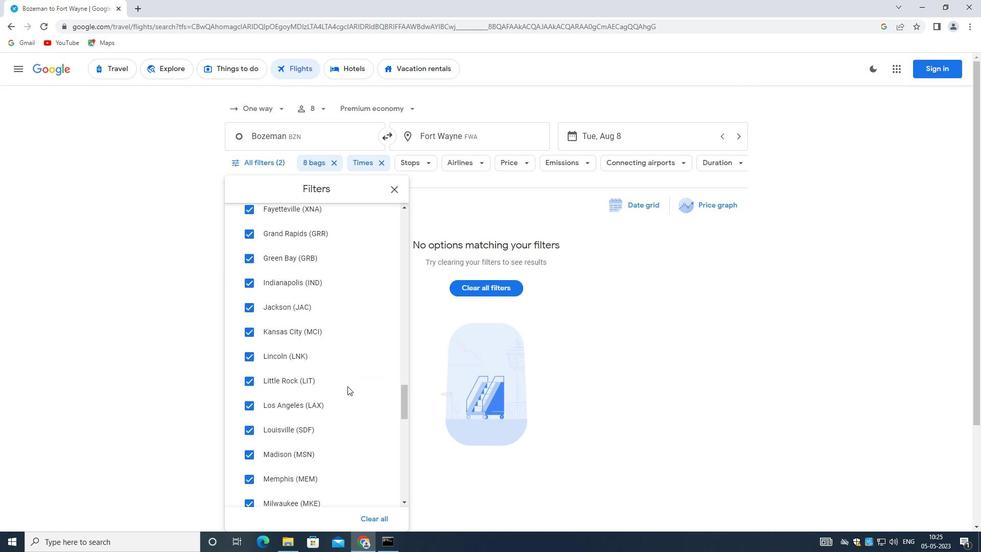 
Action: Mouse scrolled (343, 380) with delta (0, 0)
Screenshot: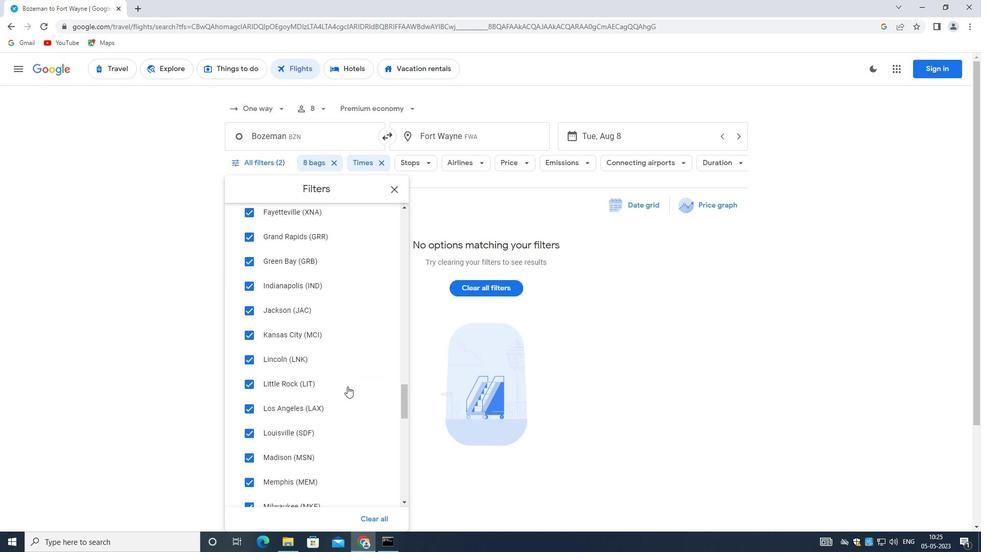 
Action: Mouse scrolled (343, 380) with delta (0, 0)
Screenshot: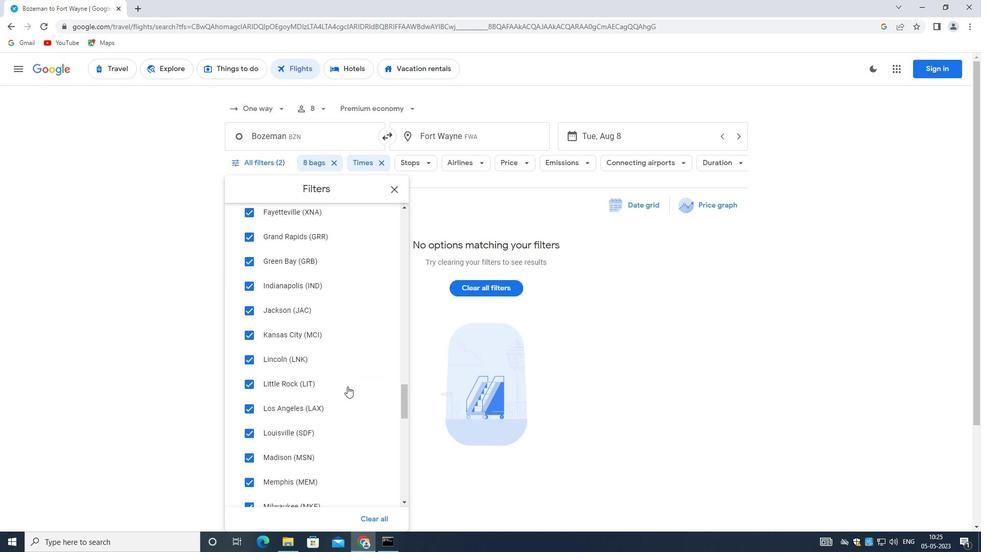 
Action: Mouse scrolled (343, 380) with delta (0, 0)
Screenshot: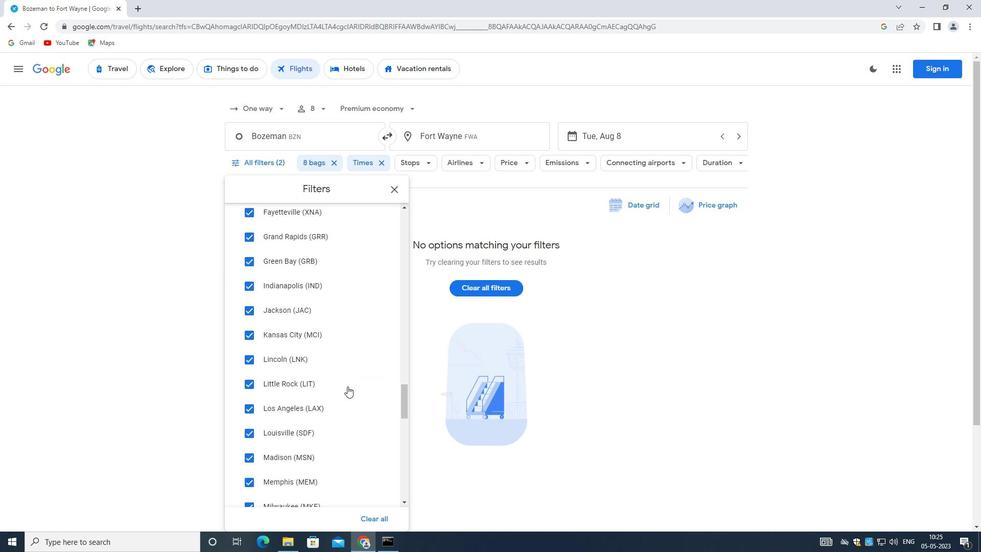 
Action: Mouse scrolled (343, 380) with delta (0, 0)
Screenshot: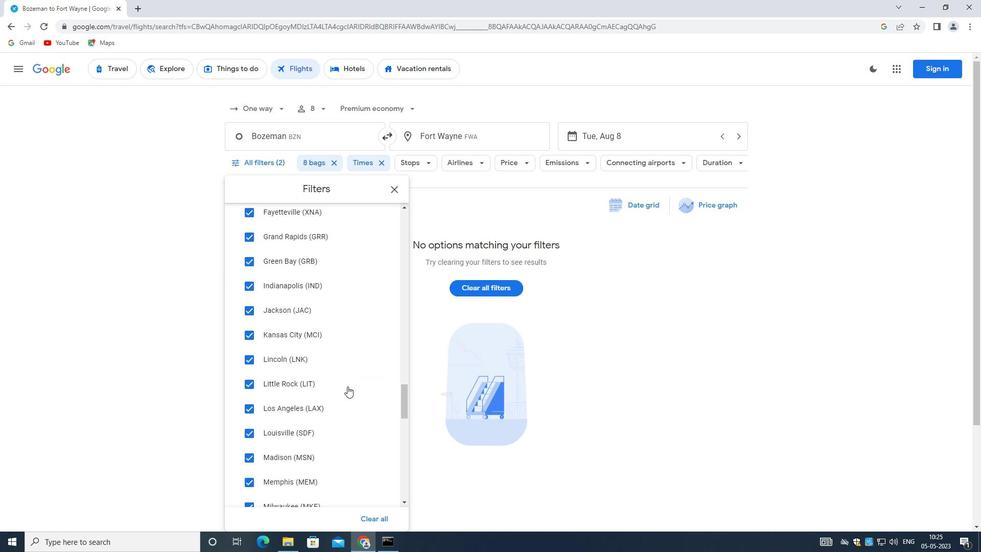 
Action: Mouse scrolled (343, 380) with delta (0, 0)
Screenshot: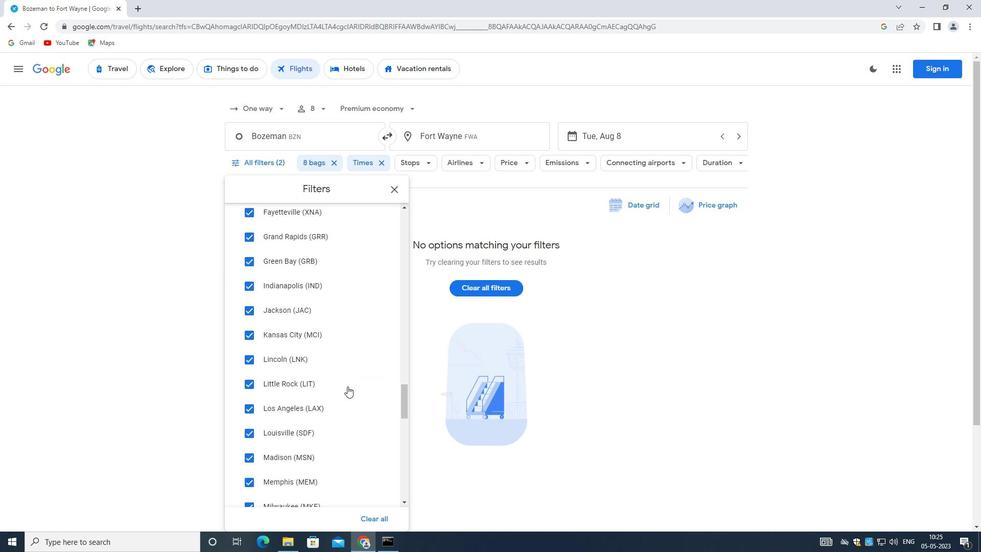 
Action: Mouse scrolled (343, 380) with delta (0, 0)
Screenshot: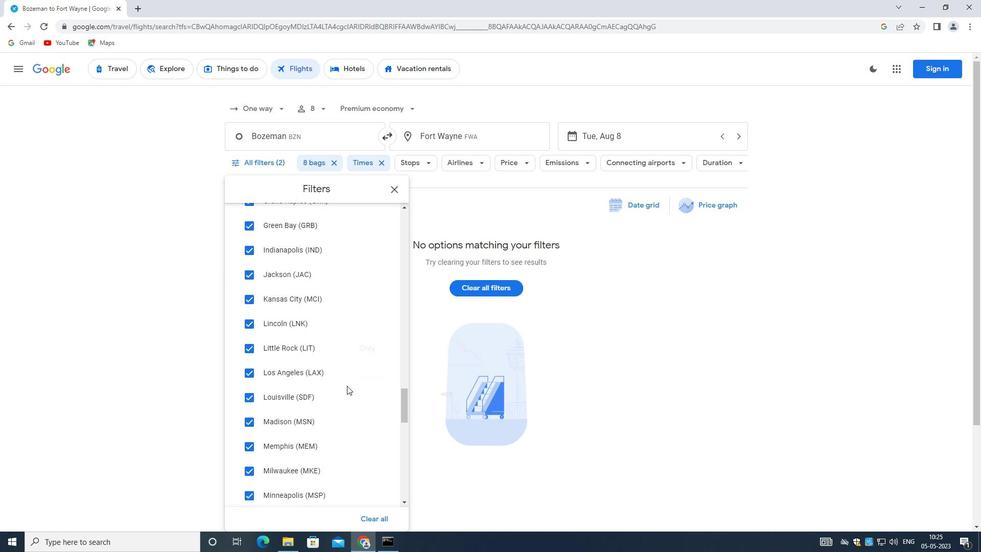 
Action: Mouse moved to (336, 374)
Screenshot: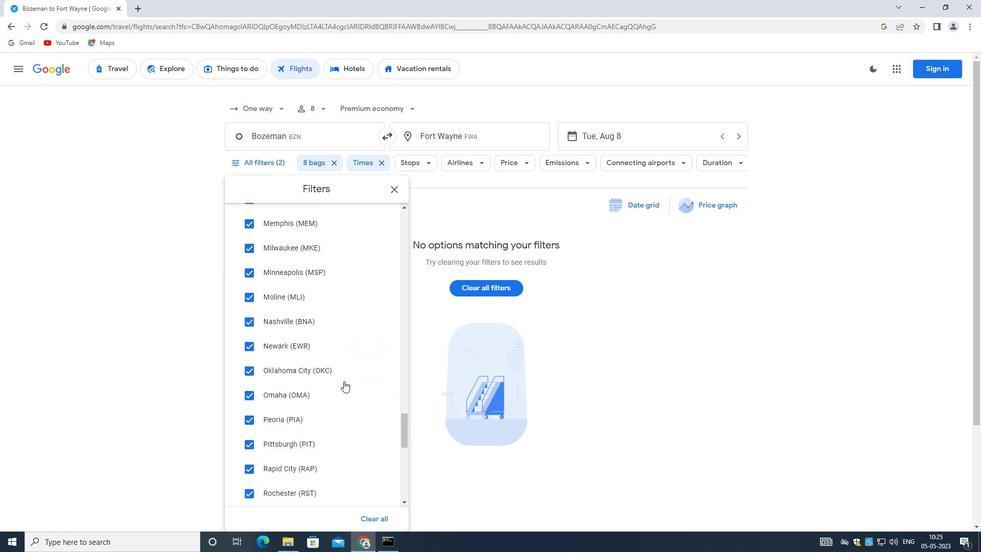
Action: Mouse scrolled (336, 374) with delta (0, 0)
Screenshot: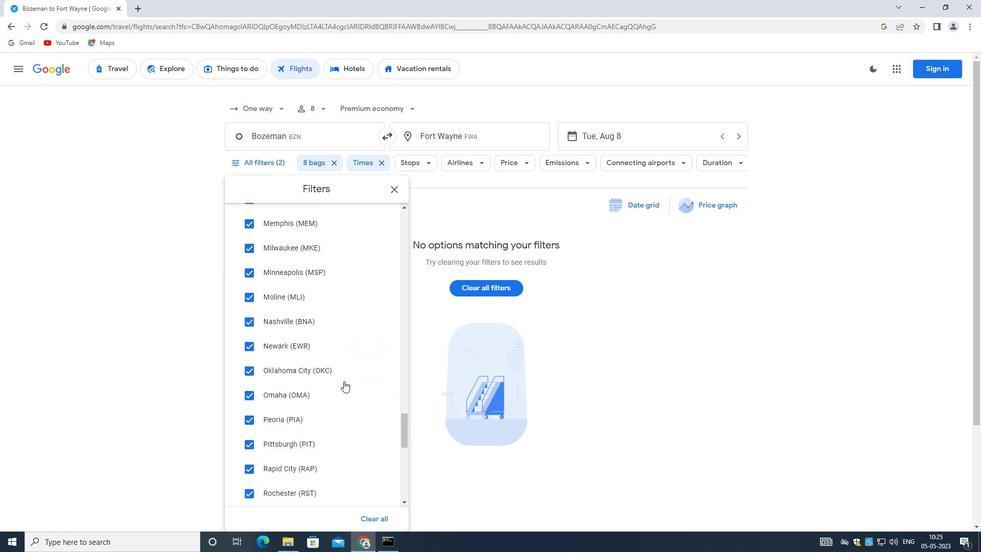 
Action: Mouse scrolled (336, 373) with delta (0, 0)
Screenshot: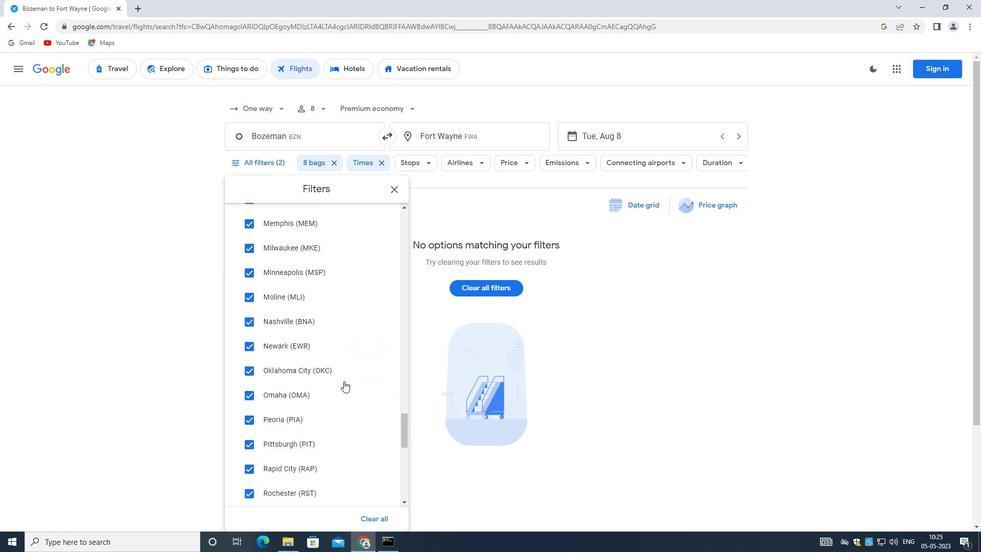 
Action: Mouse scrolled (336, 373) with delta (0, 0)
Screenshot: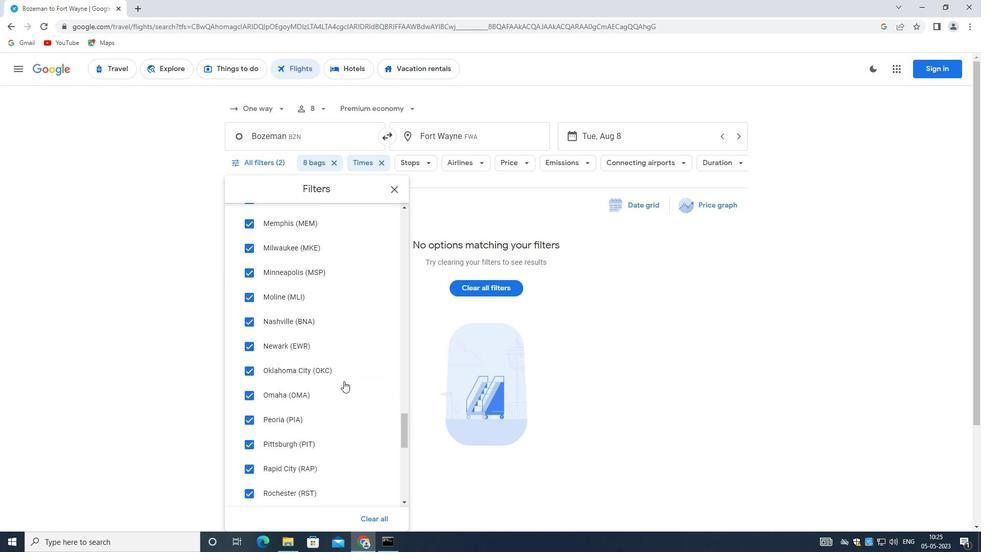 
Action: Mouse moved to (336, 373)
Screenshot: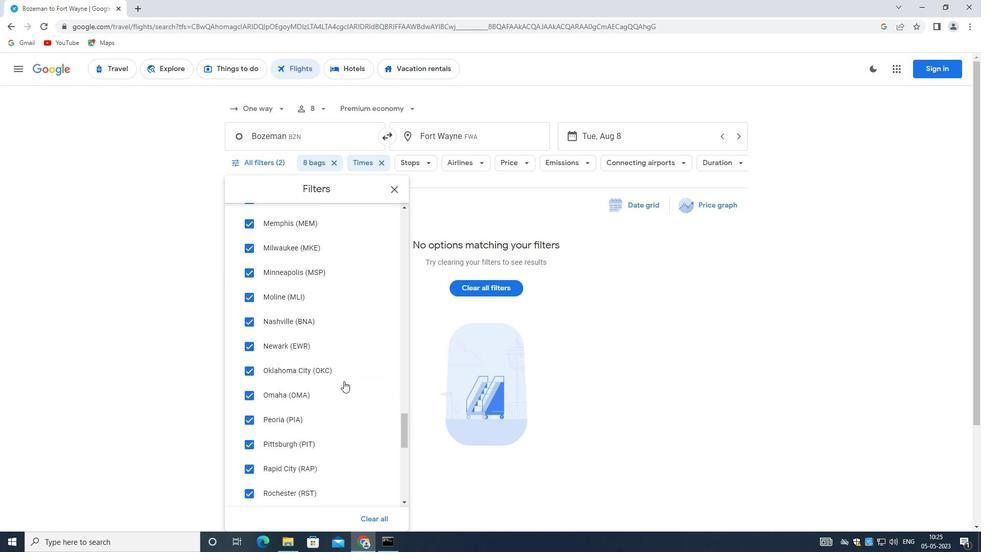 
Action: Mouse scrolled (336, 373) with delta (0, 0)
Screenshot: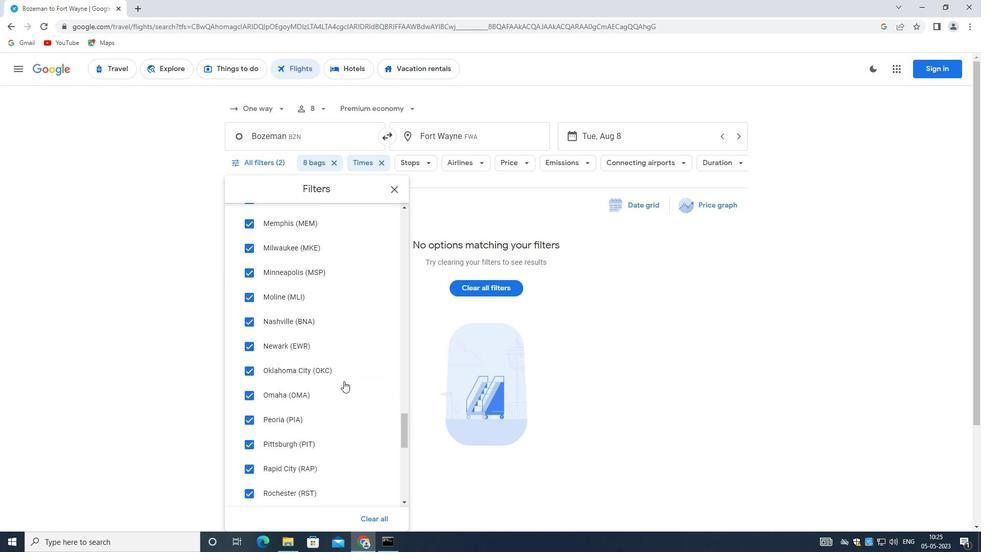 
Action: Mouse scrolled (336, 372) with delta (0, -1)
Screenshot: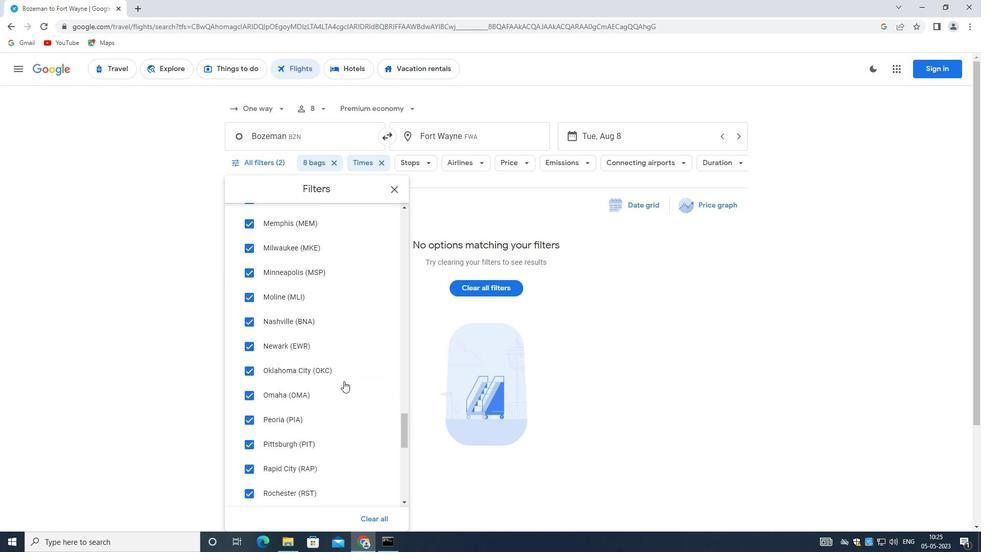 
Action: Mouse moved to (320, 376)
Screenshot: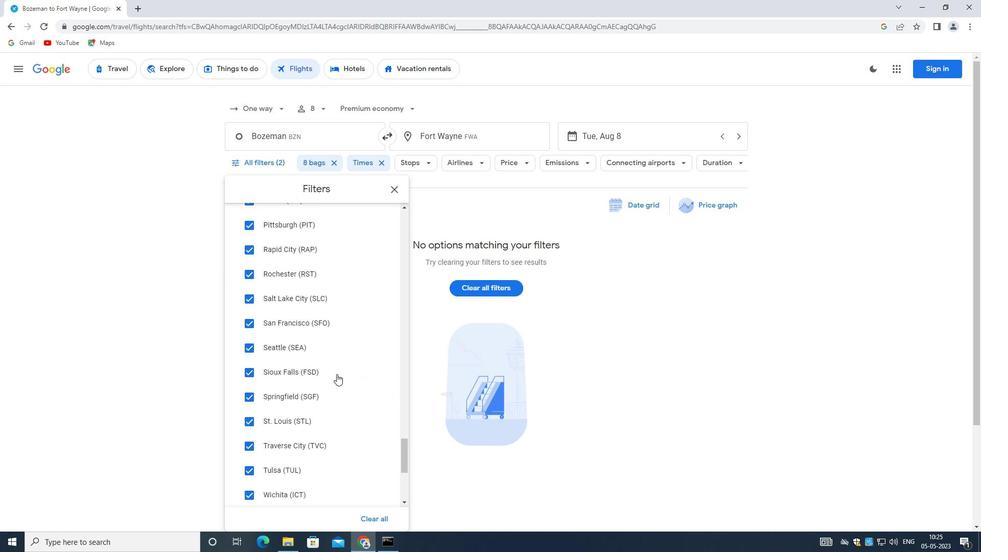
Action: Mouse scrolled (320, 376) with delta (0, 0)
Screenshot: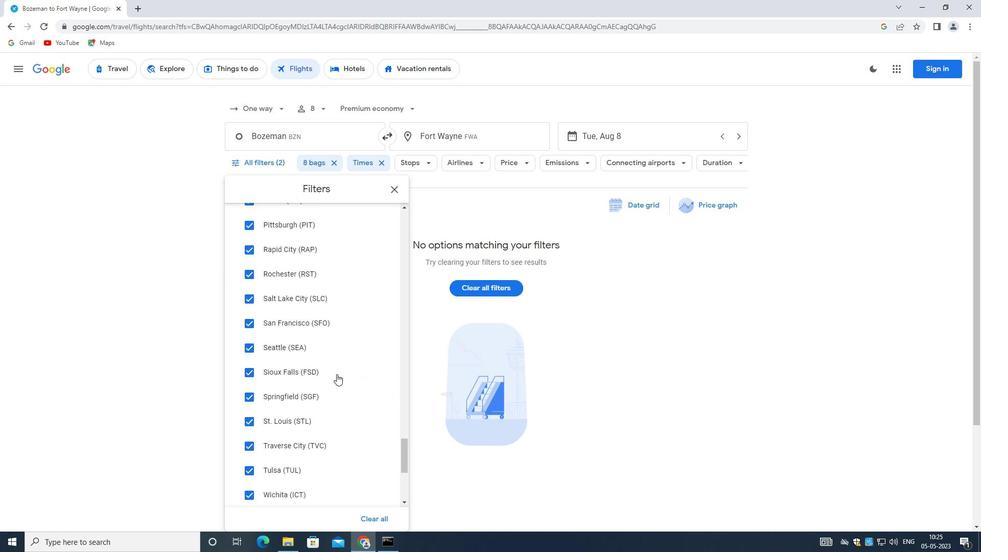 
Action: Mouse scrolled (320, 375) with delta (0, 0)
Screenshot: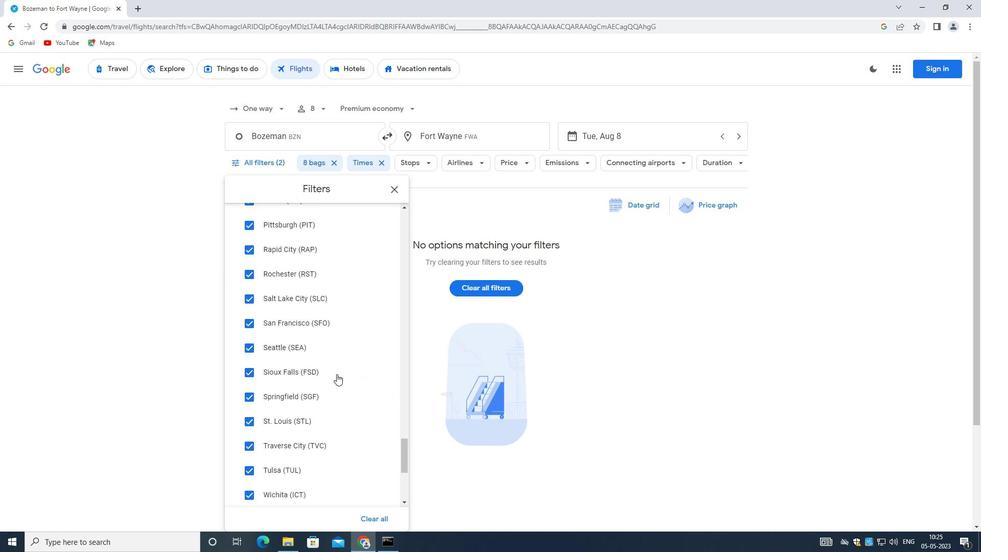 
Action: Mouse scrolled (320, 375) with delta (0, 0)
Screenshot: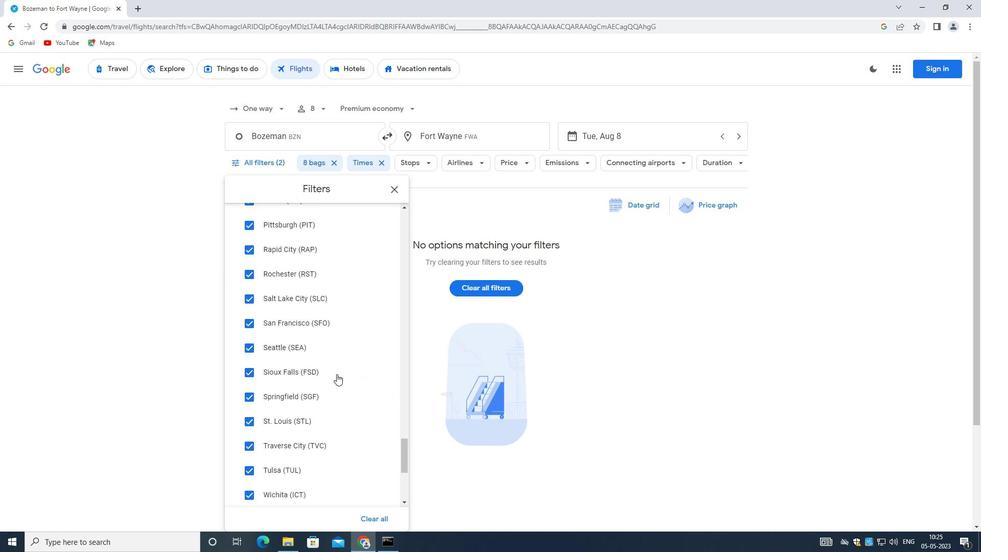 
Action: Mouse scrolled (320, 375) with delta (0, 0)
Screenshot: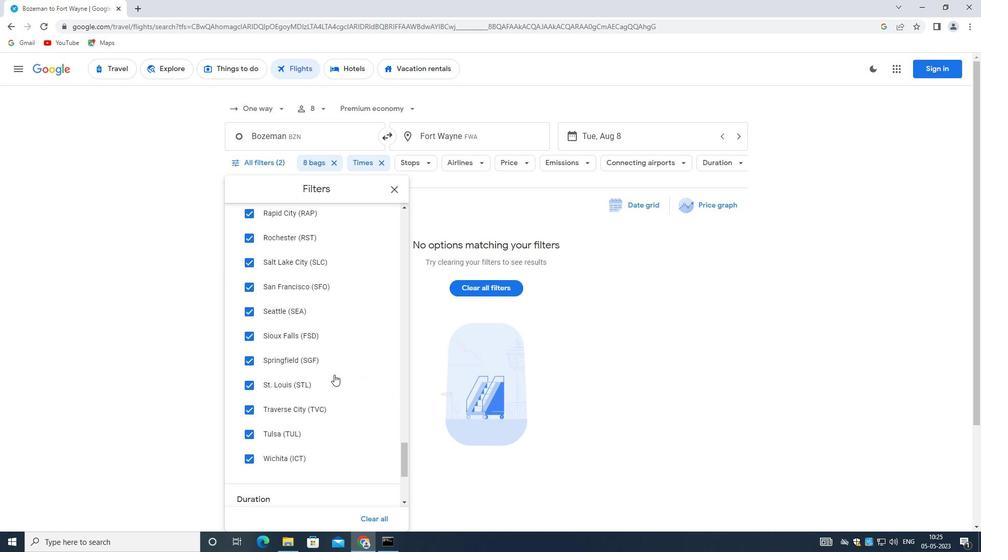 
Action: Mouse scrolled (320, 375) with delta (0, 0)
Screenshot: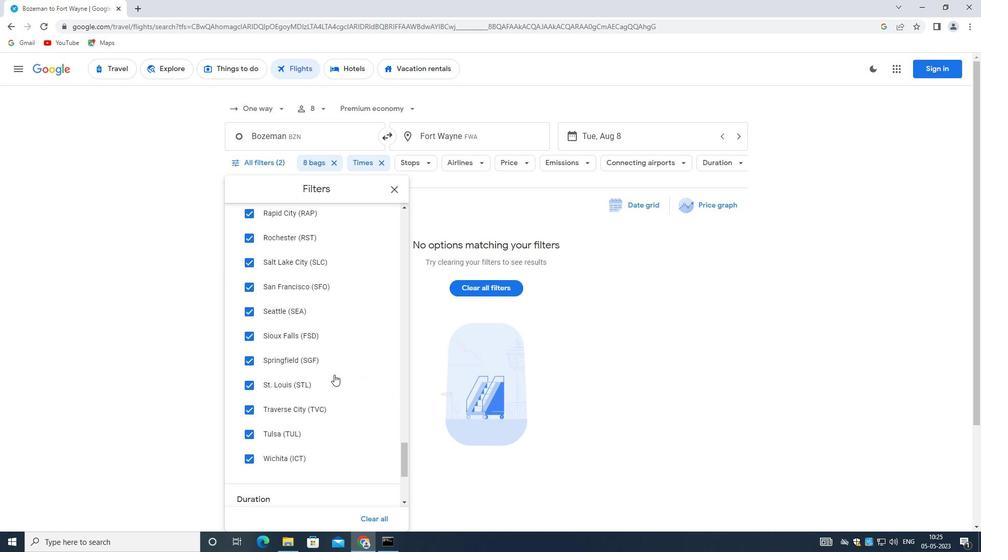 
Action: Mouse scrolled (320, 375) with delta (0, 0)
Screenshot: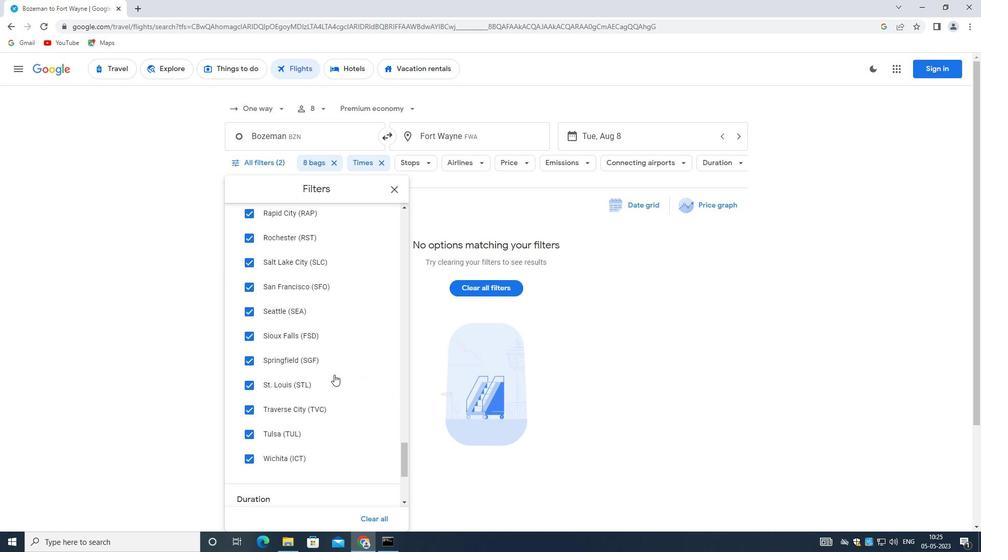 
Action: Mouse moved to (319, 376)
Screenshot: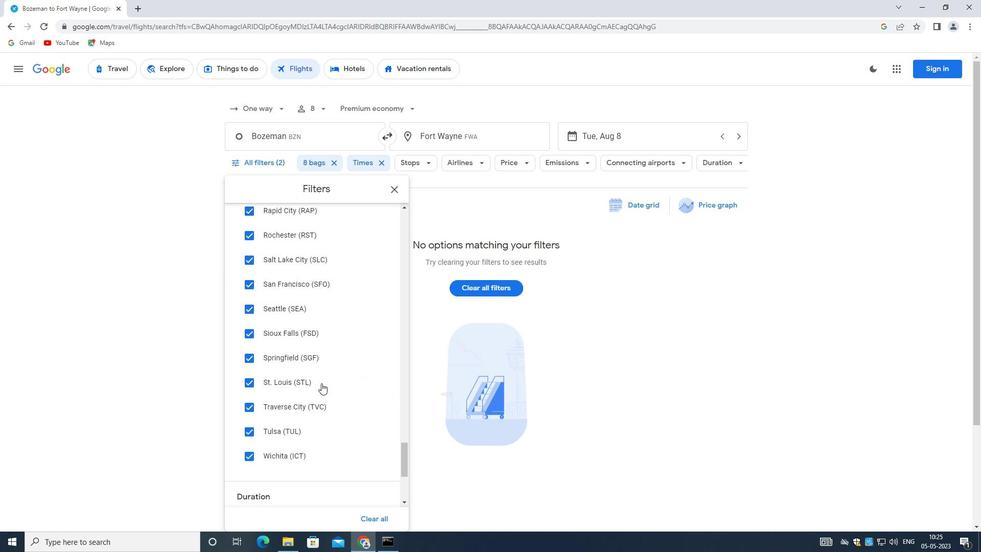 
Action: Mouse scrolled (319, 376) with delta (0, 0)
Screenshot: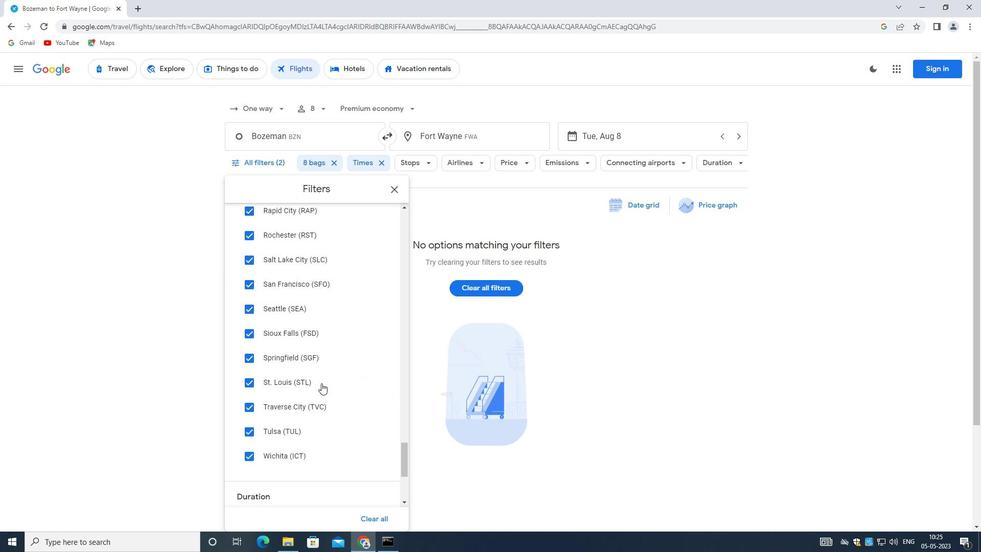 
Action: Mouse moved to (316, 381)
Screenshot: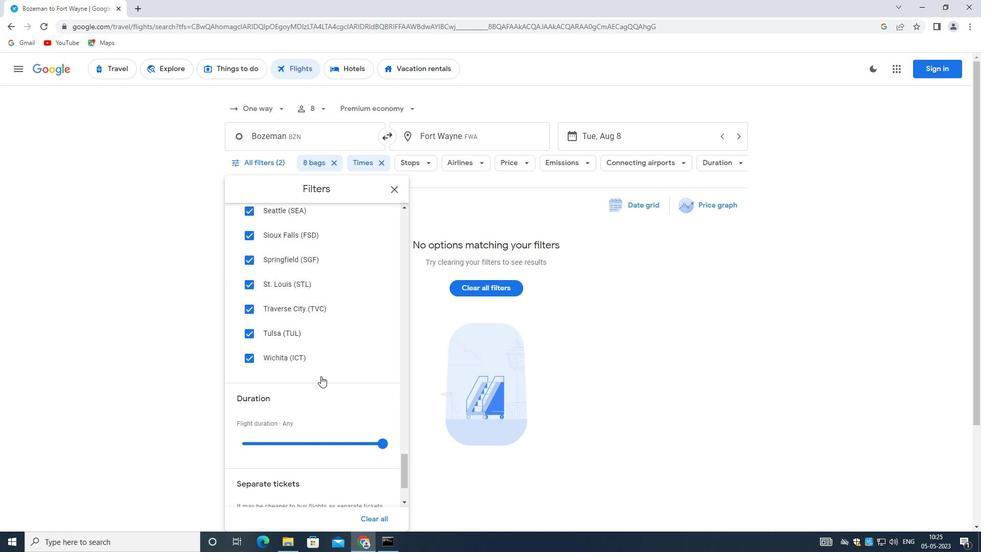 
Action: Mouse scrolled (316, 381) with delta (0, 0)
Screenshot: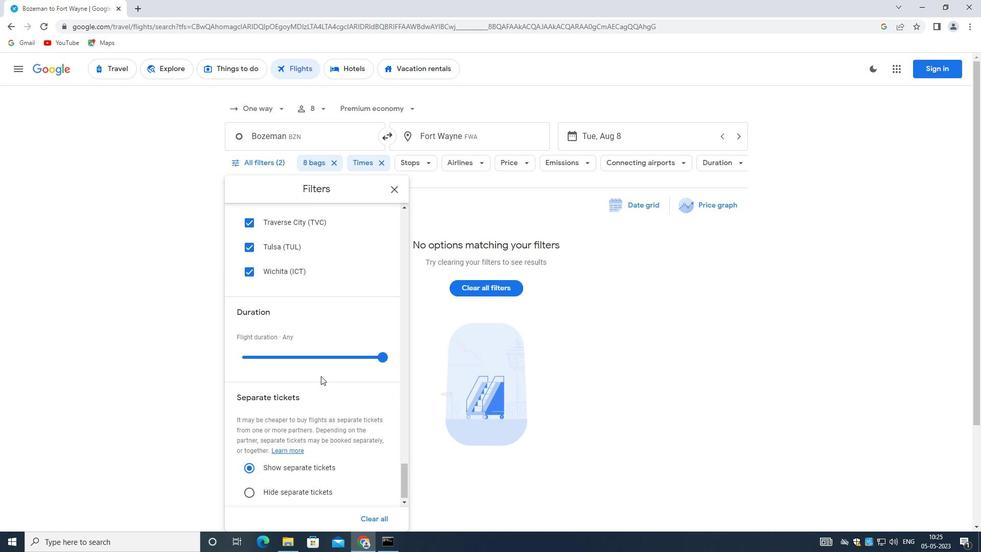 
Action: Mouse scrolled (316, 380) with delta (0, 0)
Screenshot: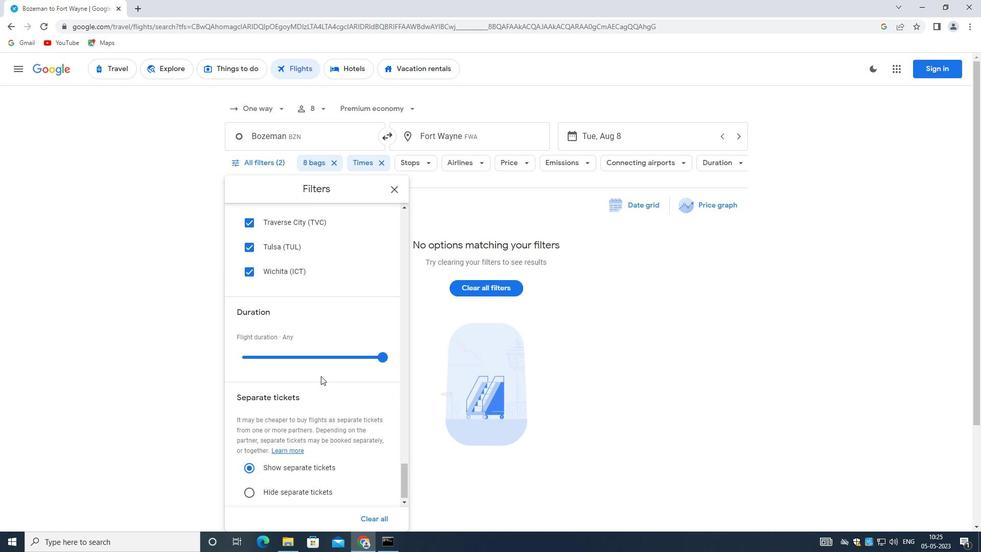 
Action: Mouse scrolled (316, 380) with delta (0, 0)
Screenshot: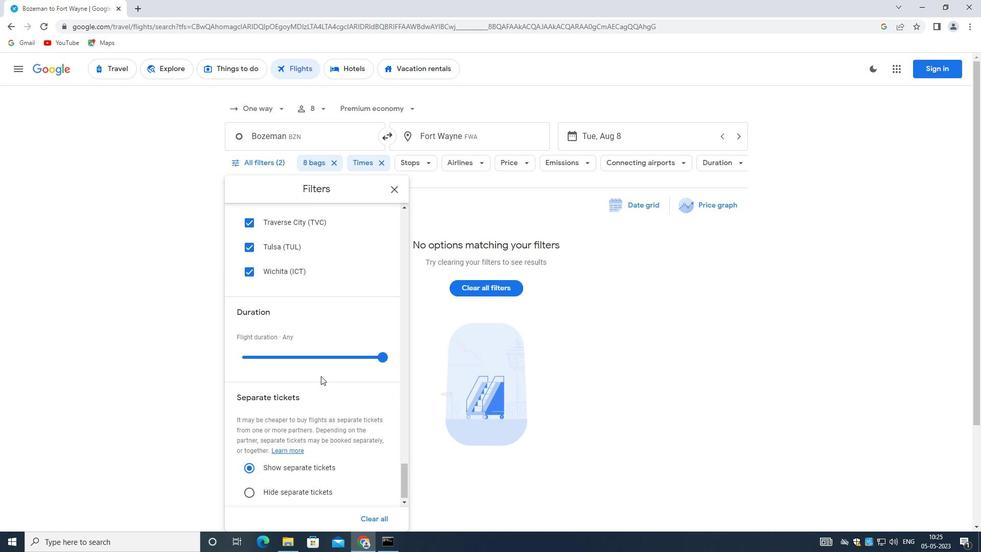 
Action: Mouse scrolled (316, 380) with delta (0, 0)
Screenshot: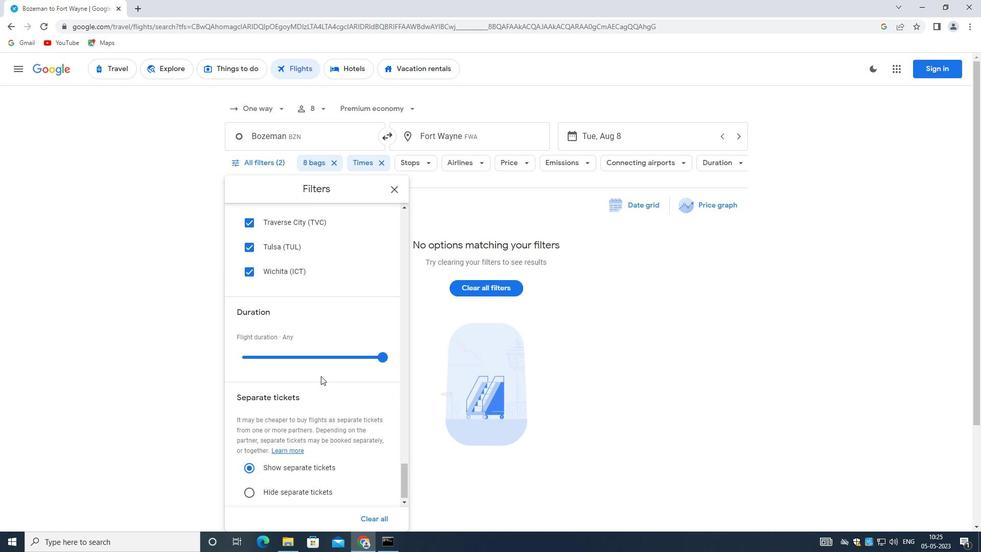 
Action: Mouse scrolled (316, 380) with delta (0, -1)
Screenshot: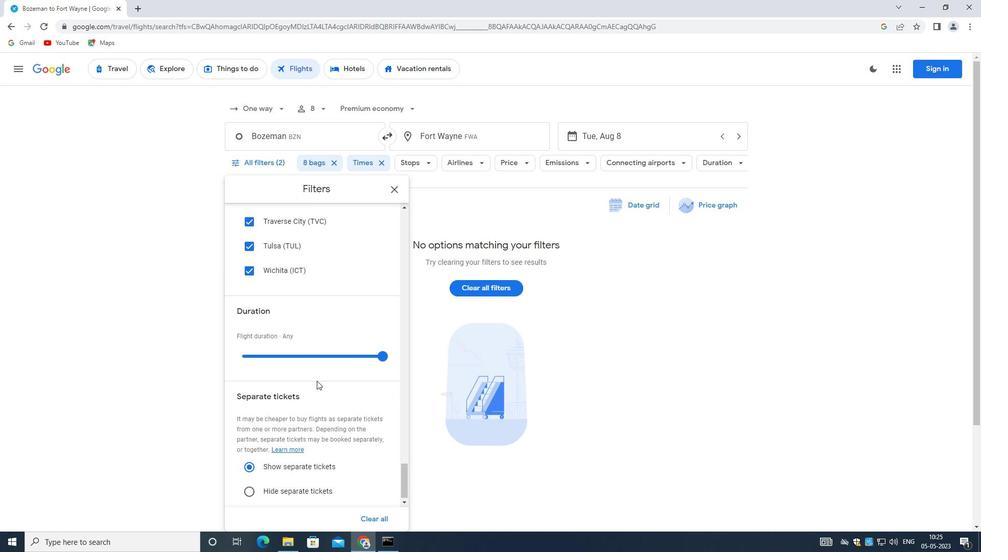 
Action: Mouse scrolled (316, 380) with delta (0, 0)
Screenshot: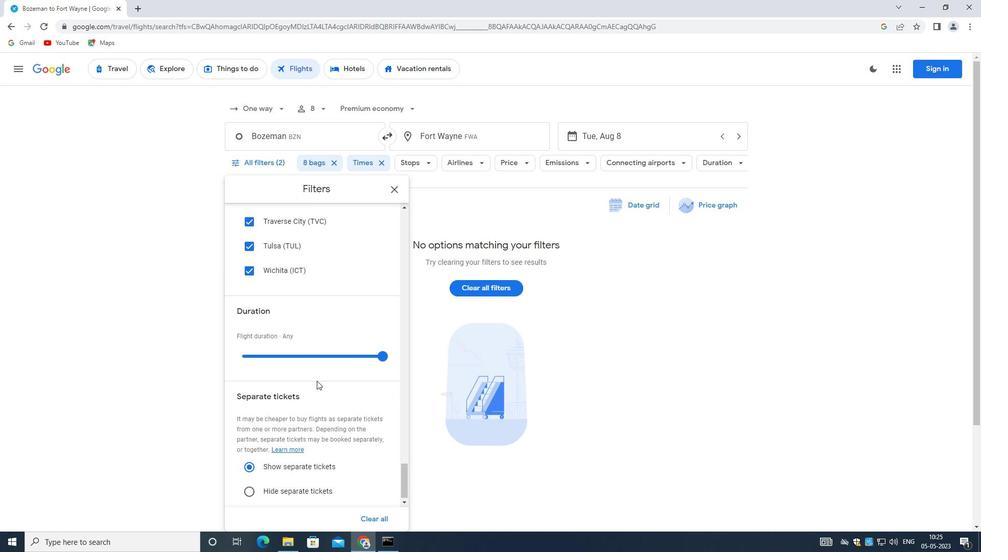 
Action: Mouse scrolled (316, 380) with delta (0, 0)
Screenshot: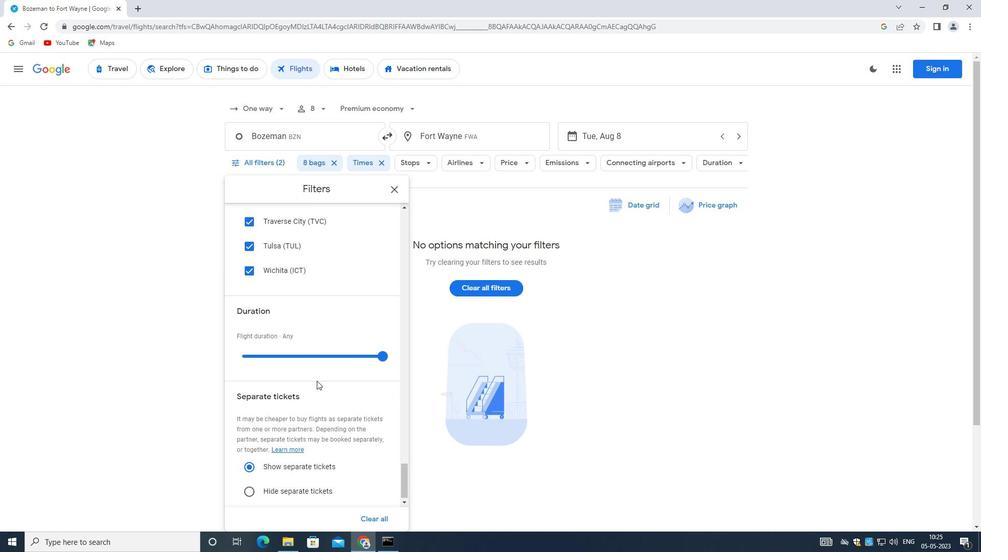 
Action: Mouse scrolled (316, 380) with delta (0, 0)
Screenshot: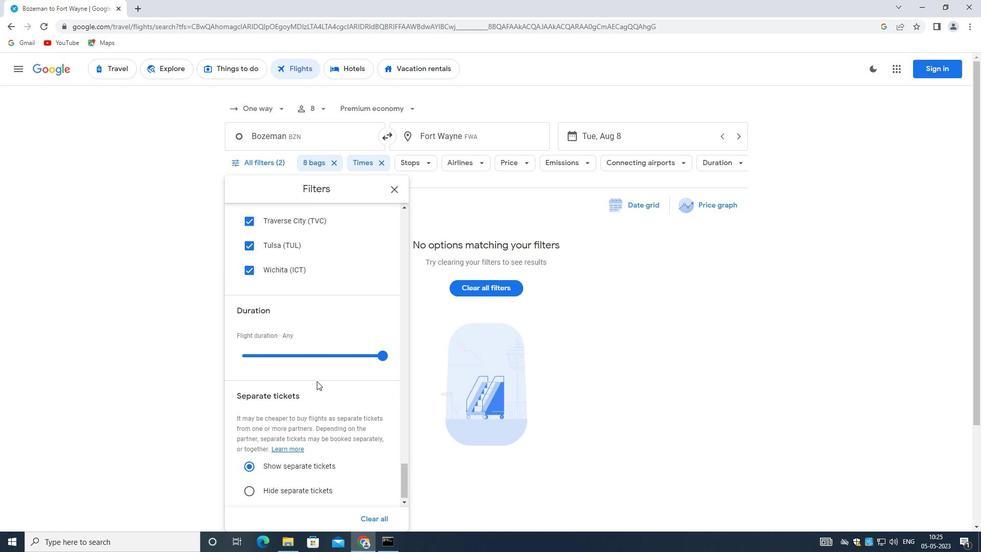 
Action: Mouse scrolled (316, 380) with delta (0, 0)
Screenshot: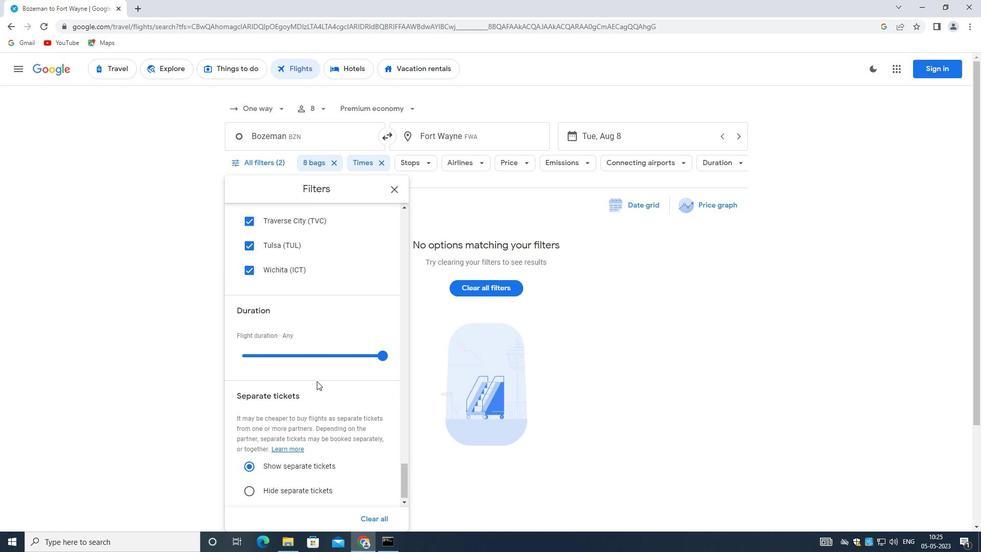
Action: Mouse scrolled (316, 380) with delta (0, 0)
Screenshot: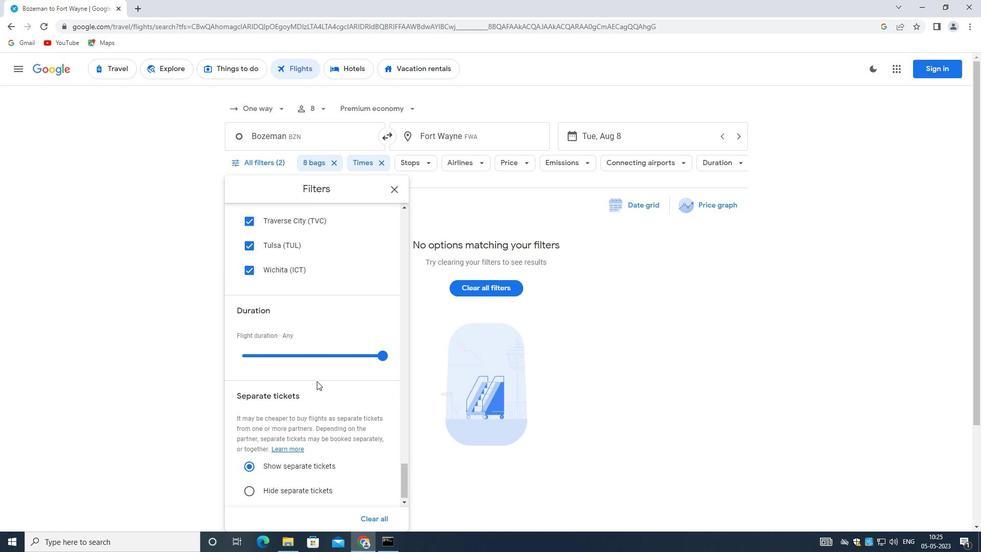 
Action: Mouse scrolled (316, 380) with delta (0, 0)
Screenshot: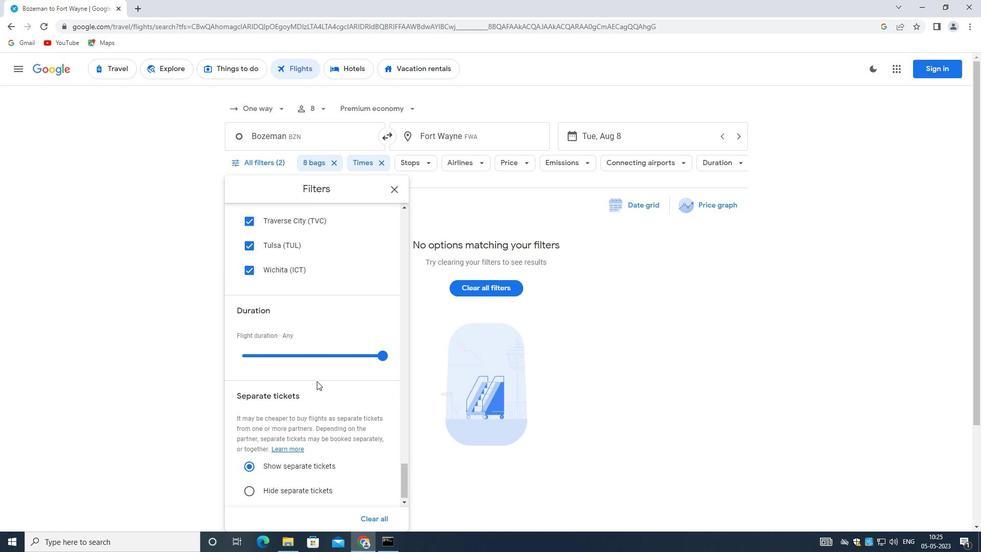 
Action: Mouse scrolled (316, 380) with delta (0, 0)
Screenshot: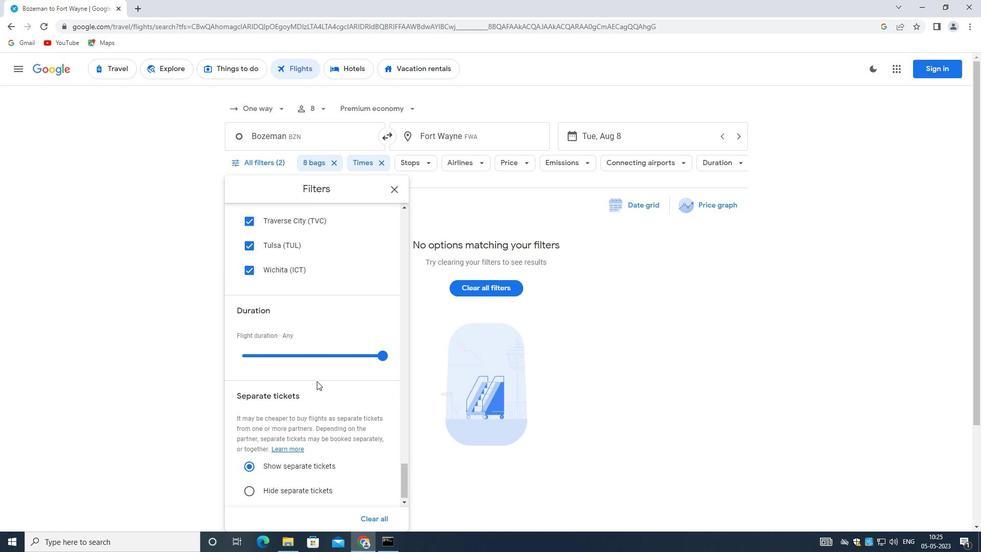 
